 Task: Find connections with filter location Chaklāsi with filter topic #femaleentrepreneurwith filter profile language French with filter current company Zynga with filter school Jodhpur National University, Jodhpur with filter industry Electric Power Transmission, Control, and Distribution with filter service category Network Support with filter keywords title Cosmetologist
Action: Mouse moved to (657, 97)
Screenshot: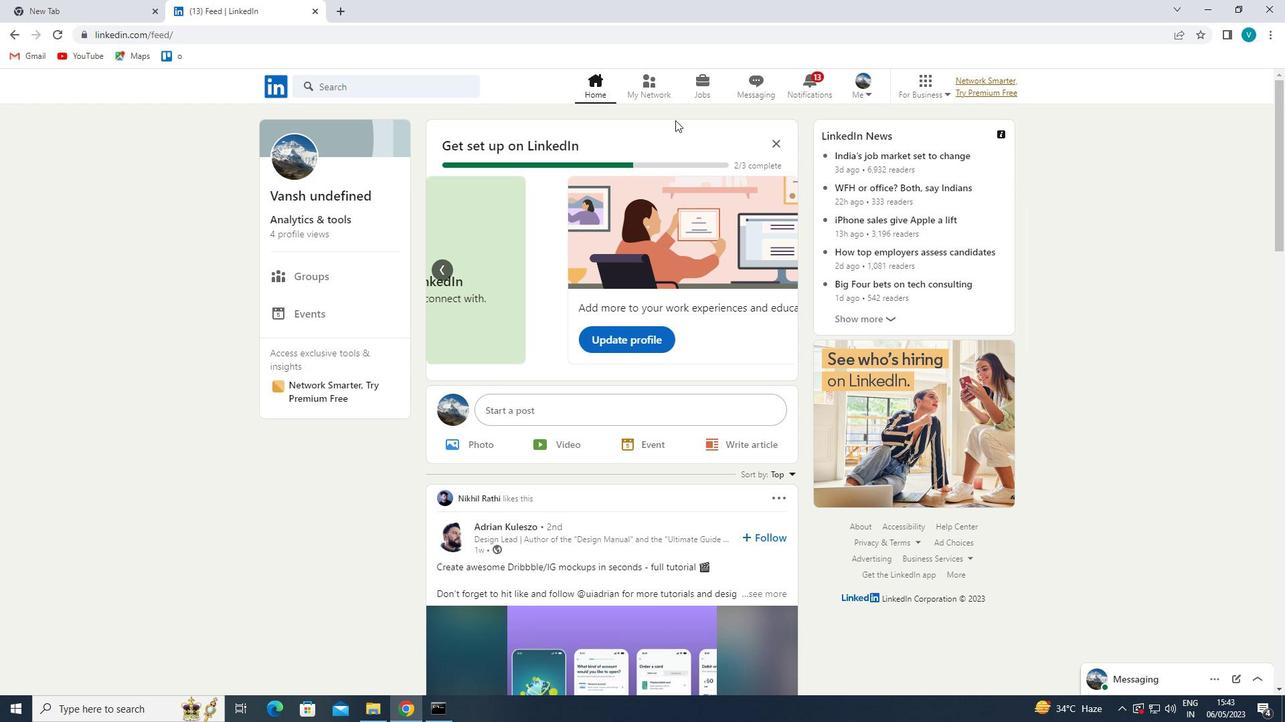 
Action: Mouse pressed left at (657, 97)
Screenshot: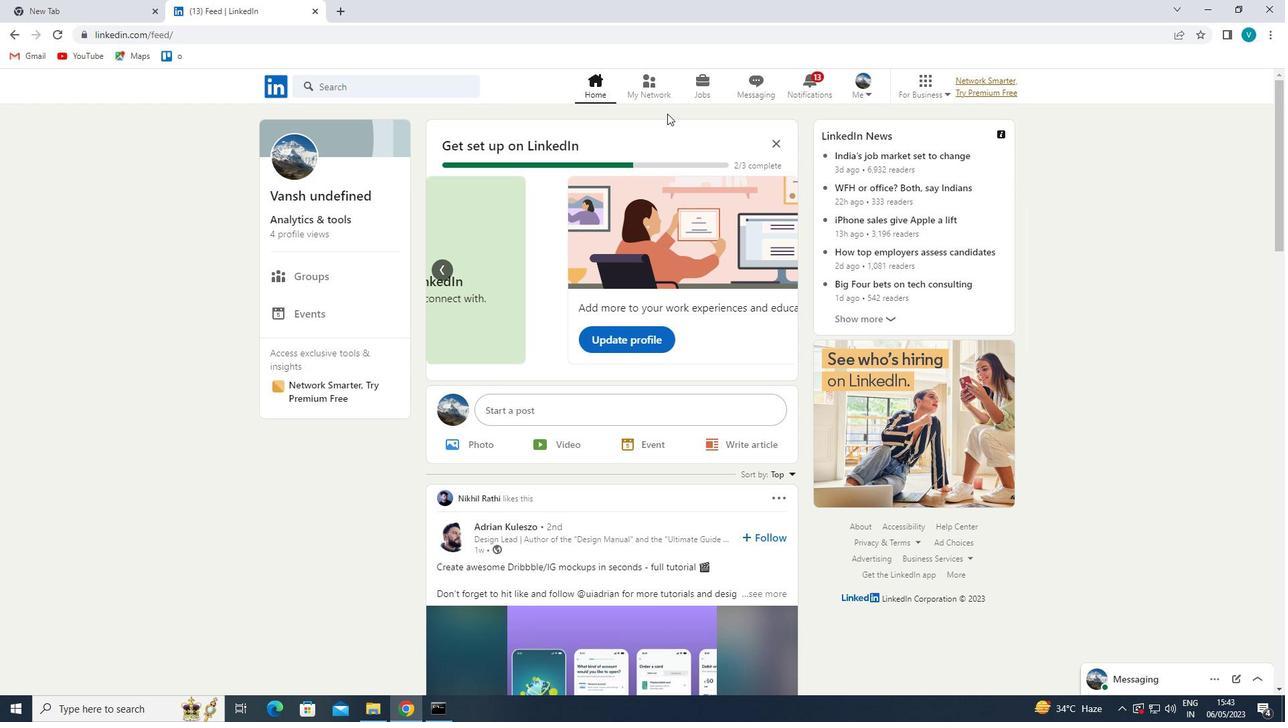 
Action: Mouse moved to (402, 161)
Screenshot: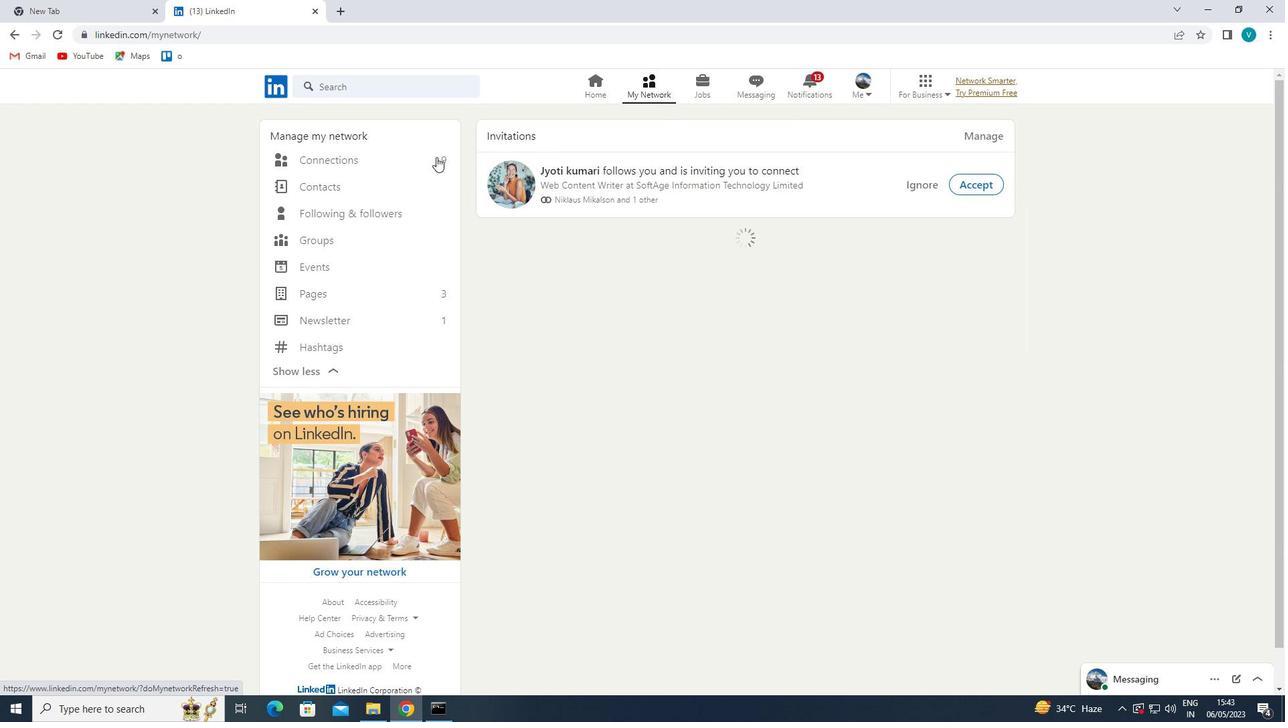 
Action: Mouse pressed left at (402, 161)
Screenshot: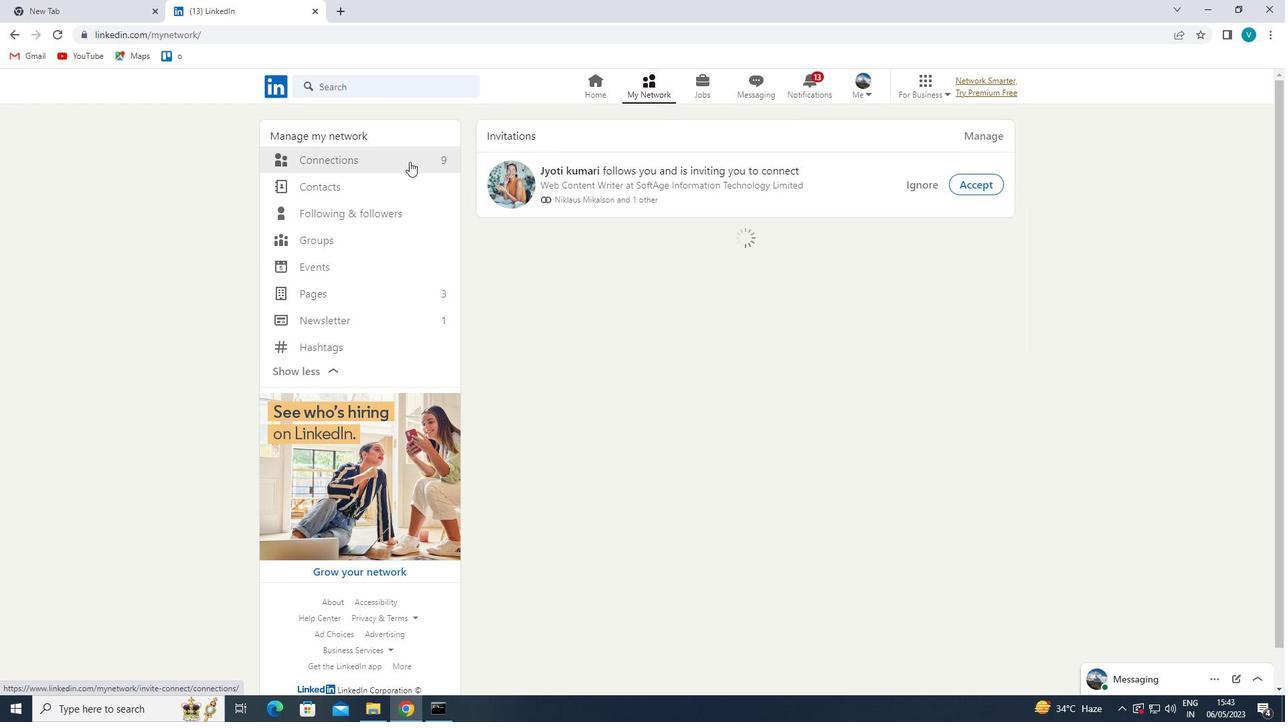 
Action: Mouse moved to (734, 152)
Screenshot: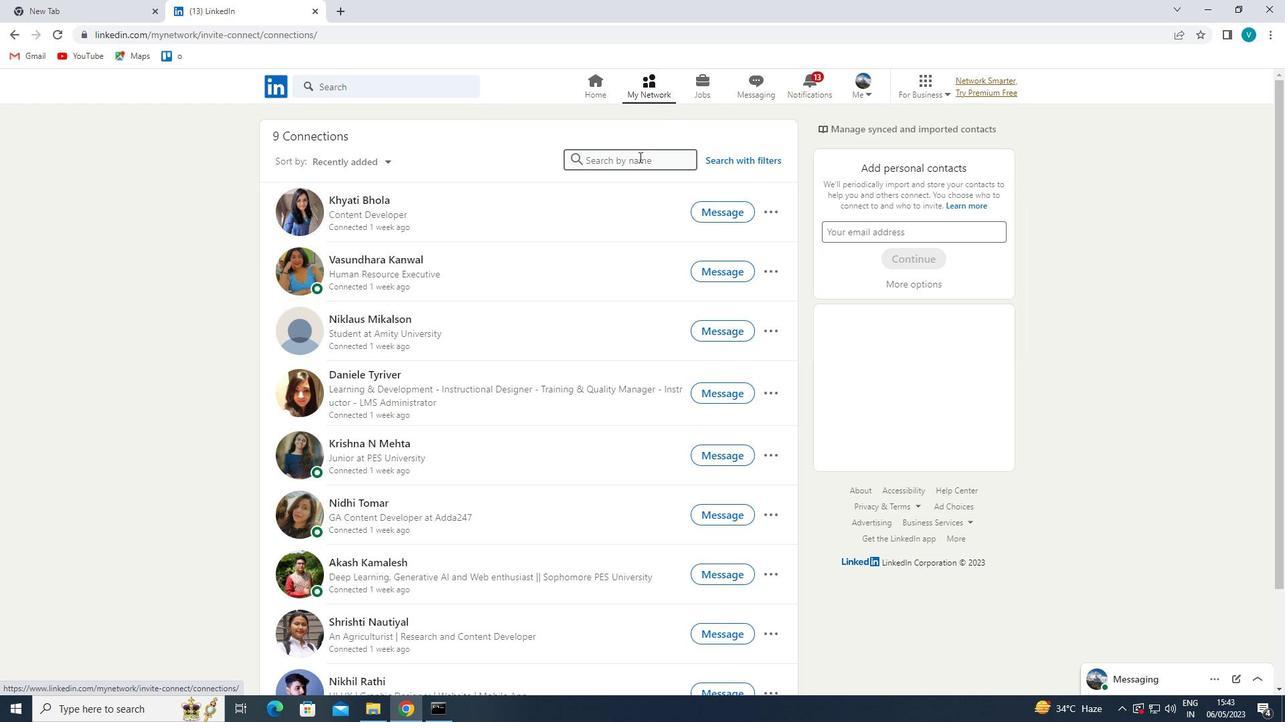 
Action: Mouse pressed left at (734, 152)
Screenshot: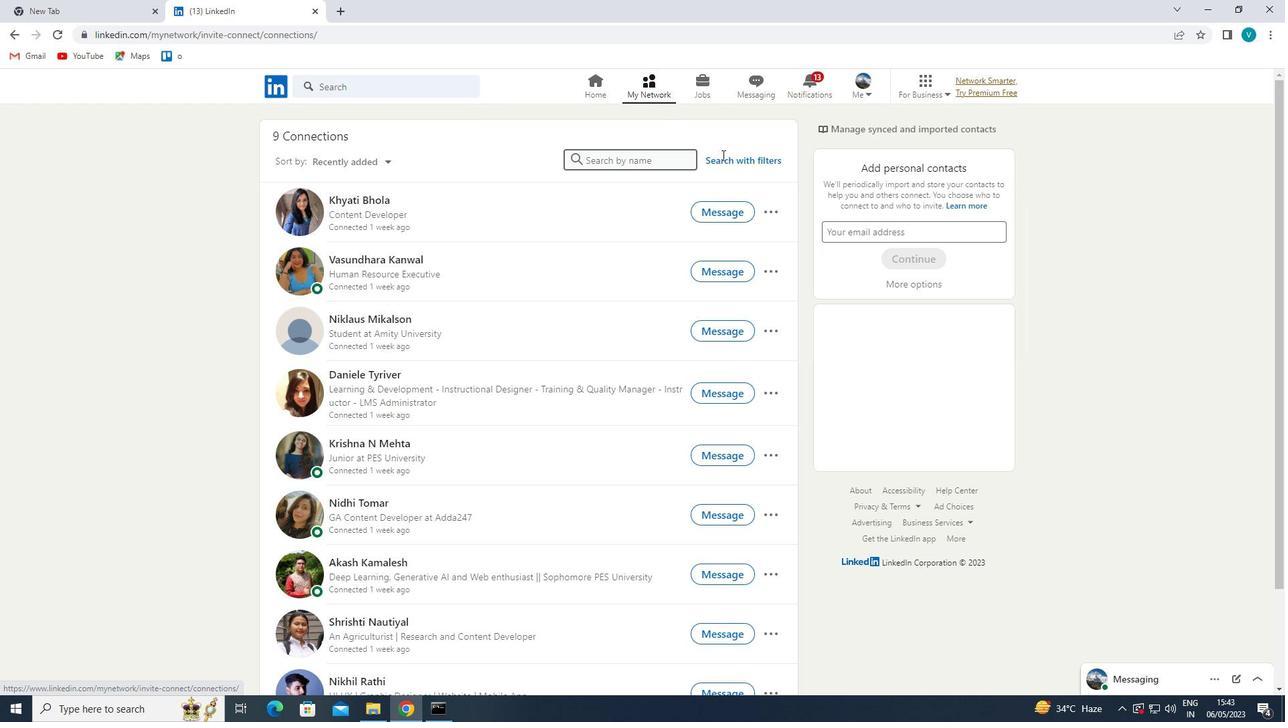 
Action: Mouse moved to (652, 124)
Screenshot: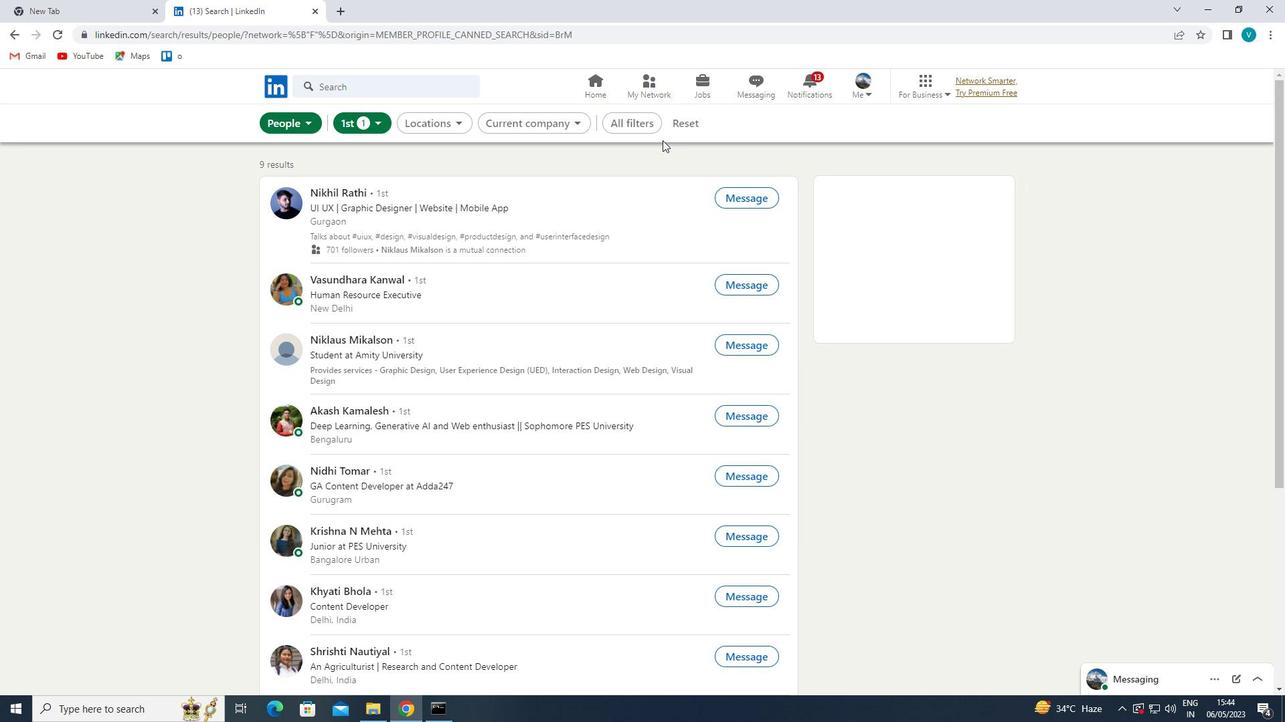 
Action: Mouse pressed left at (652, 124)
Screenshot: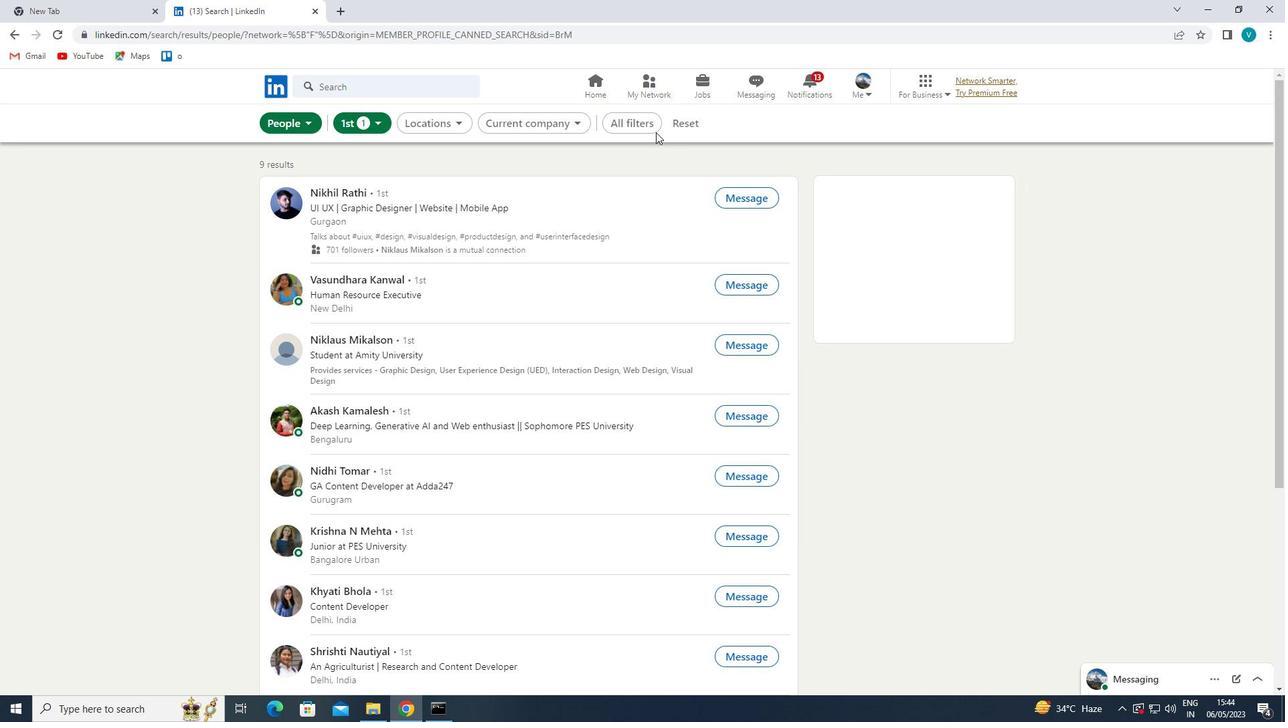 
Action: Mouse moved to (1103, 299)
Screenshot: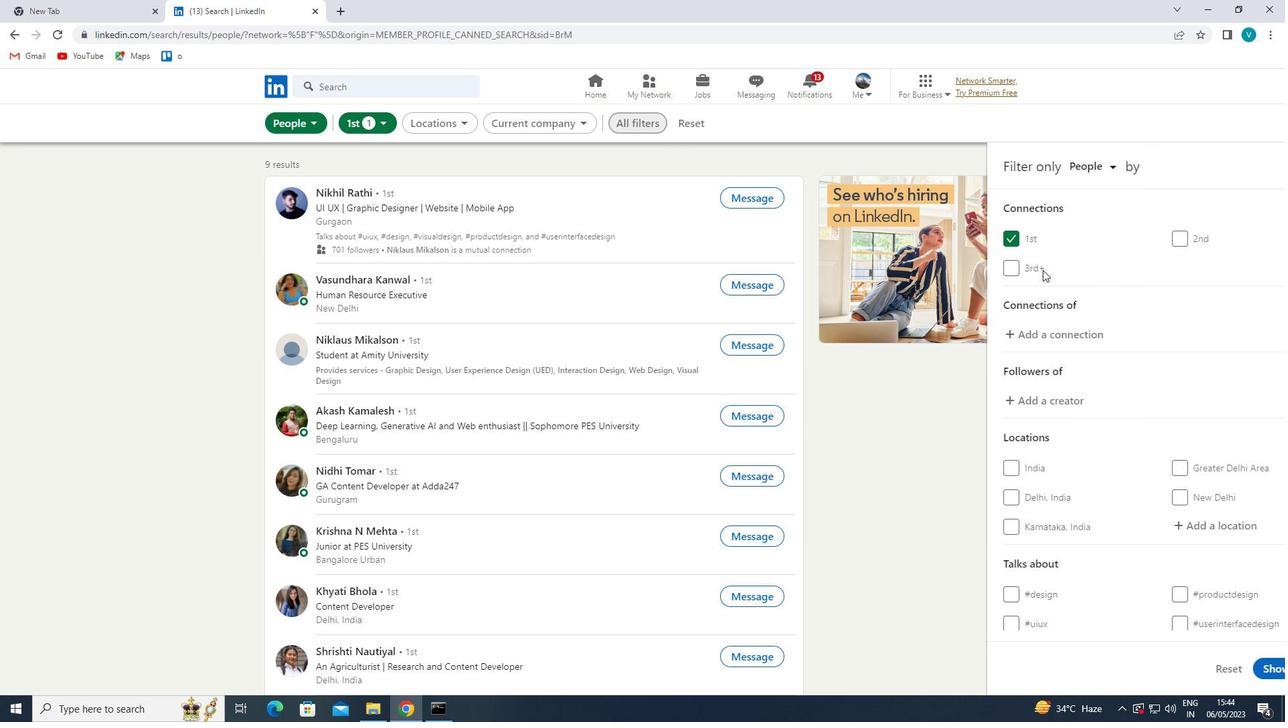 
Action: Mouse scrolled (1103, 298) with delta (0, 0)
Screenshot: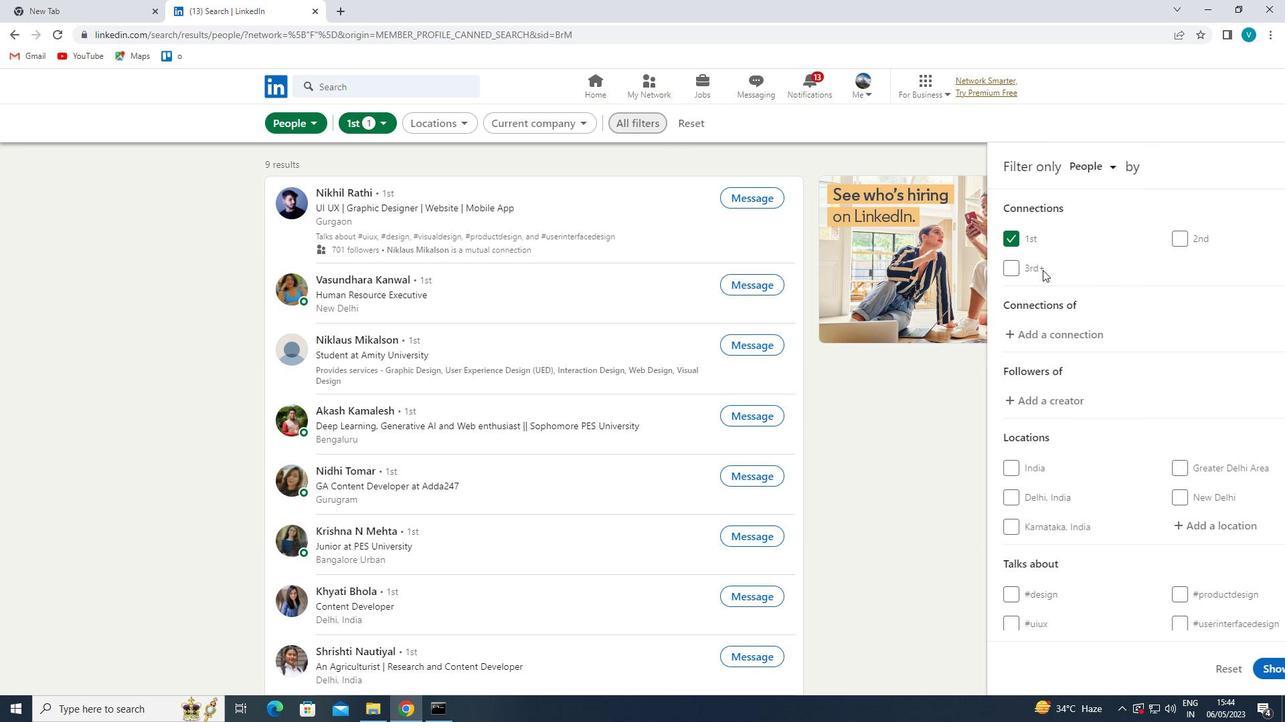 
Action: Mouse moved to (1103, 301)
Screenshot: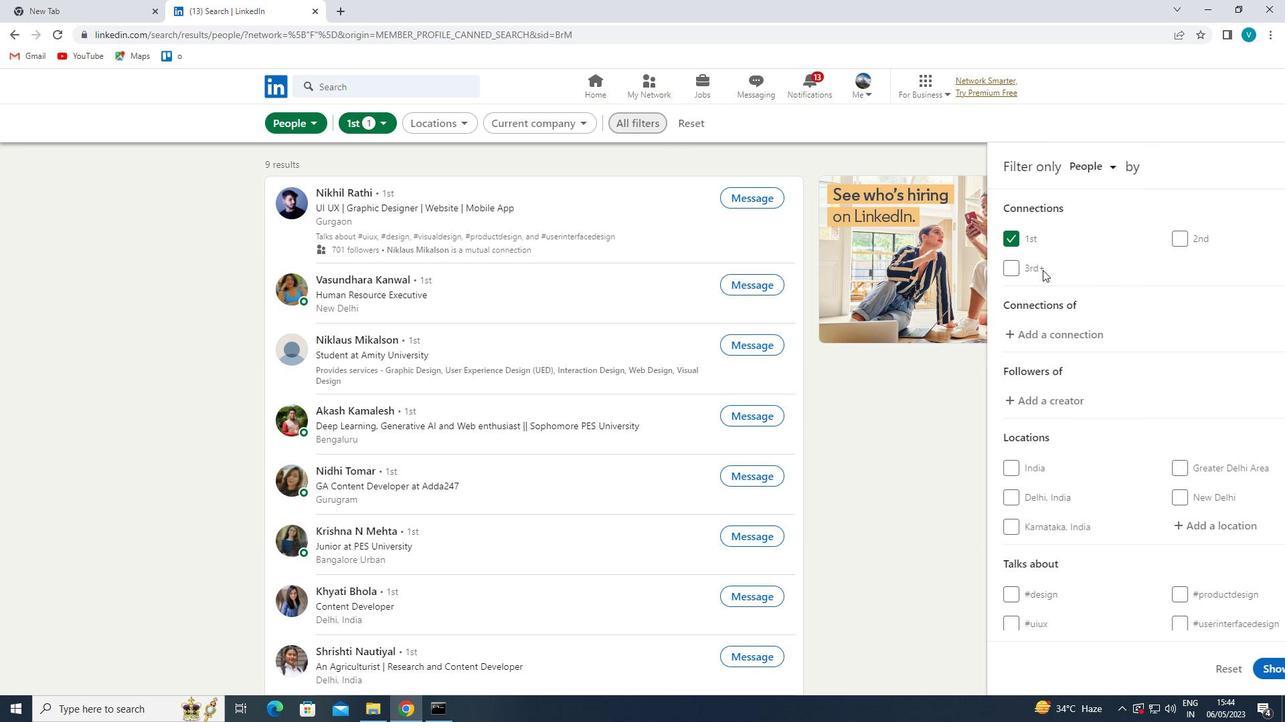 
Action: Mouse scrolled (1103, 300) with delta (0, 0)
Screenshot: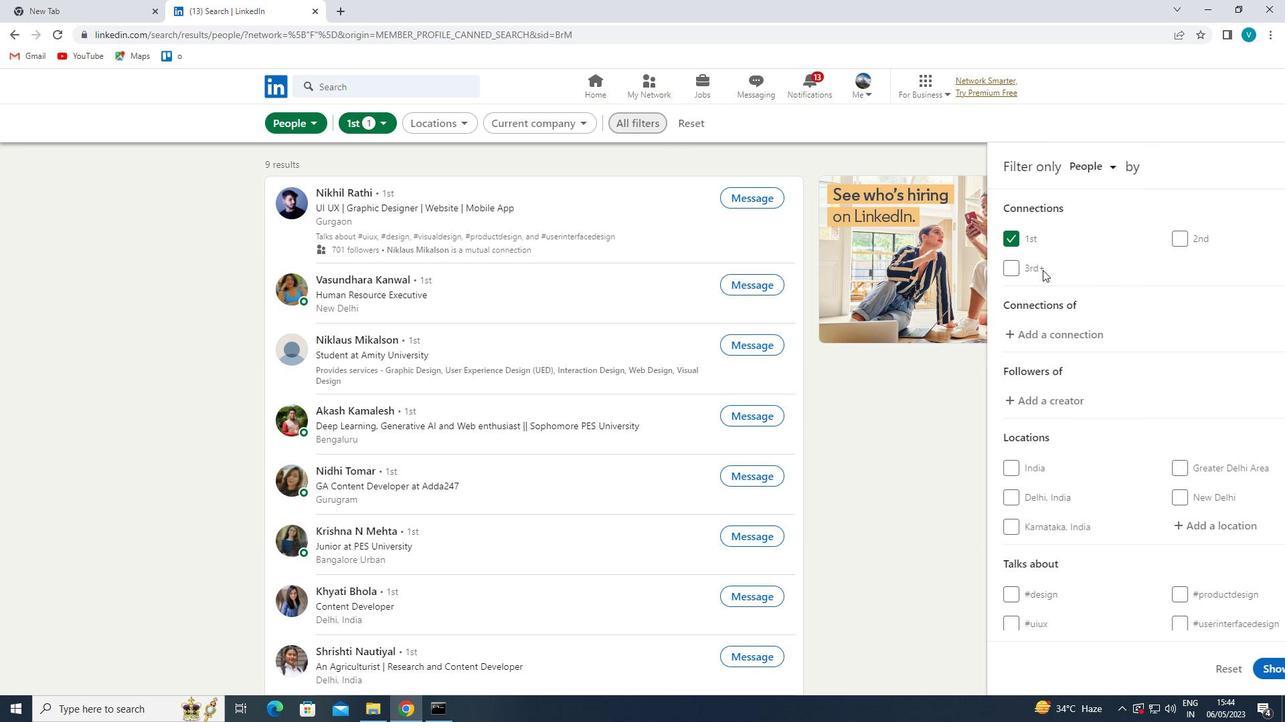
Action: Mouse moved to (1131, 383)
Screenshot: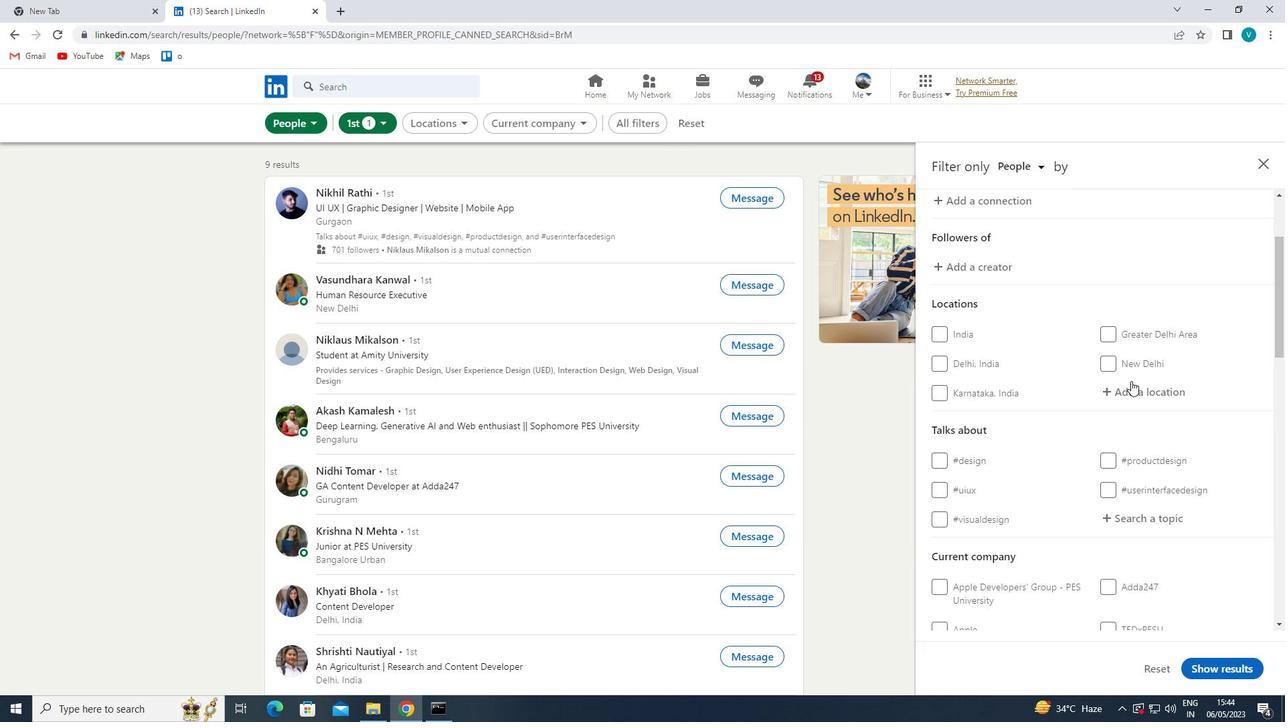 
Action: Mouse pressed left at (1131, 383)
Screenshot: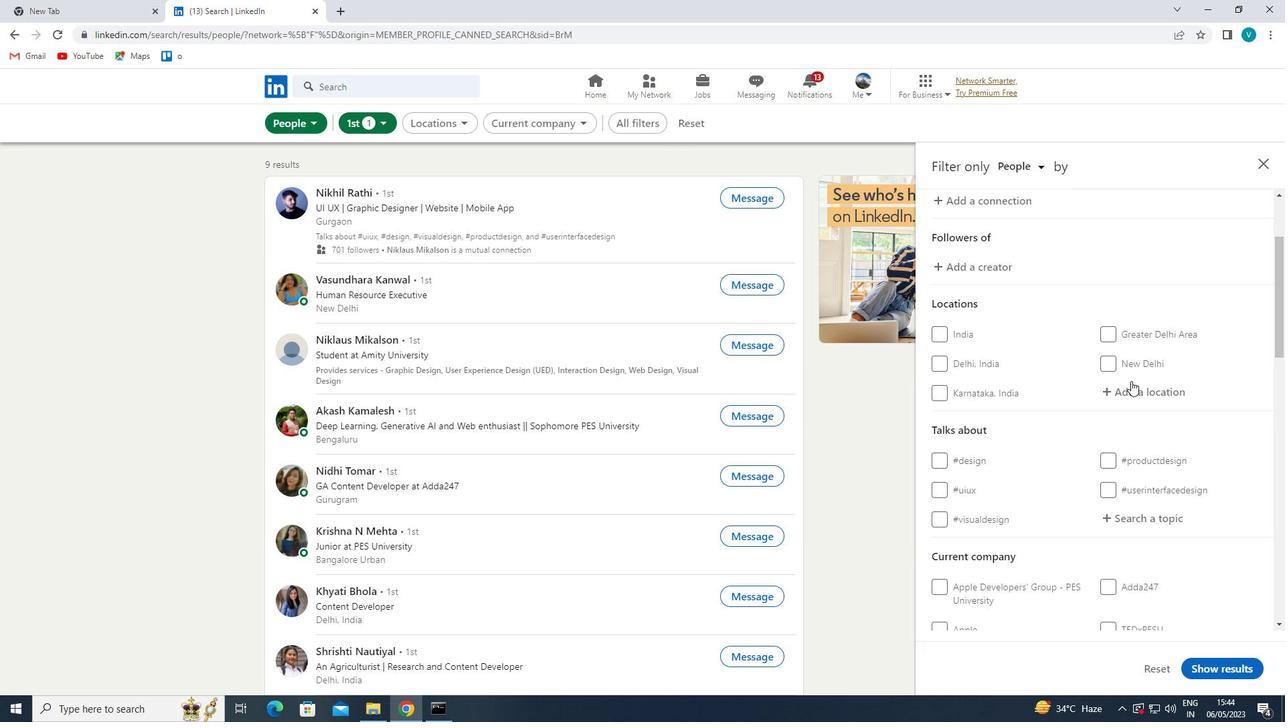 
Action: Mouse moved to (878, 241)
Screenshot: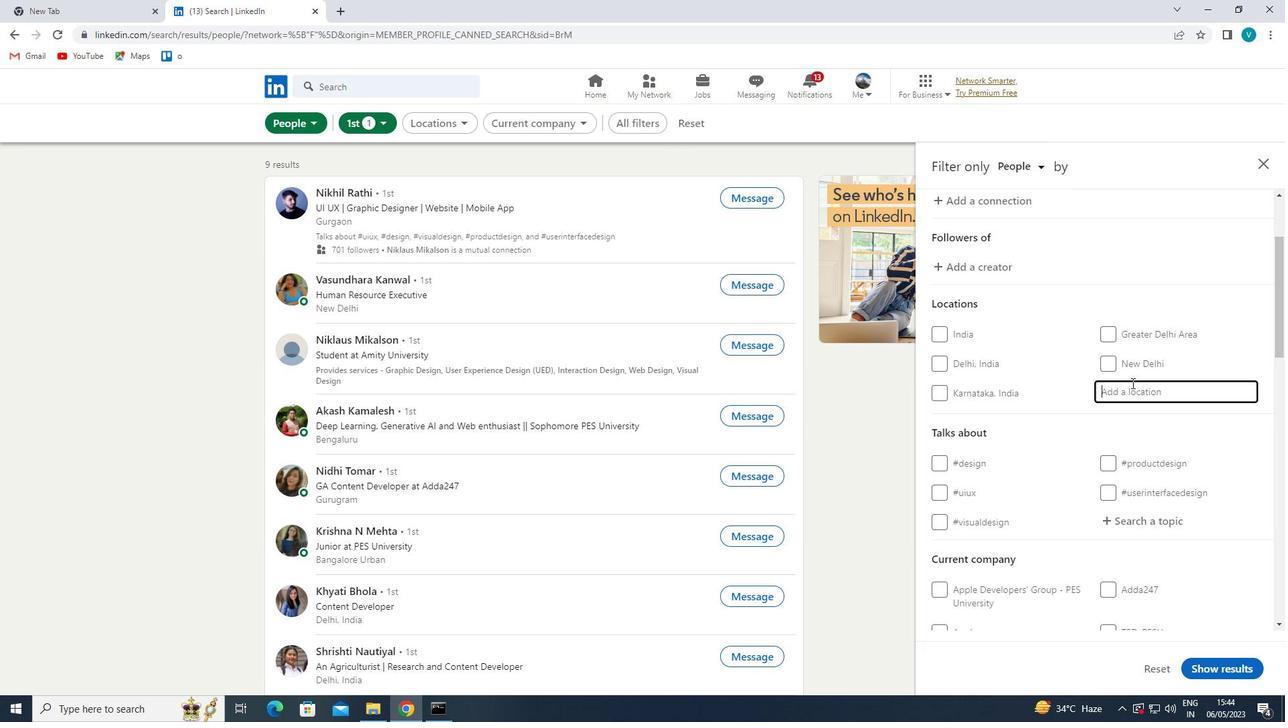 
Action: Key pressed <Key.shift>CHALK<Key.backspace><Key.backspace><Key.backspace>KLASI<Key.space>
Screenshot: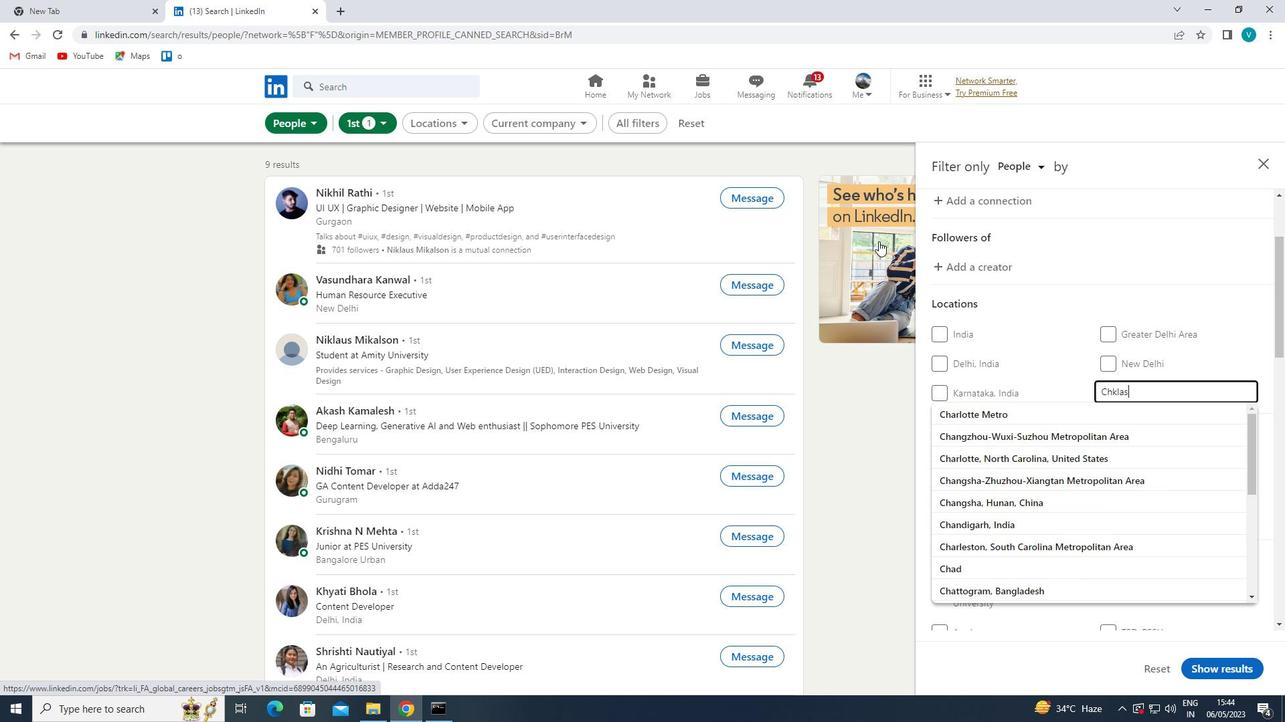 
Action: Mouse moved to (1109, 390)
Screenshot: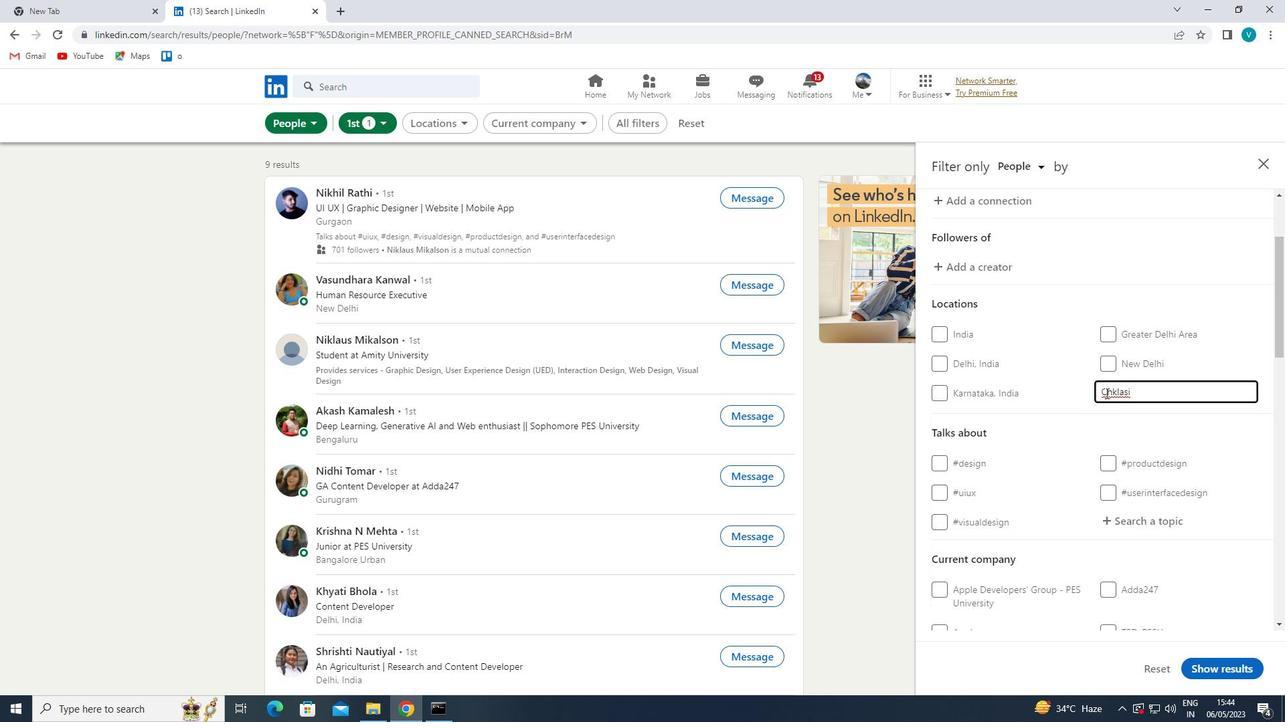 
Action: Mouse pressed left at (1109, 390)
Screenshot: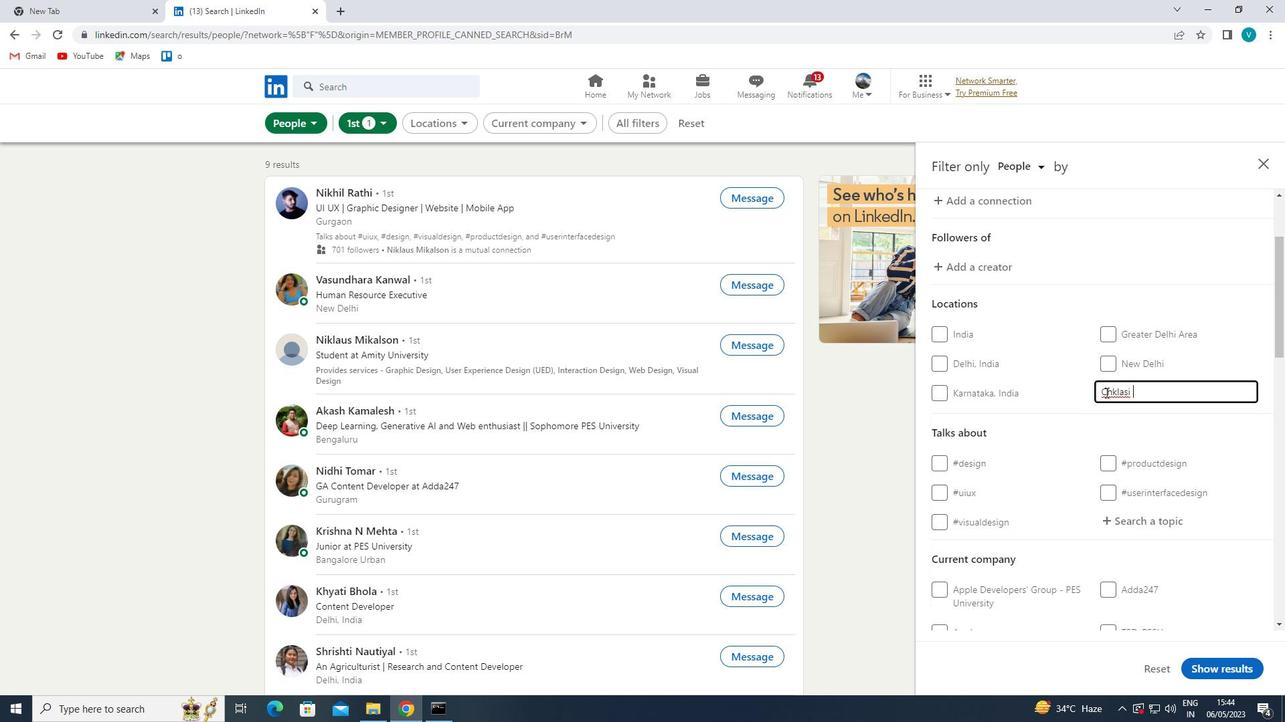 
Action: Mouse moved to (1114, 394)
Screenshot: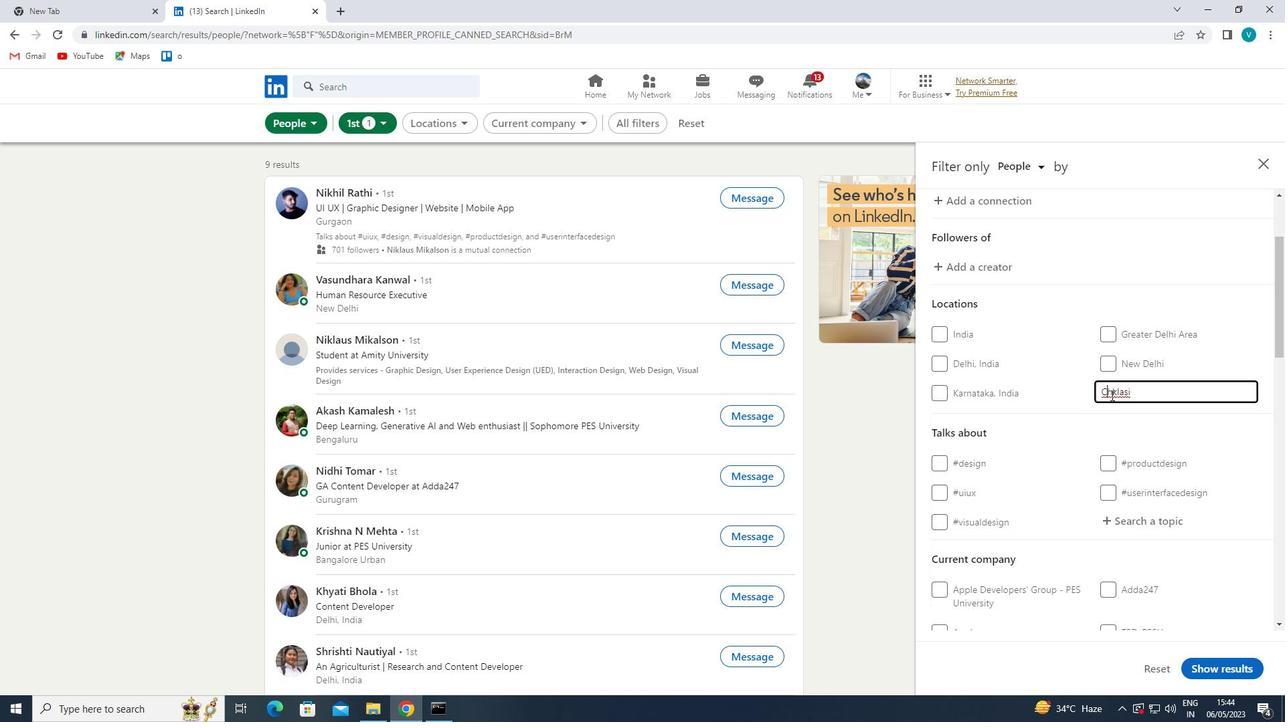 
Action: Mouse pressed left at (1114, 394)
Screenshot: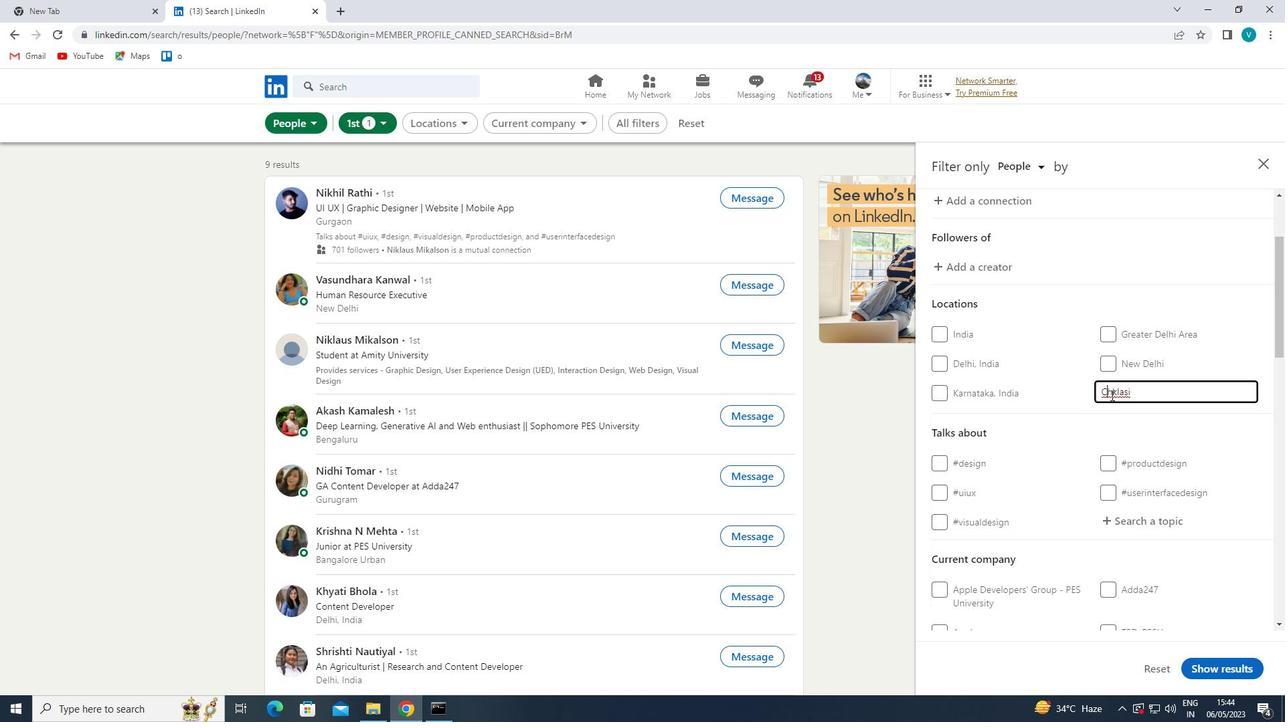 
Action: Mouse moved to (1109, 418)
Screenshot: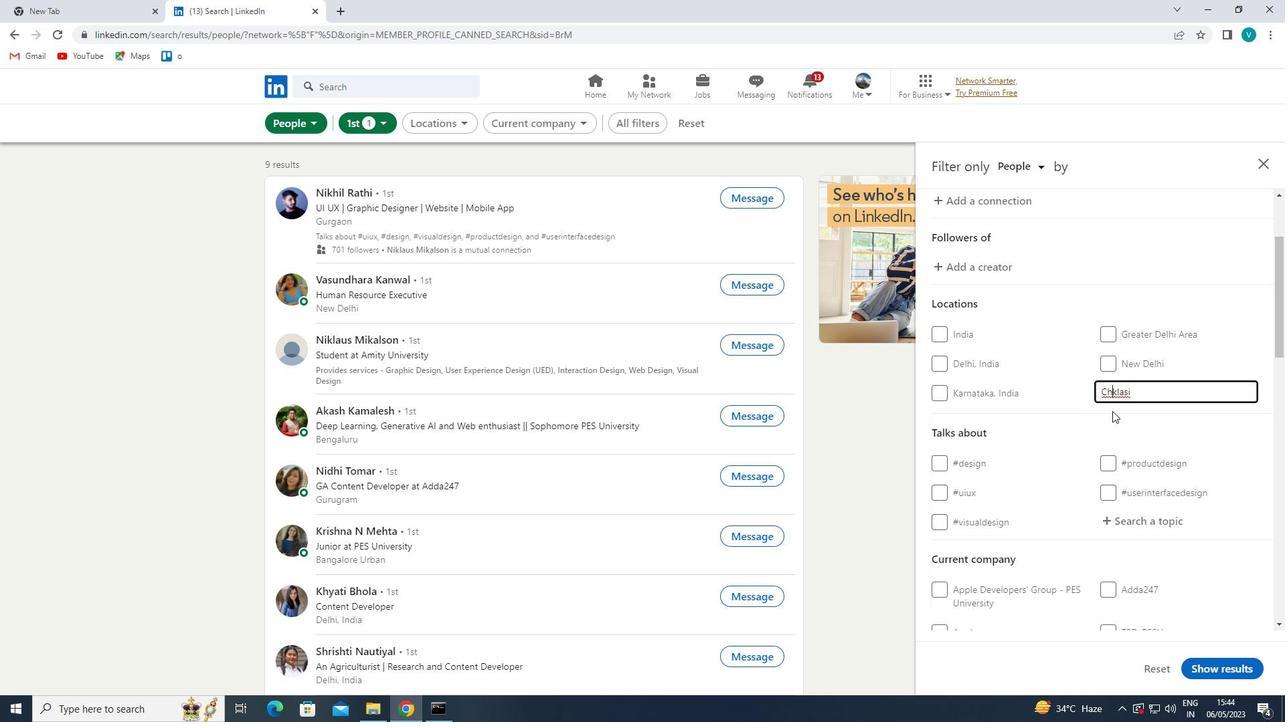 
Action: Key pressed A
Screenshot: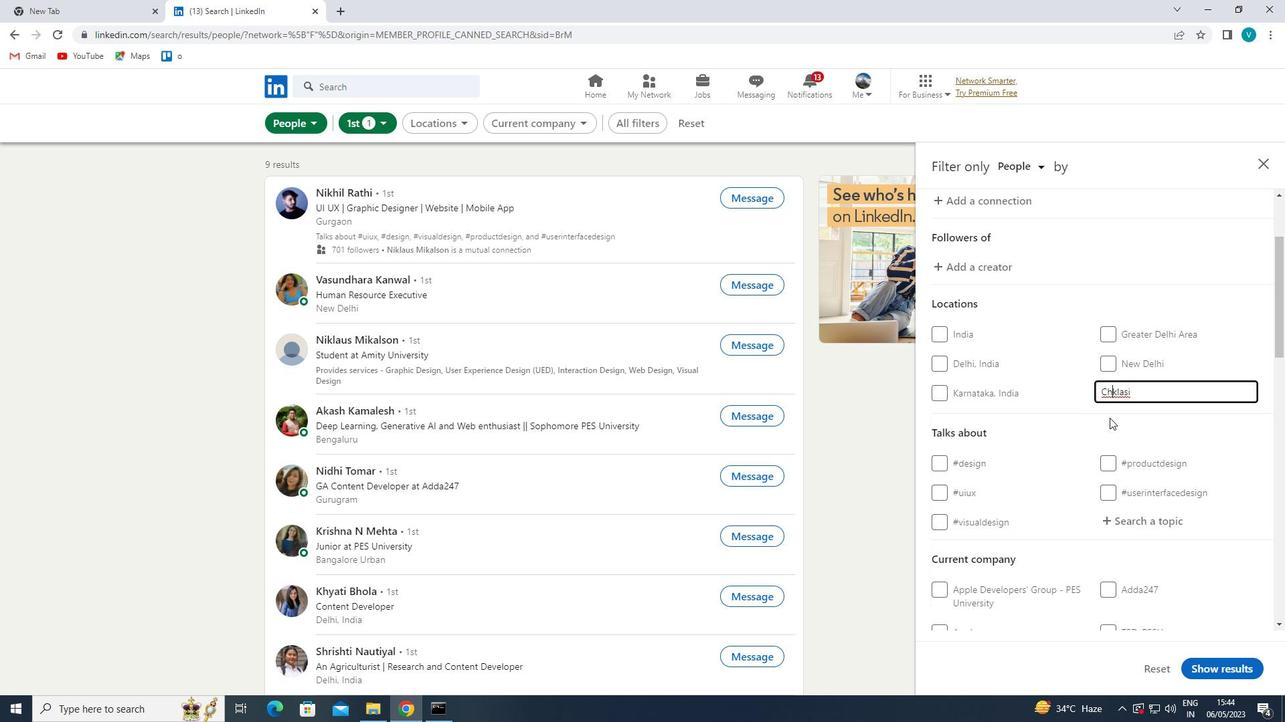
Action: Mouse moved to (1101, 408)
Screenshot: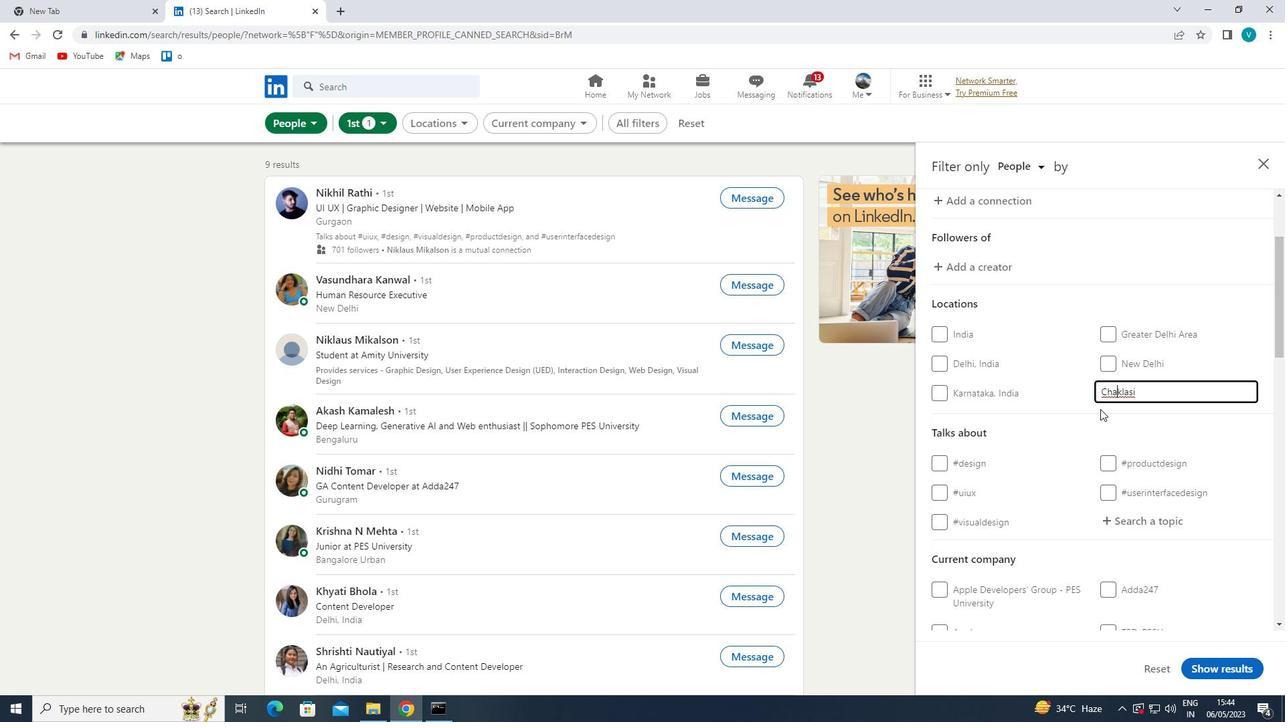 
Action: Mouse pressed left at (1101, 408)
Screenshot: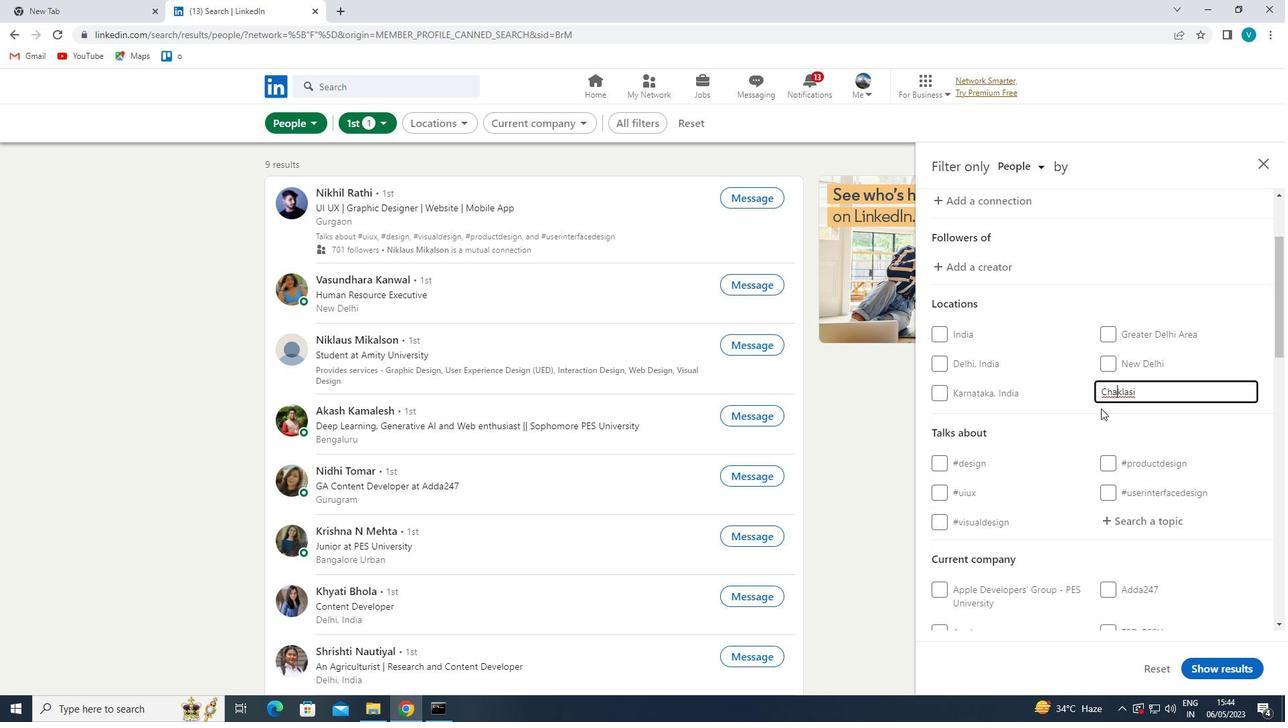 
Action: Mouse moved to (1101, 408)
Screenshot: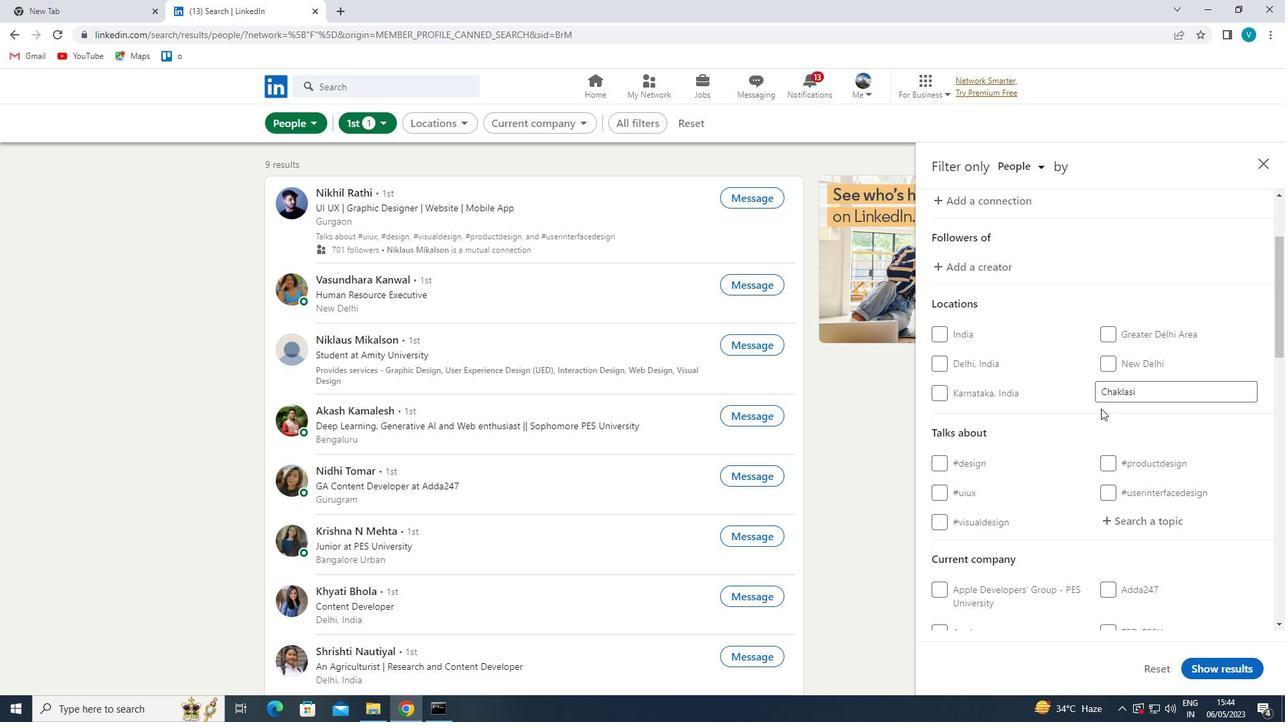 
Action: Mouse scrolled (1101, 408) with delta (0, 0)
Screenshot: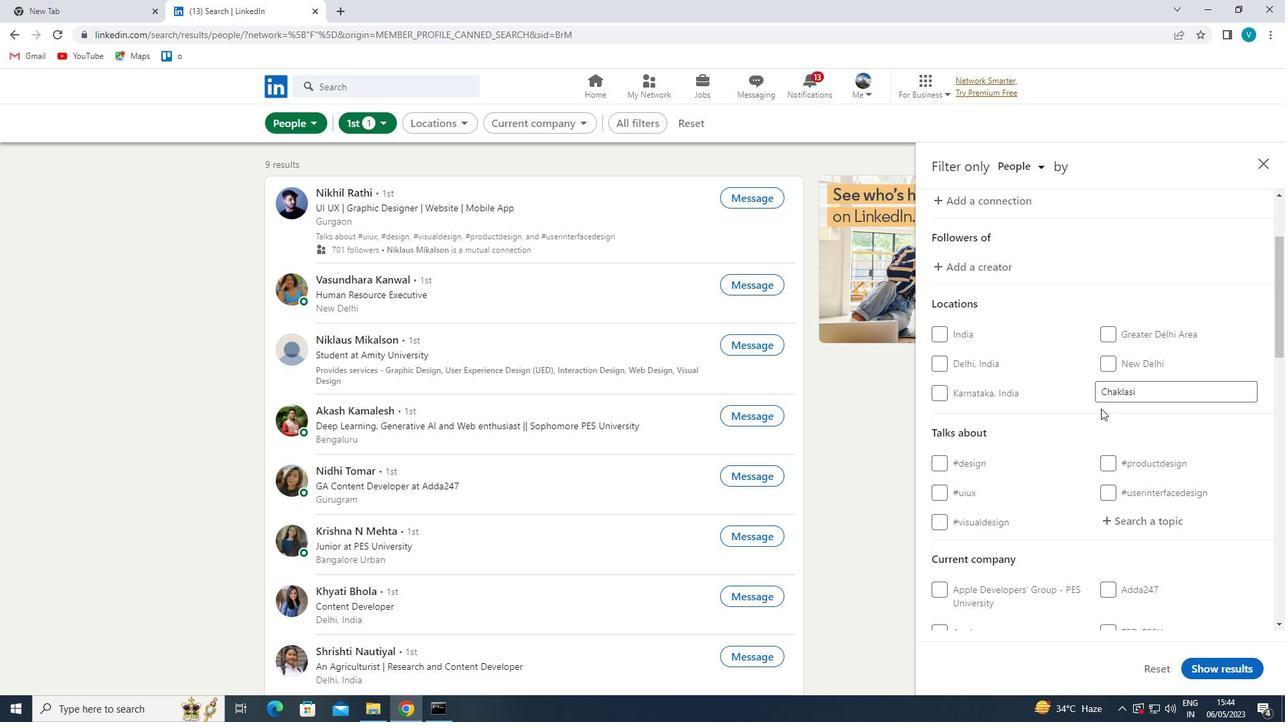 
Action: Mouse scrolled (1101, 408) with delta (0, 0)
Screenshot: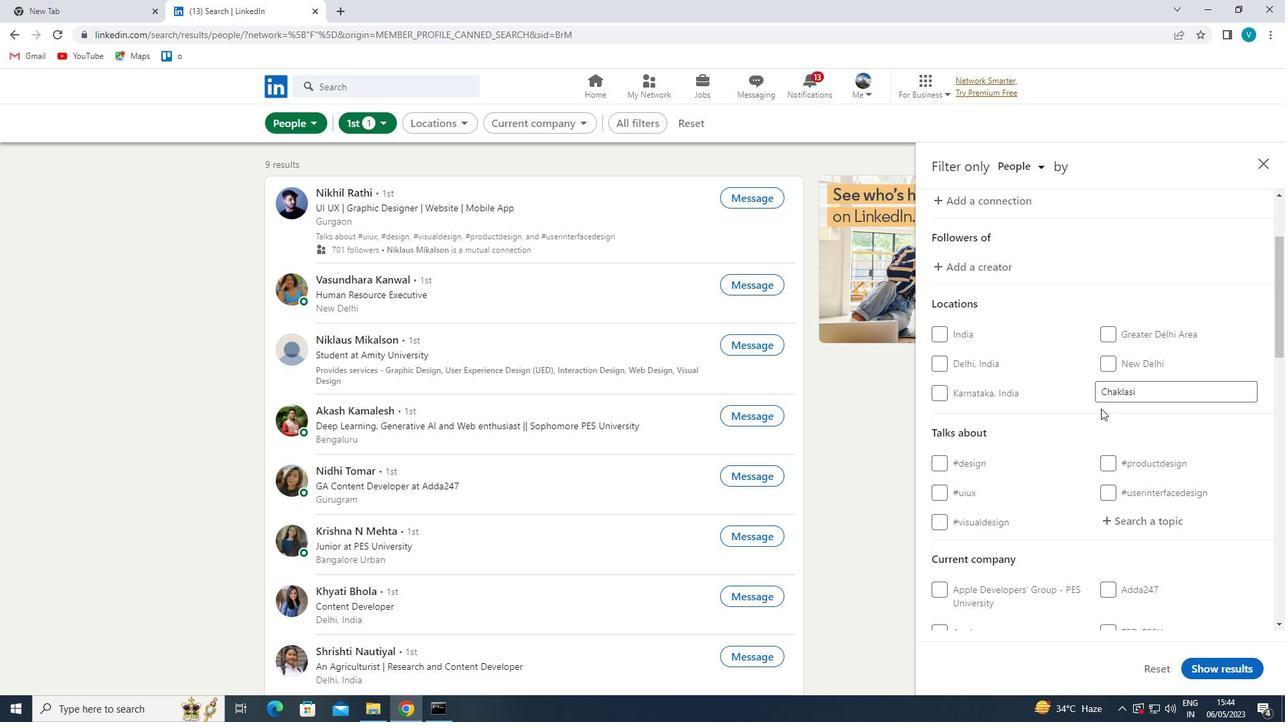
Action: Mouse moved to (1137, 392)
Screenshot: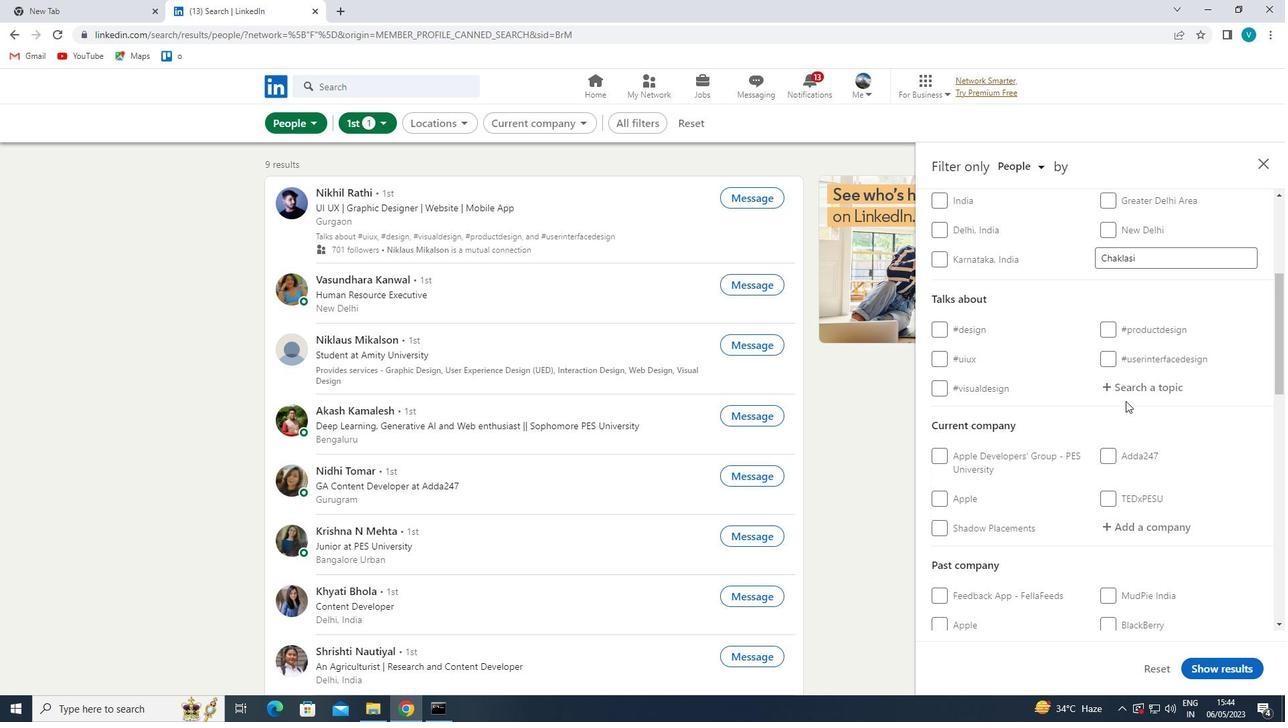 
Action: Mouse pressed left at (1137, 392)
Screenshot: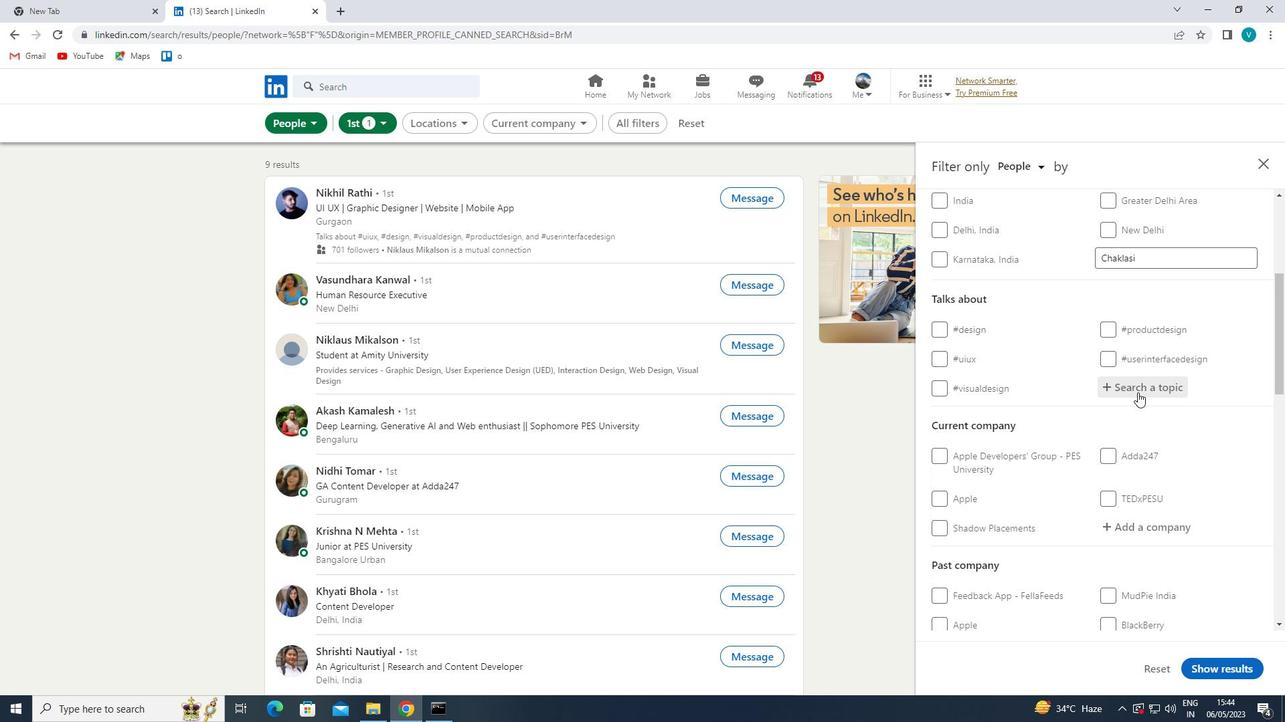 
Action: Mouse moved to (951, 323)
Screenshot: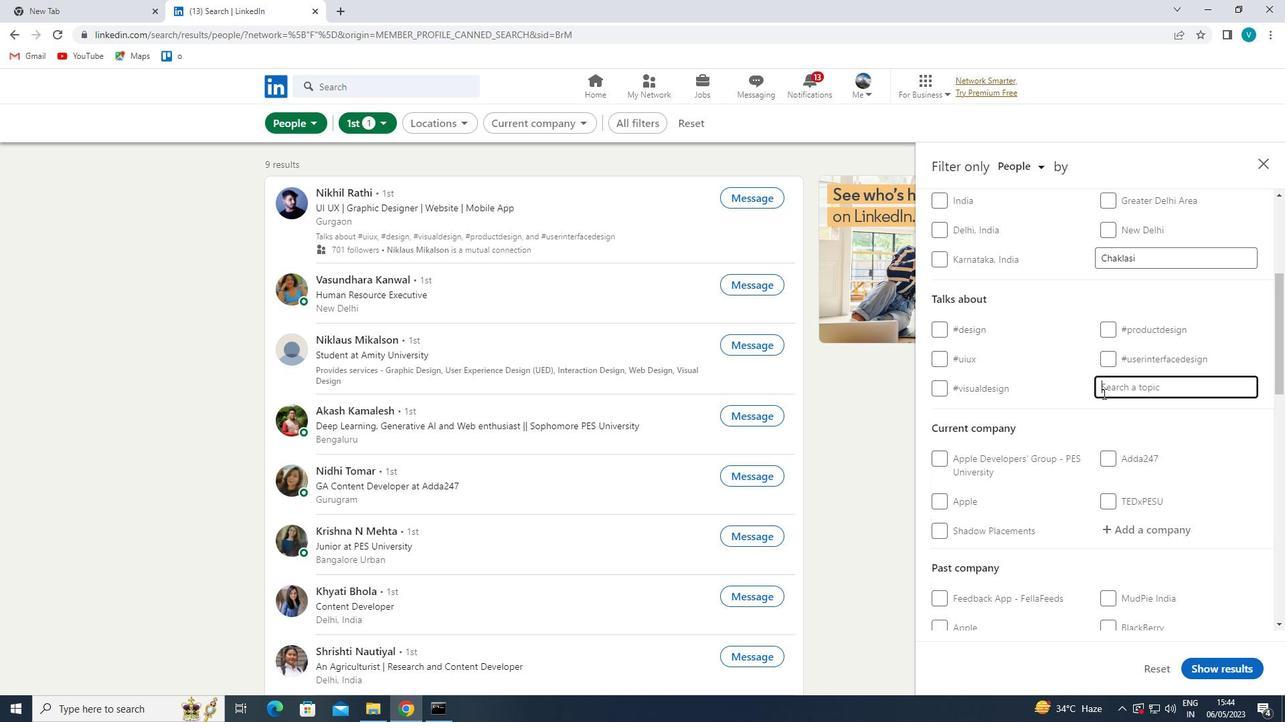
Action: Key pressed FEMALE
Screenshot: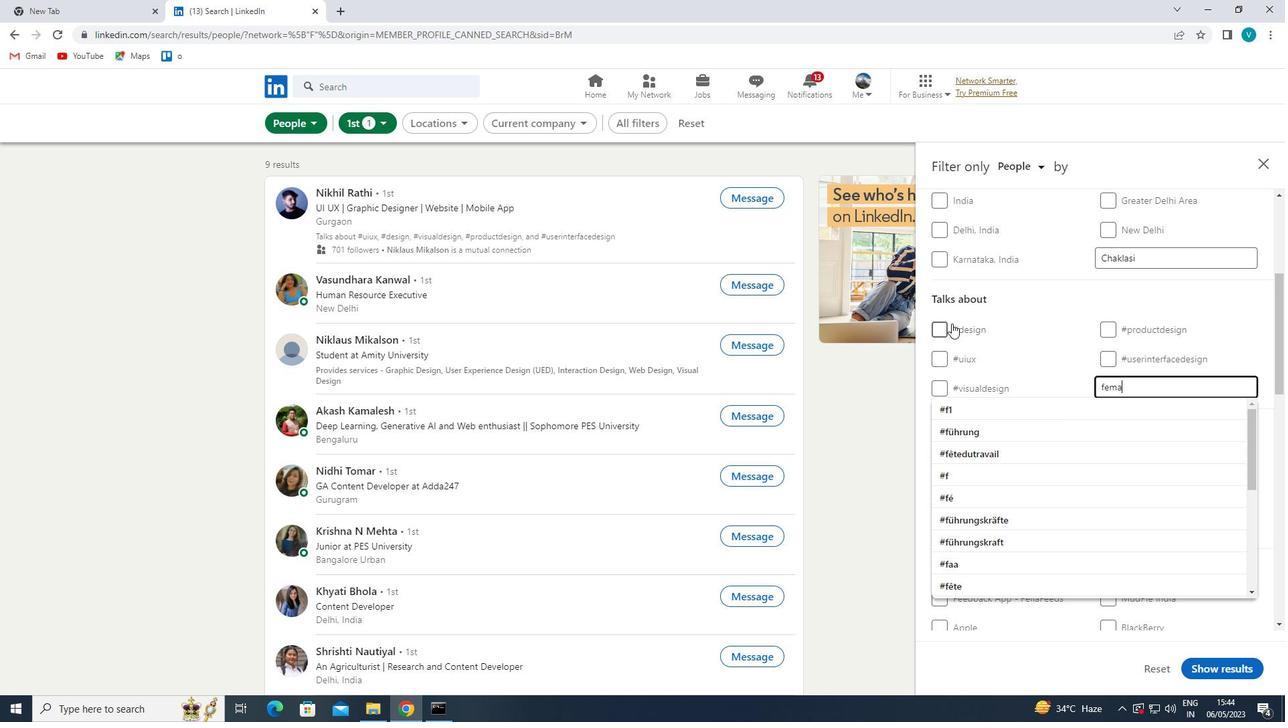 
Action: Mouse moved to (1034, 521)
Screenshot: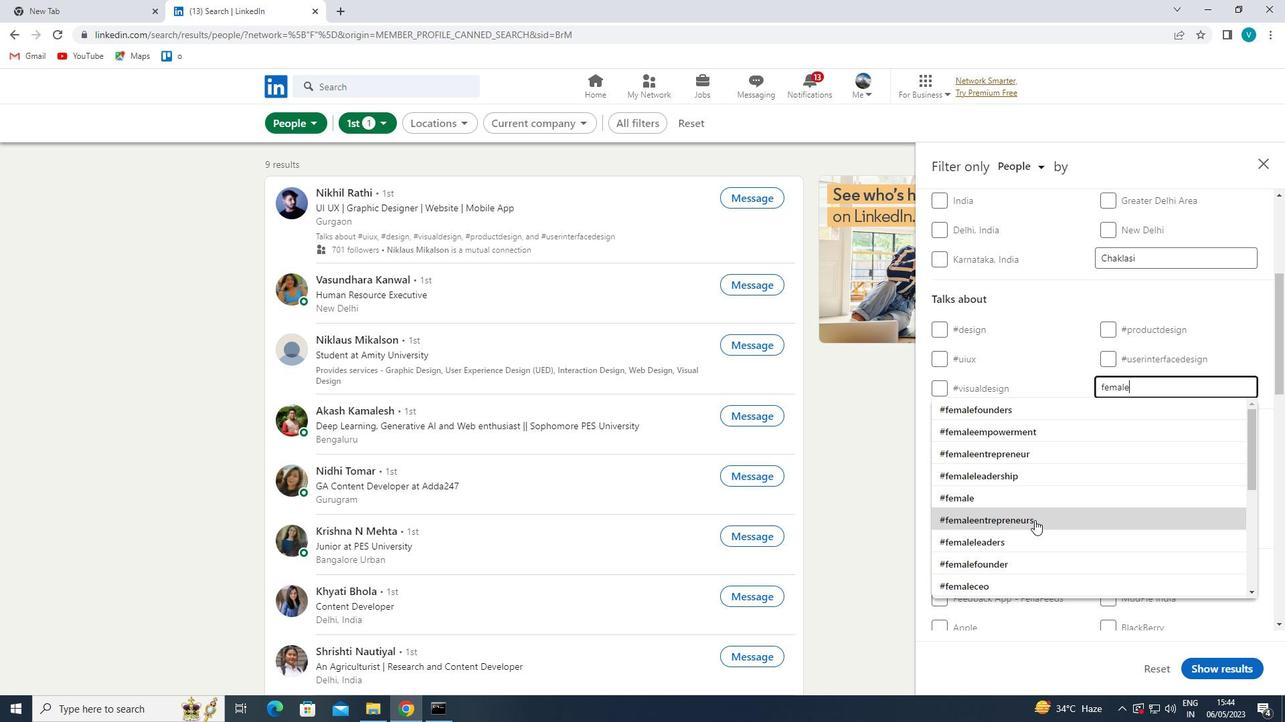 
Action: Mouse pressed left at (1034, 521)
Screenshot: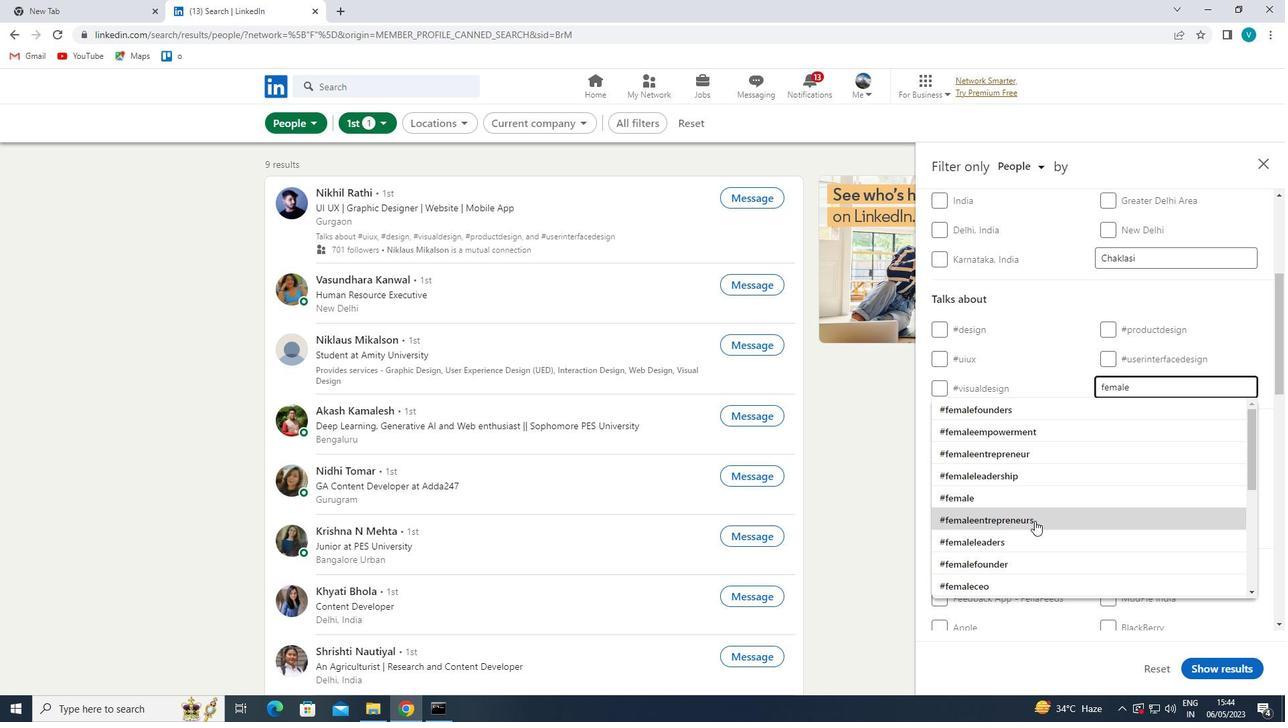 
Action: Mouse moved to (1069, 467)
Screenshot: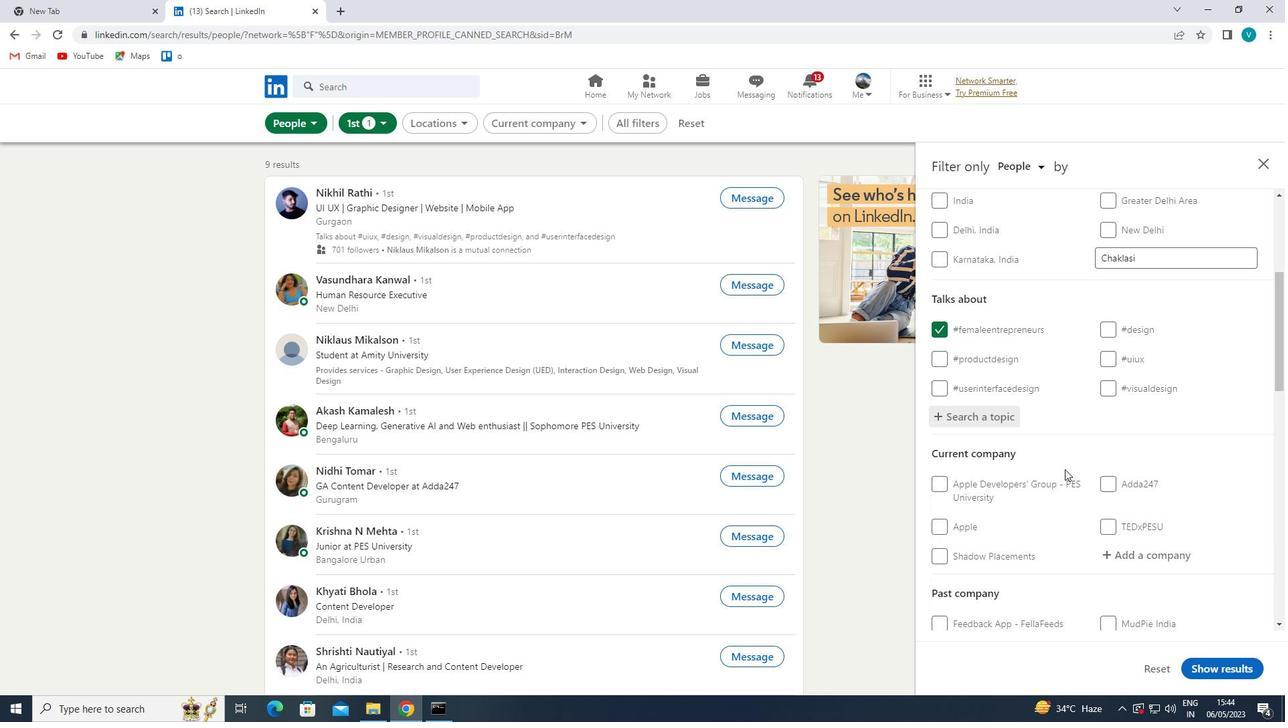 
Action: Mouse scrolled (1069, 467) with delta (0, 0)
Screenshot: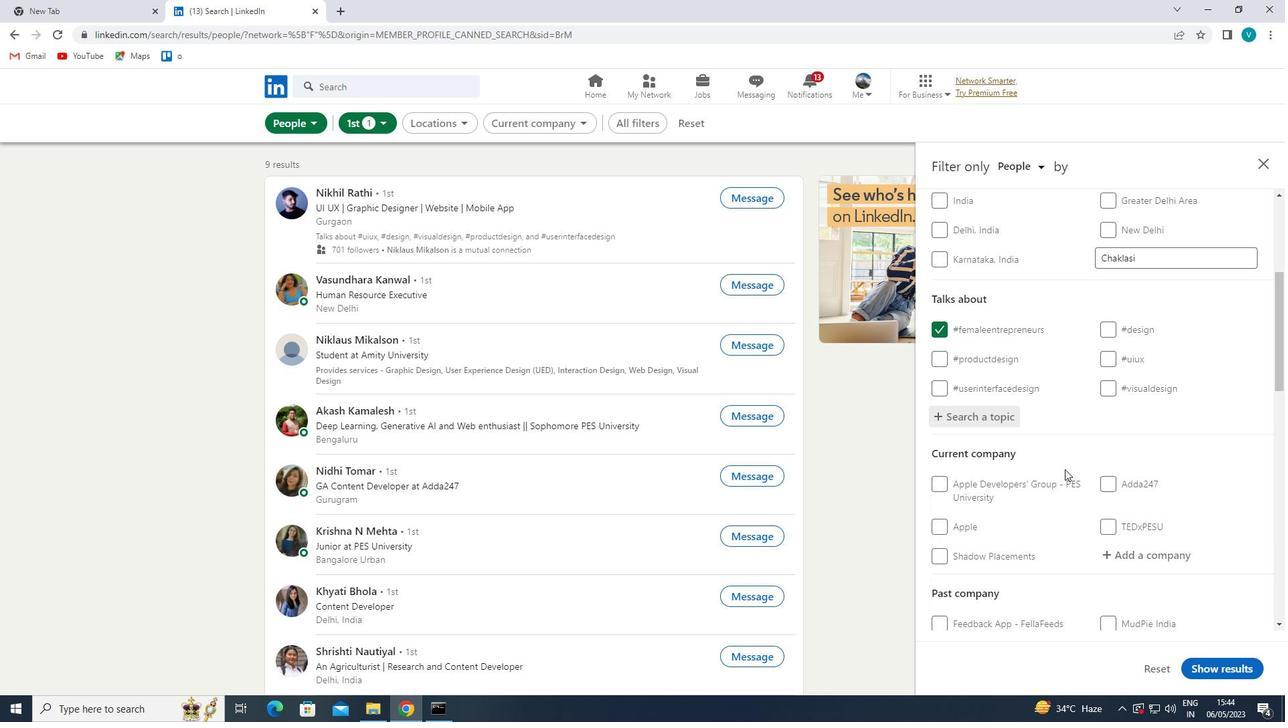 
Action: Mouse moved to (1073, 465)
Screenshot: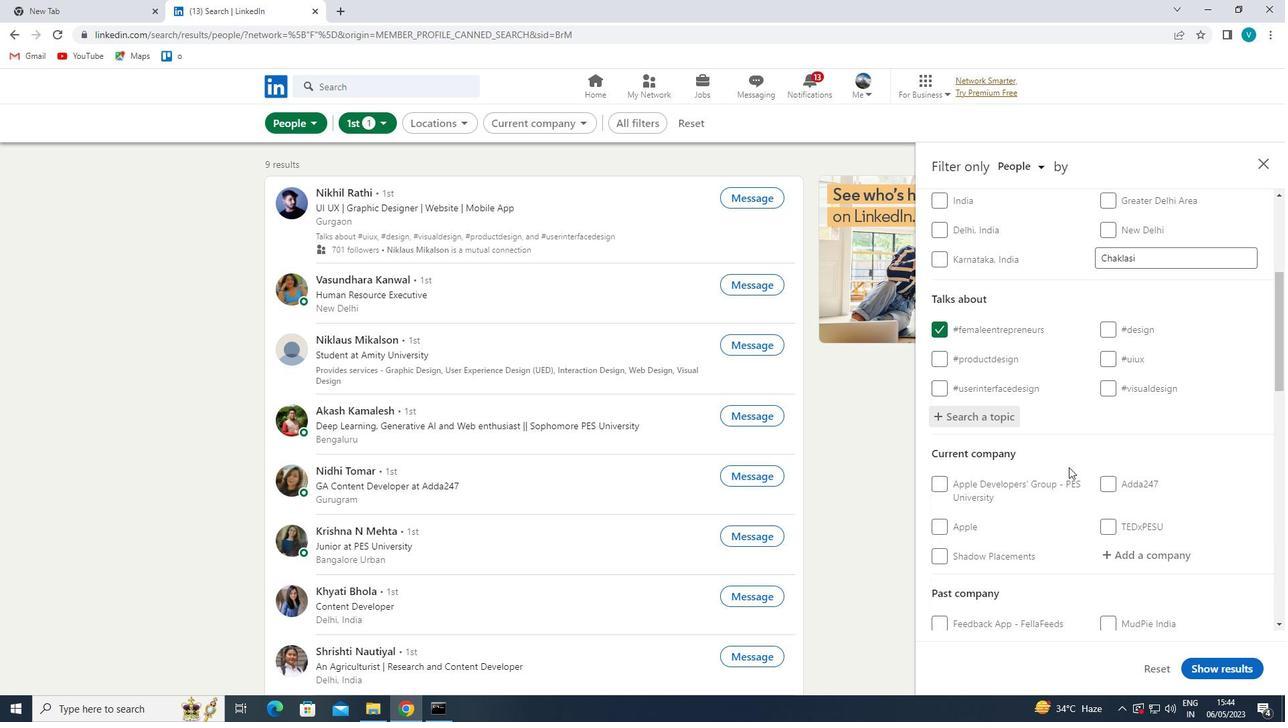 
Action: Mouse scrolled (1073, 464) with delta (0, 0)
Screenshot: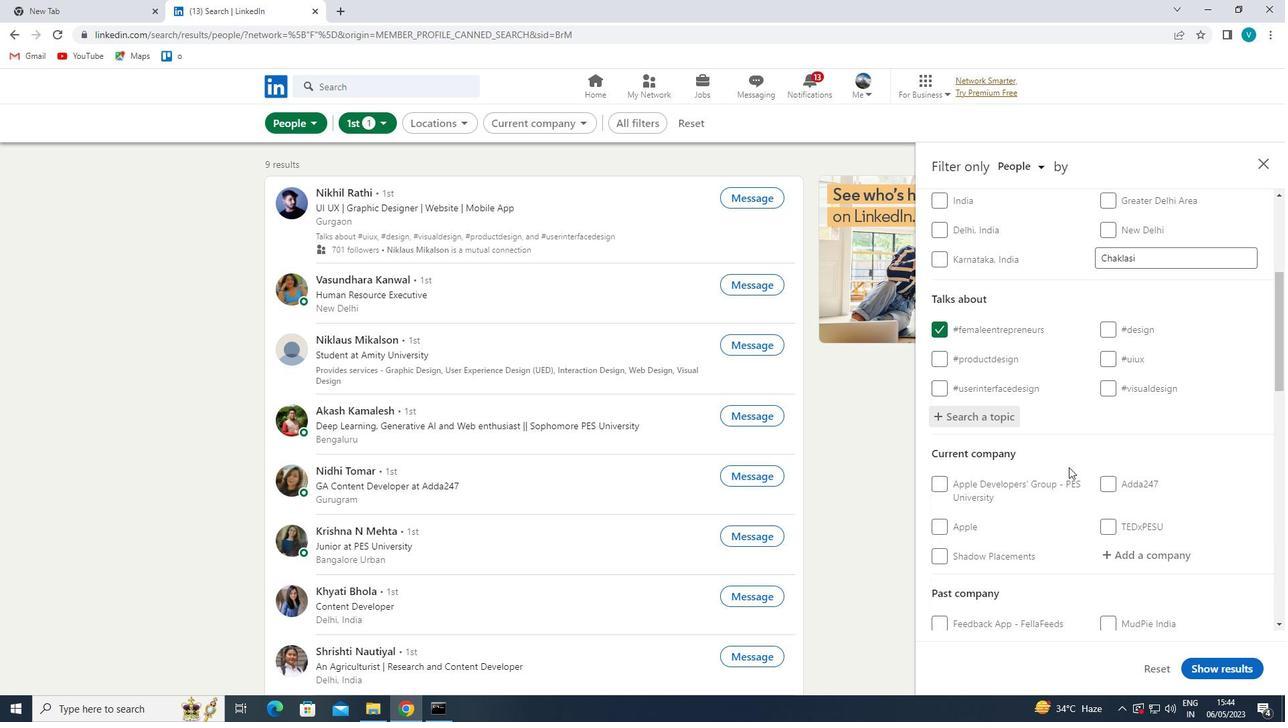 
Action: Mouse moved to (1076, 464)
Screenshot: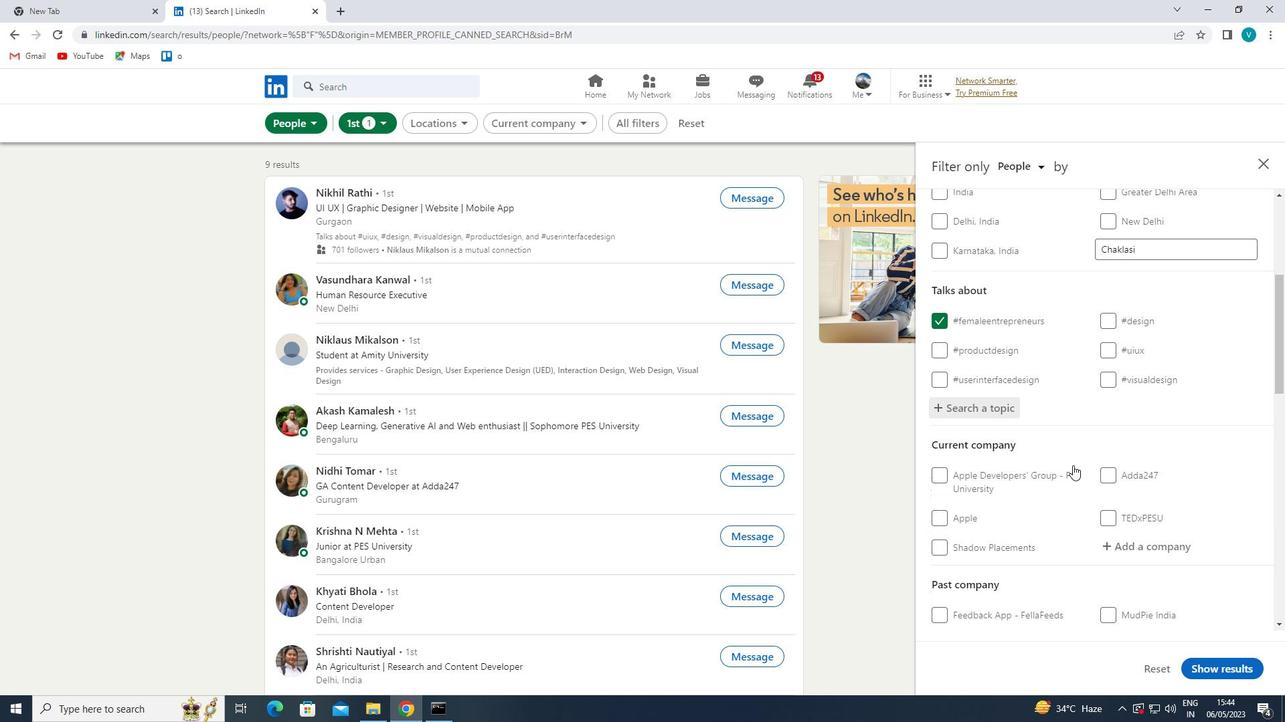 
Action: Mouse scrolled (1076, 463) with delta (0, 0)
Screenshot: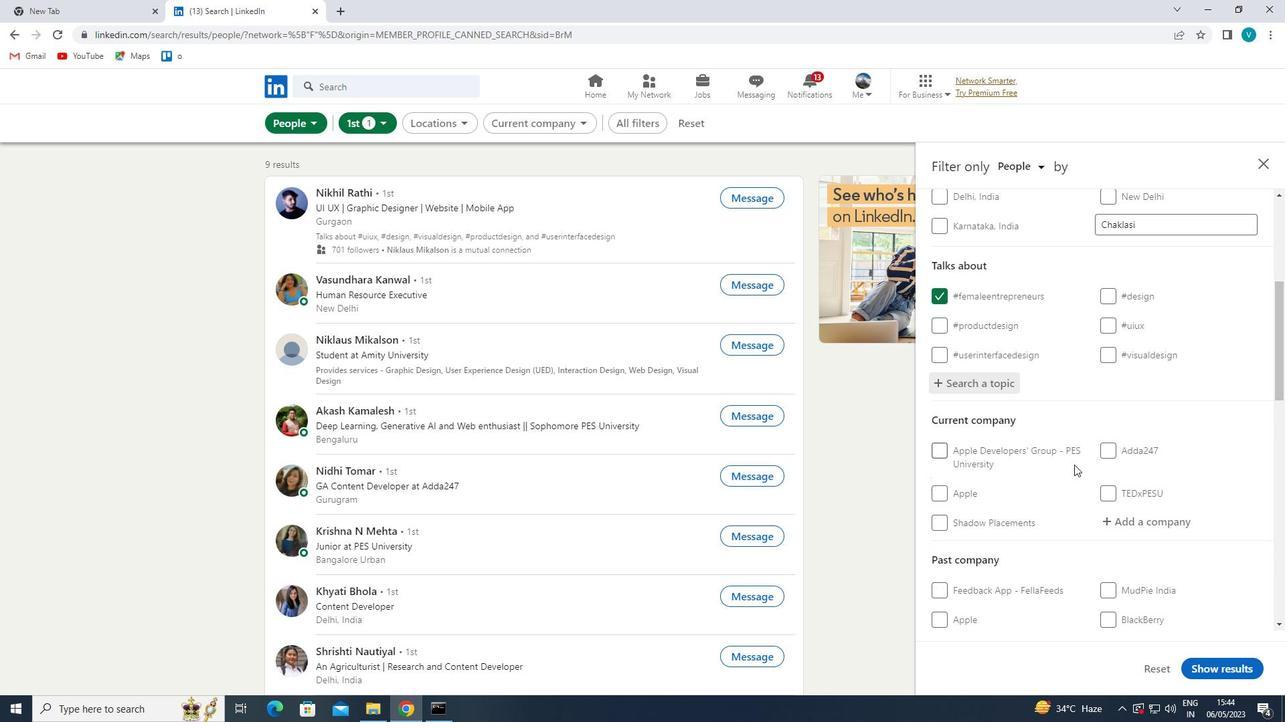 
Action: Mouse moved to (1157, 356)
Screenshot: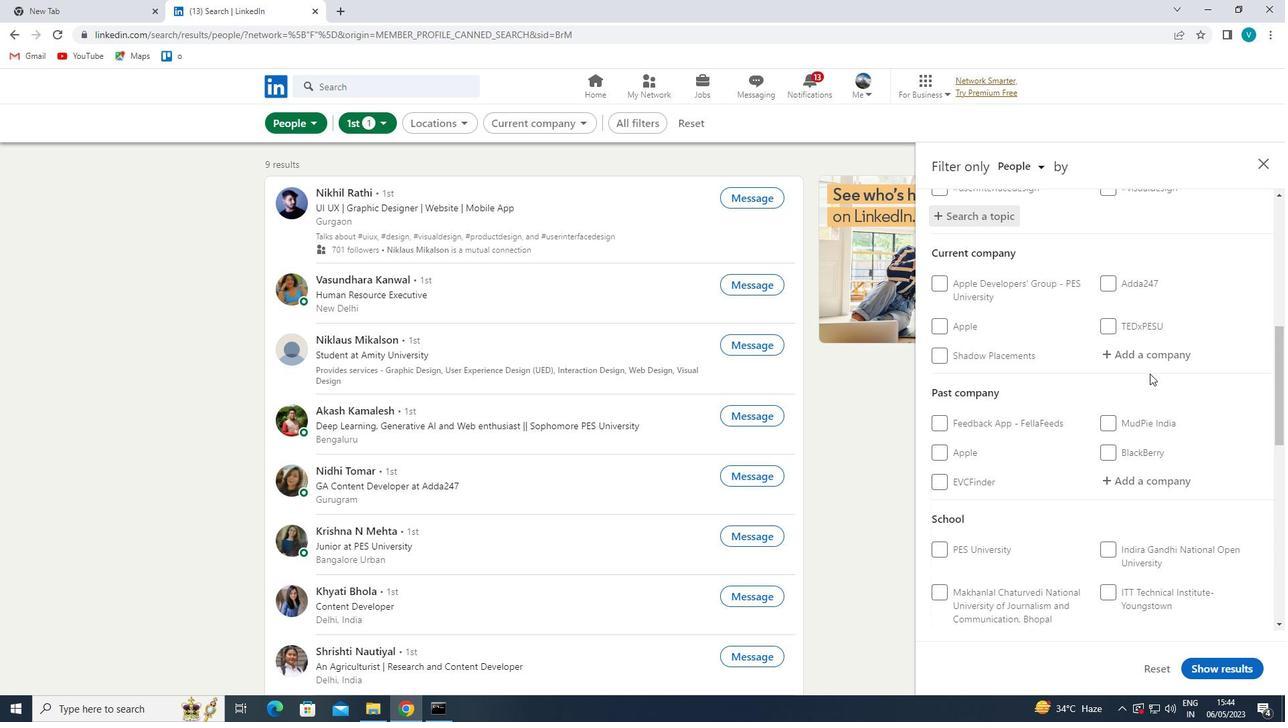 
Action: Mouse pressed left at (1157, 356)
Screenshot: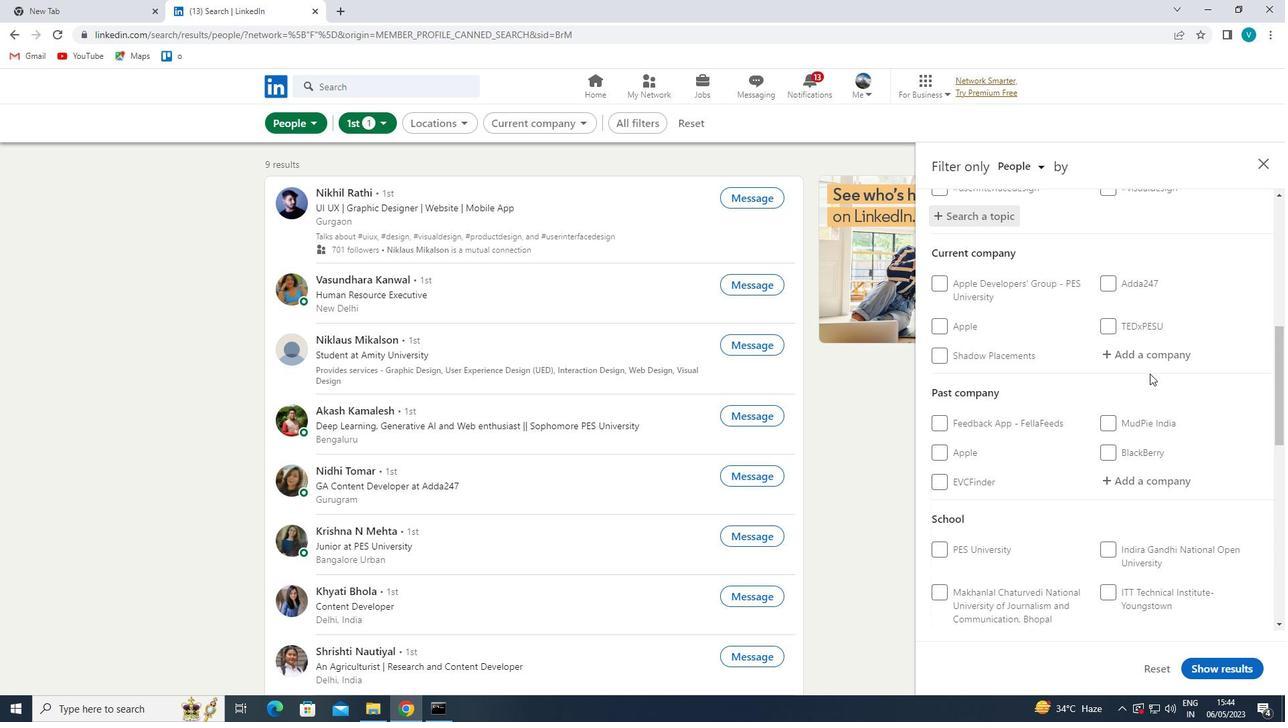 
Action: Mouse moved to (855, 356)
Screenshot: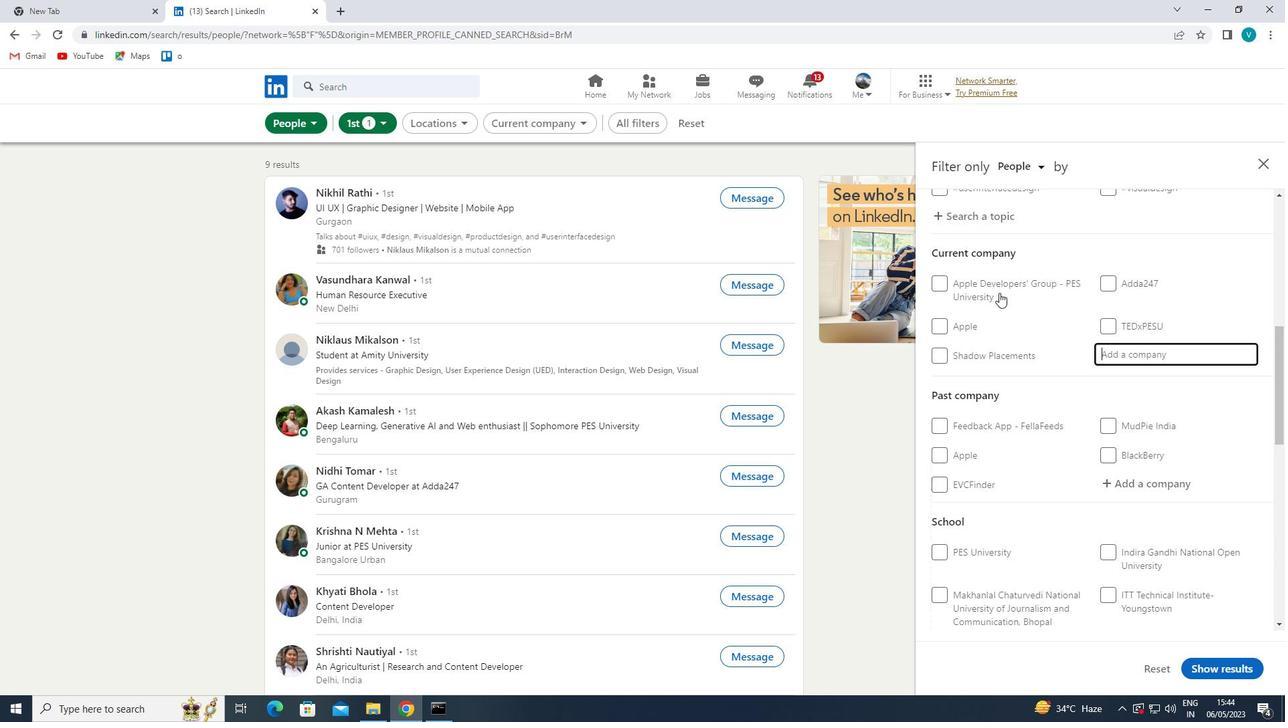 
Action: Key pressed <Key.shift>ZYGNA
Screenshot: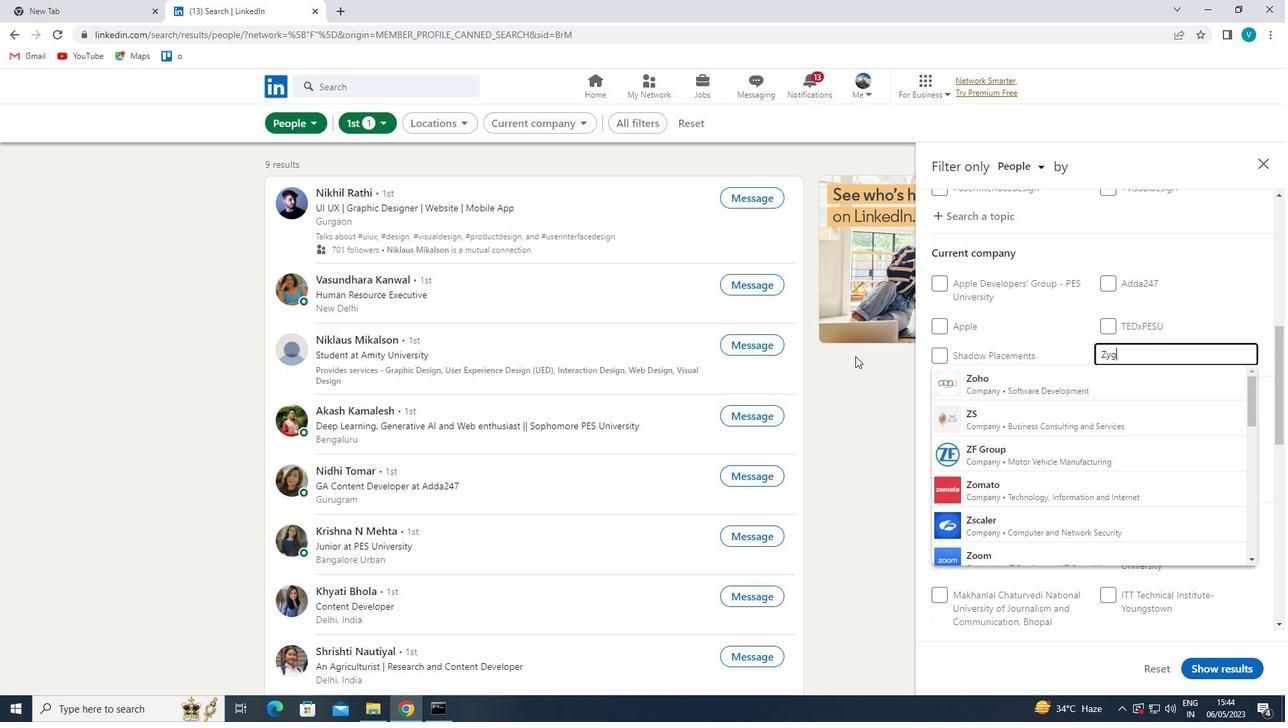 
Action: Mouse moved to (1121, 352)
Screenshot: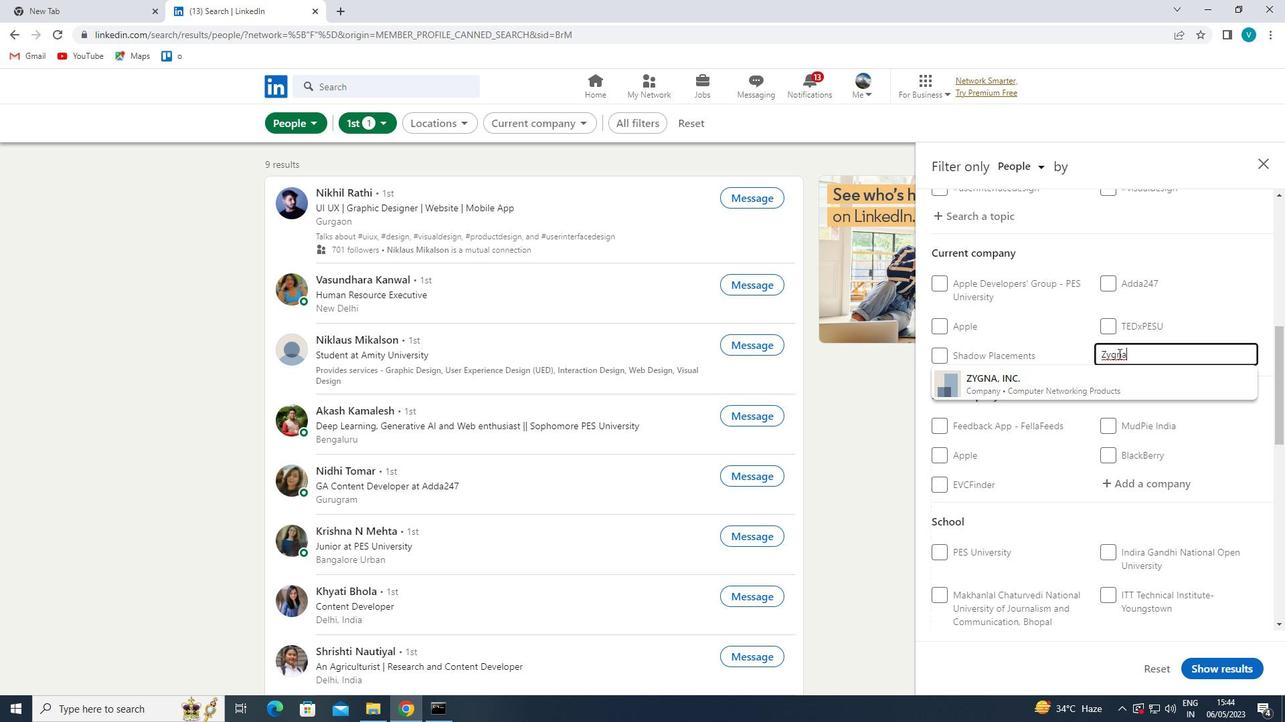 
Action: Mouse pressed left at (1121, 352)
Screenshot: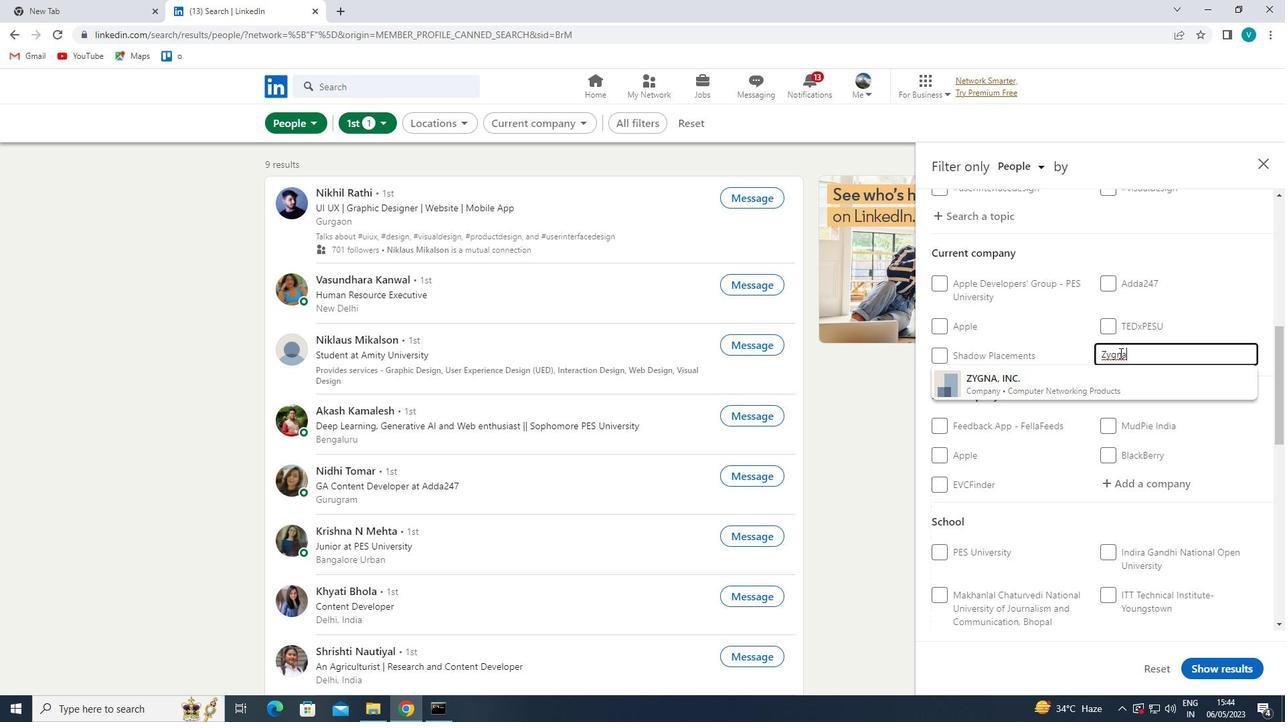 
Action: Mouse moved to (1024, 467)
Screenshot: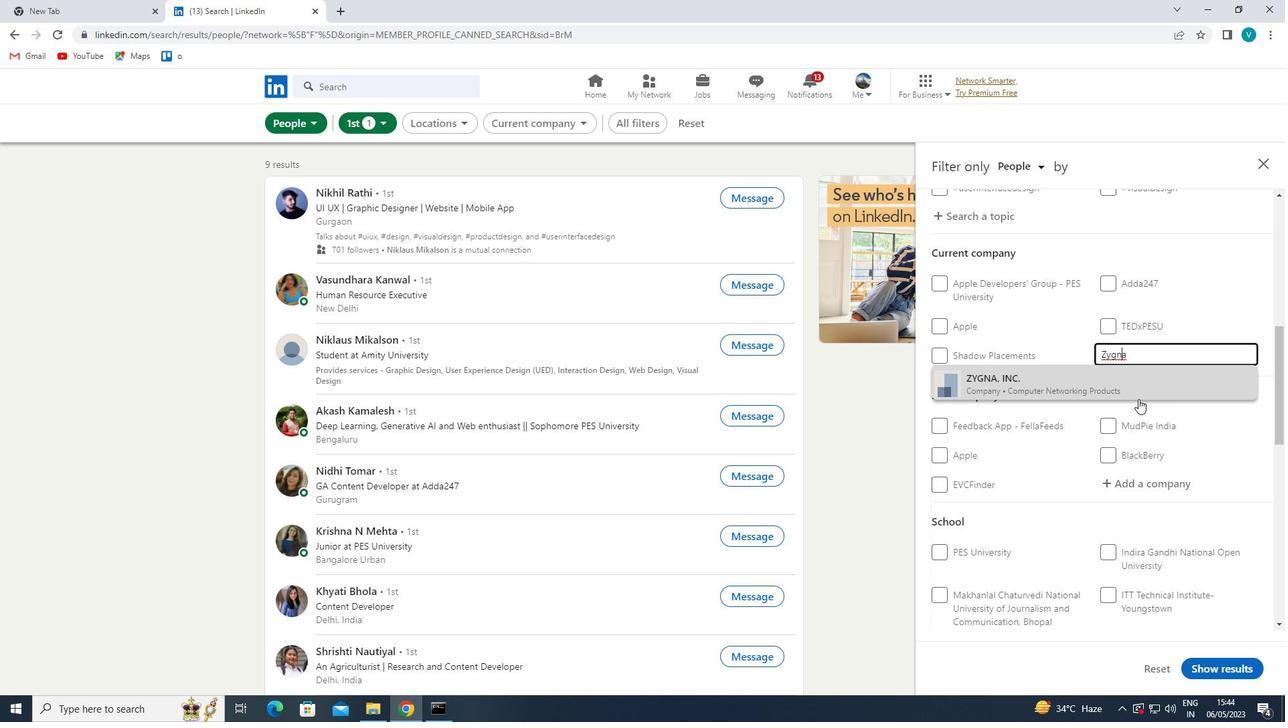
Action: Key pressed <Key.backspace><Key.backspace>NG
Screenshot: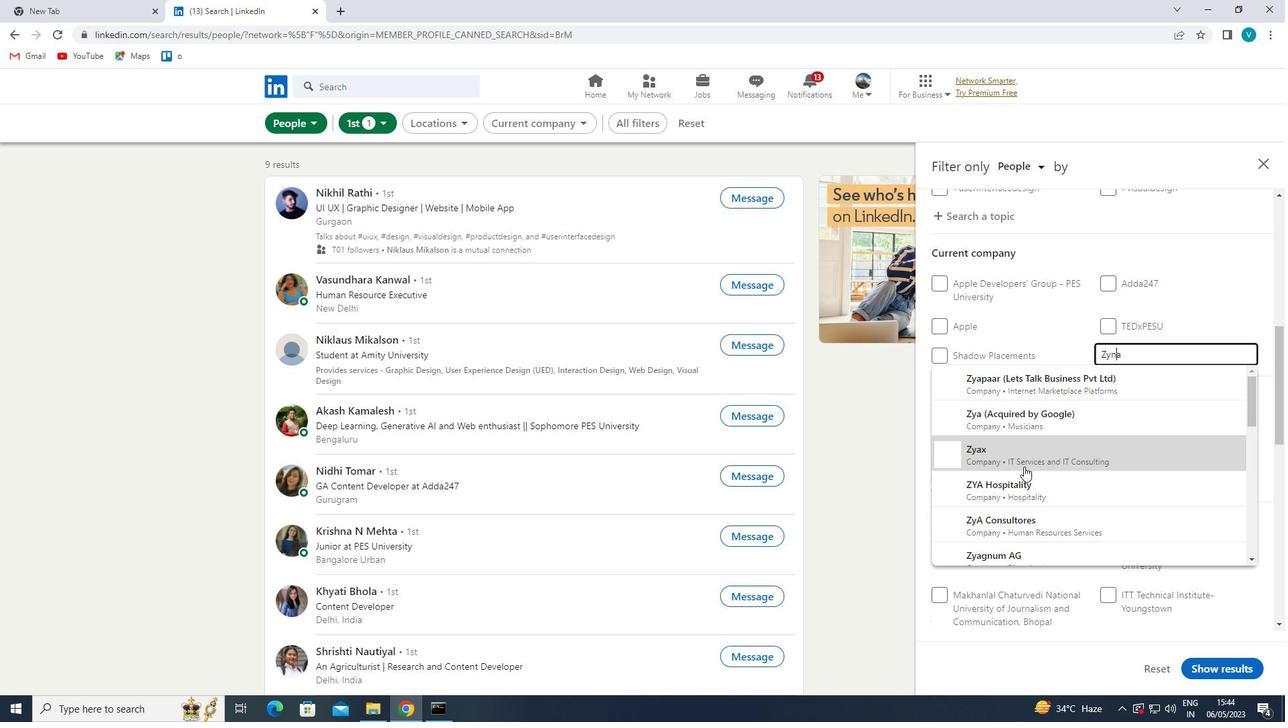 
Action: Mouse moved to (1060, 389)
Screenshot: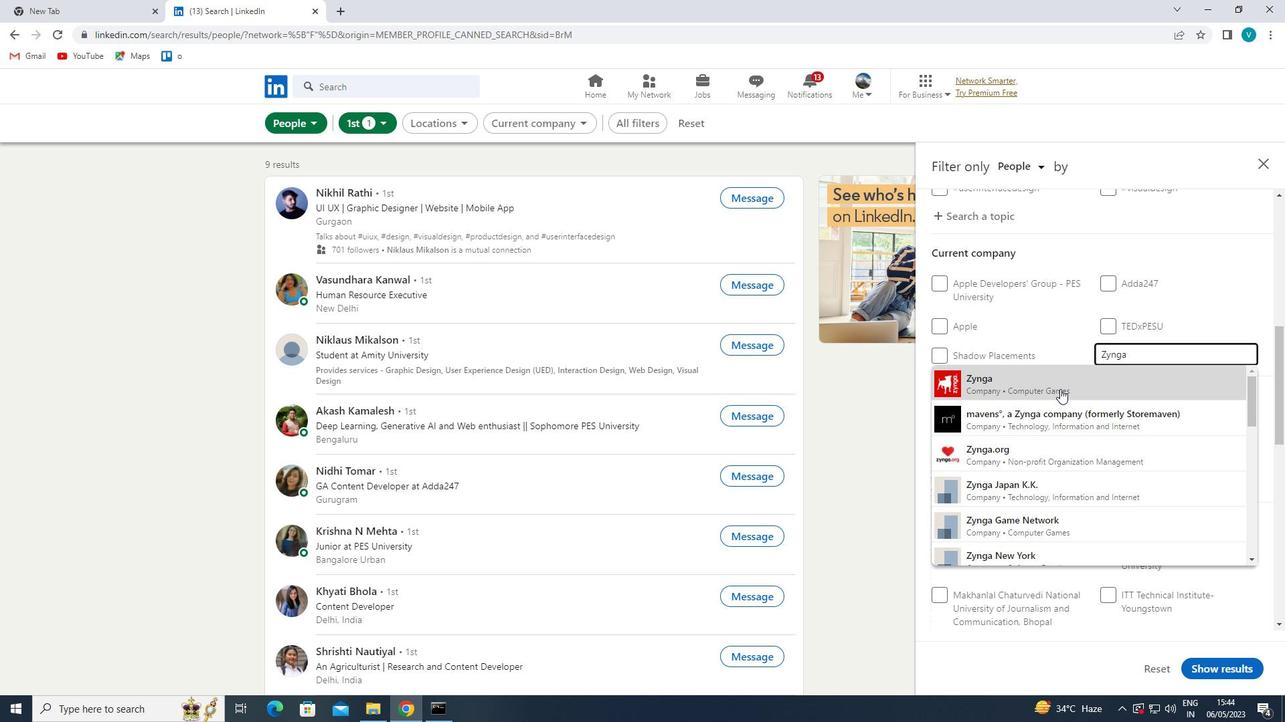 
Action: Mouse pressed left at (1060, 389)
Screenshot: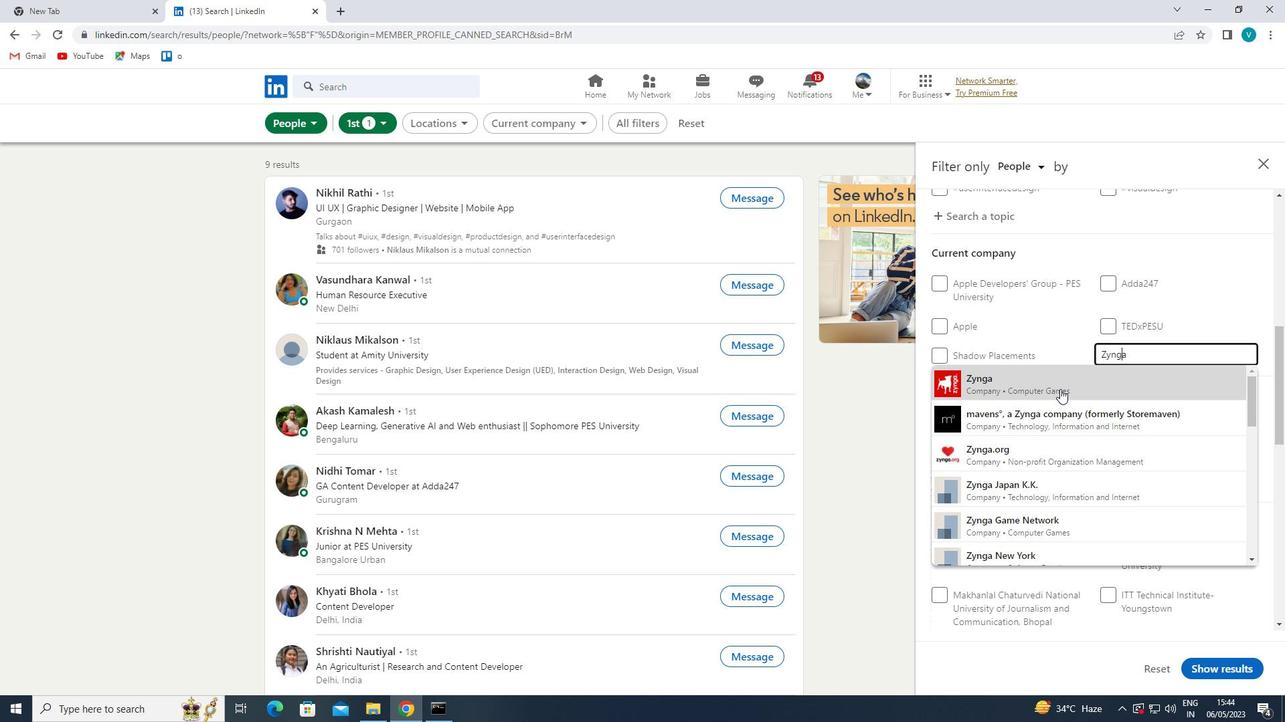 
Action: Mouse scrolled (1060, 388) with delta (0, 0)
Screenshot: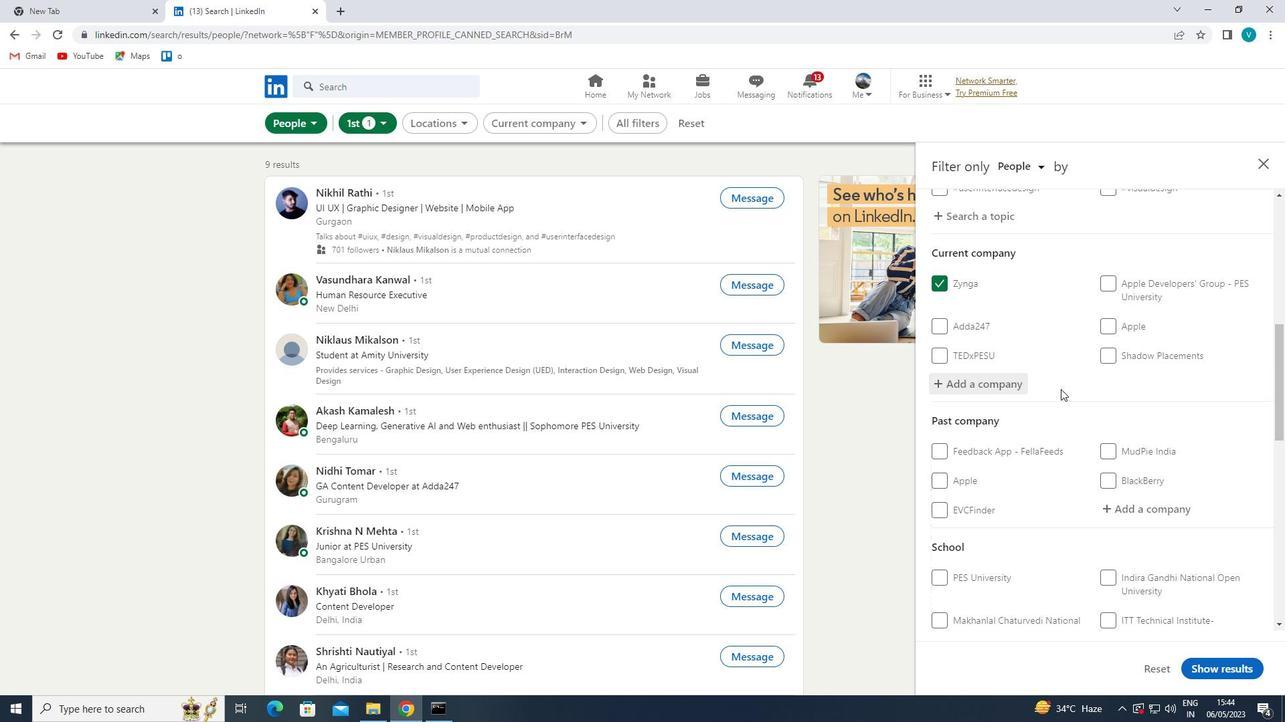 
Action: Mouse scrolled (1060, 388) with delta (0, 0)
Screenshot: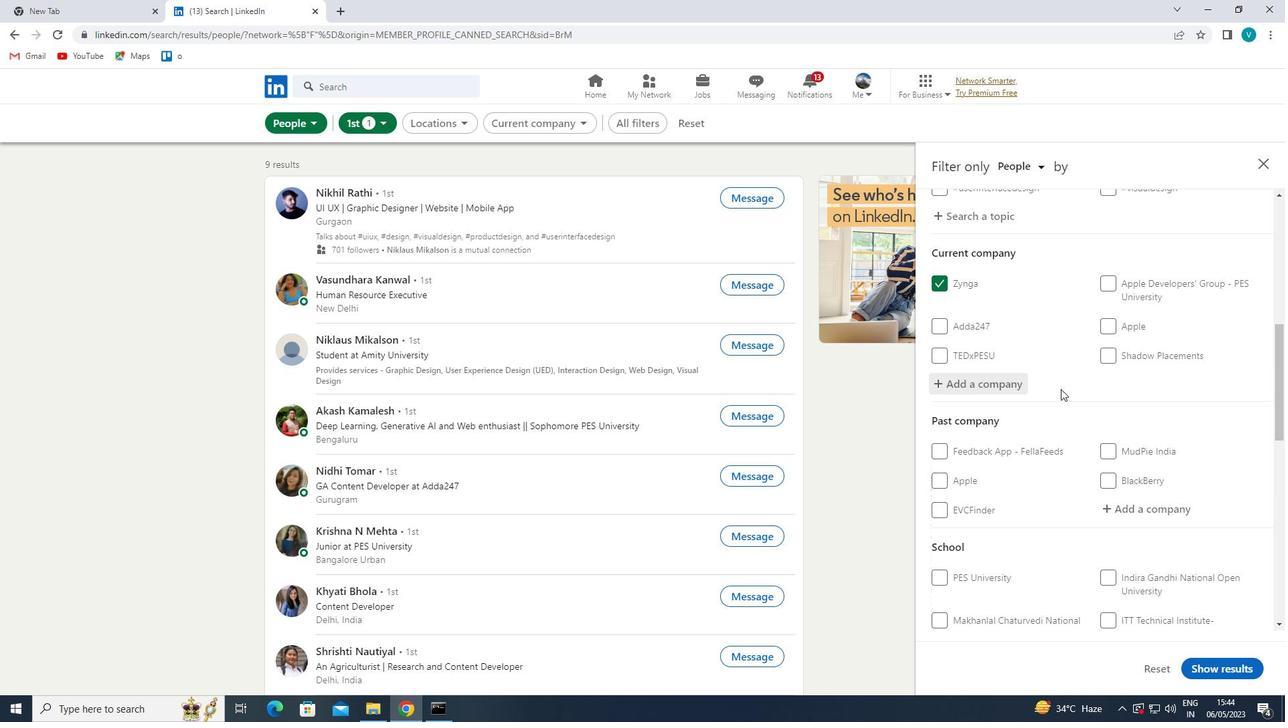 
Action: Mouse scrolled (1060, 388) with delta (0, 0)
Screenshot: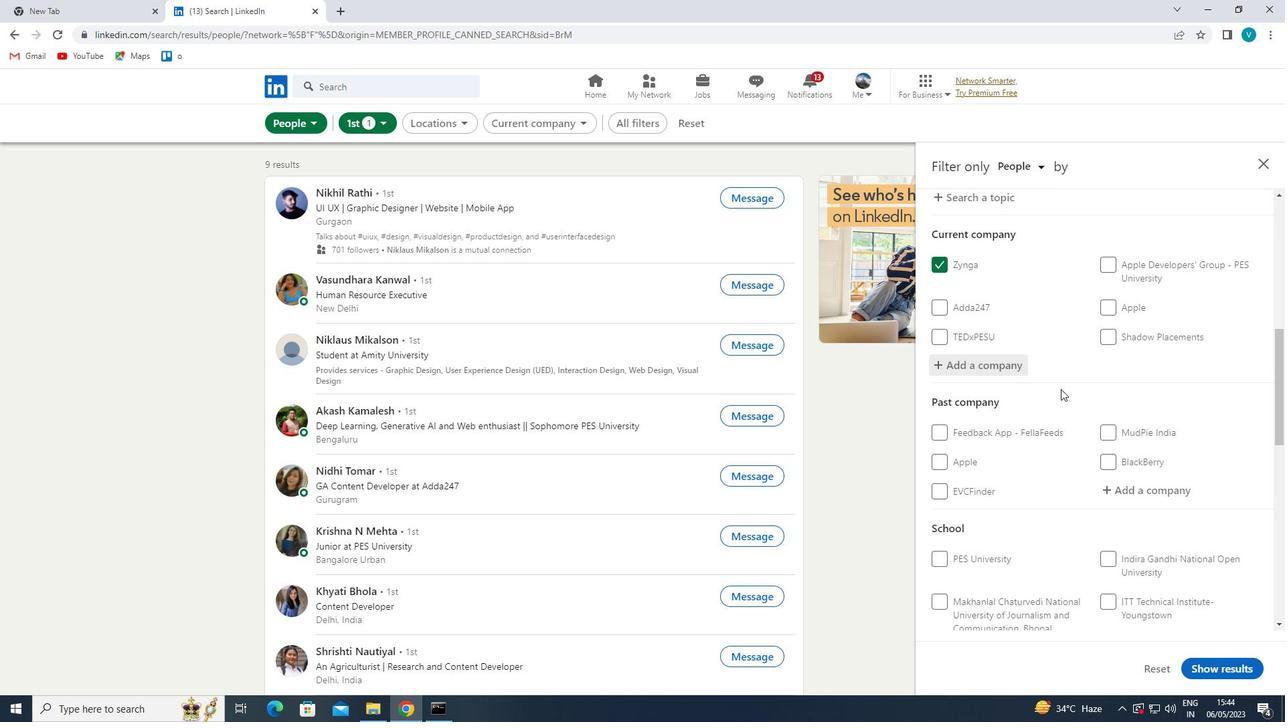 
Action: Mouse moved to (1141, 471)
Screenshot: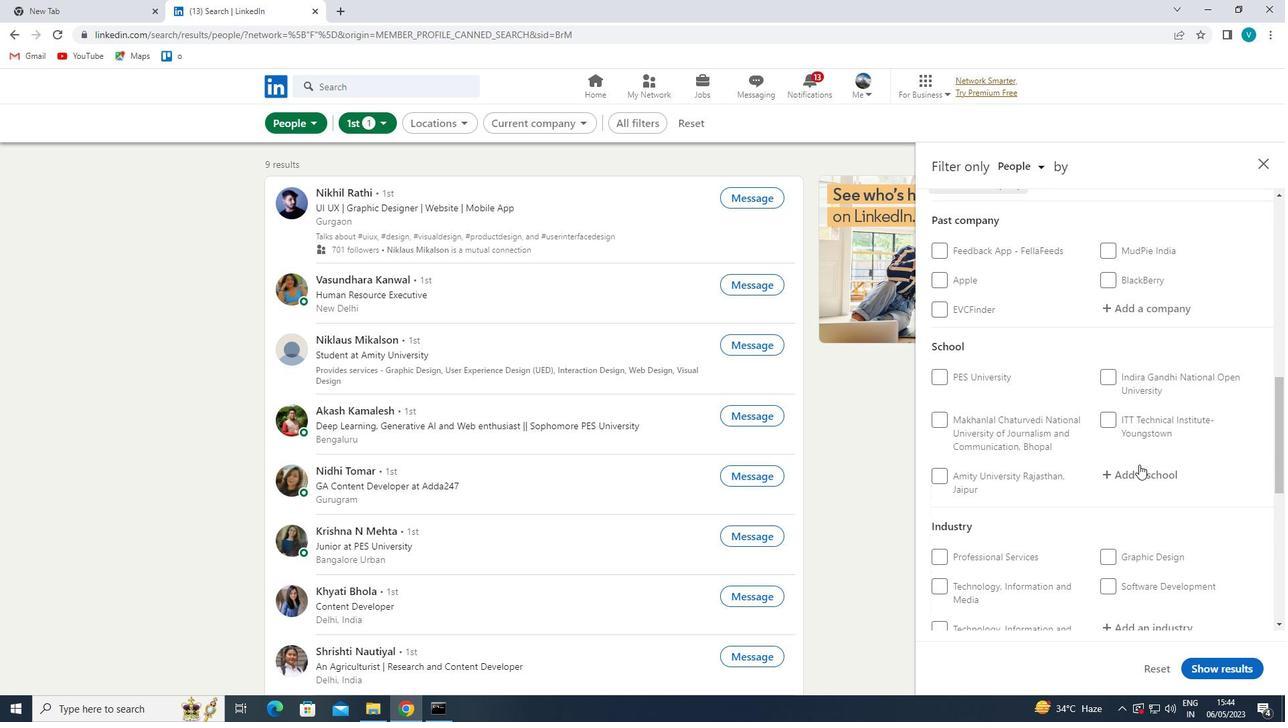 
Action: Mouse pressed left at (1141, 471)
Screenshot: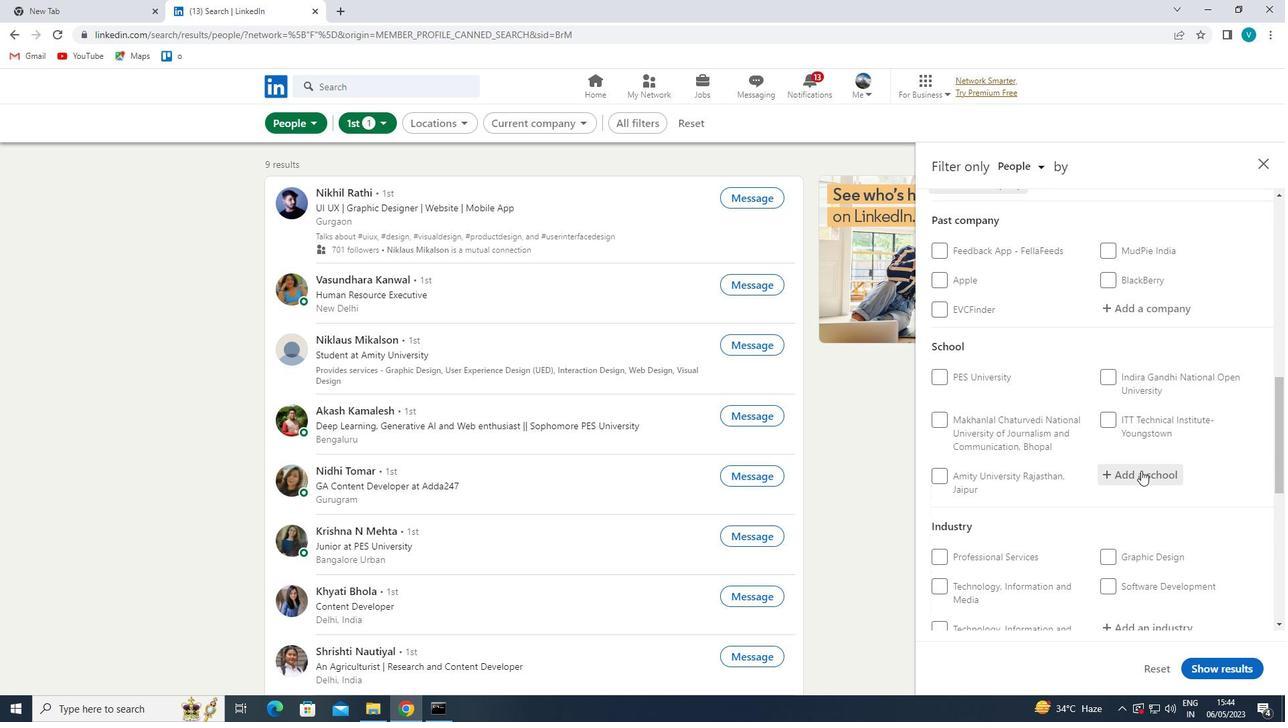 
Action: Mouse moved to (1081, 508)
Screenshot: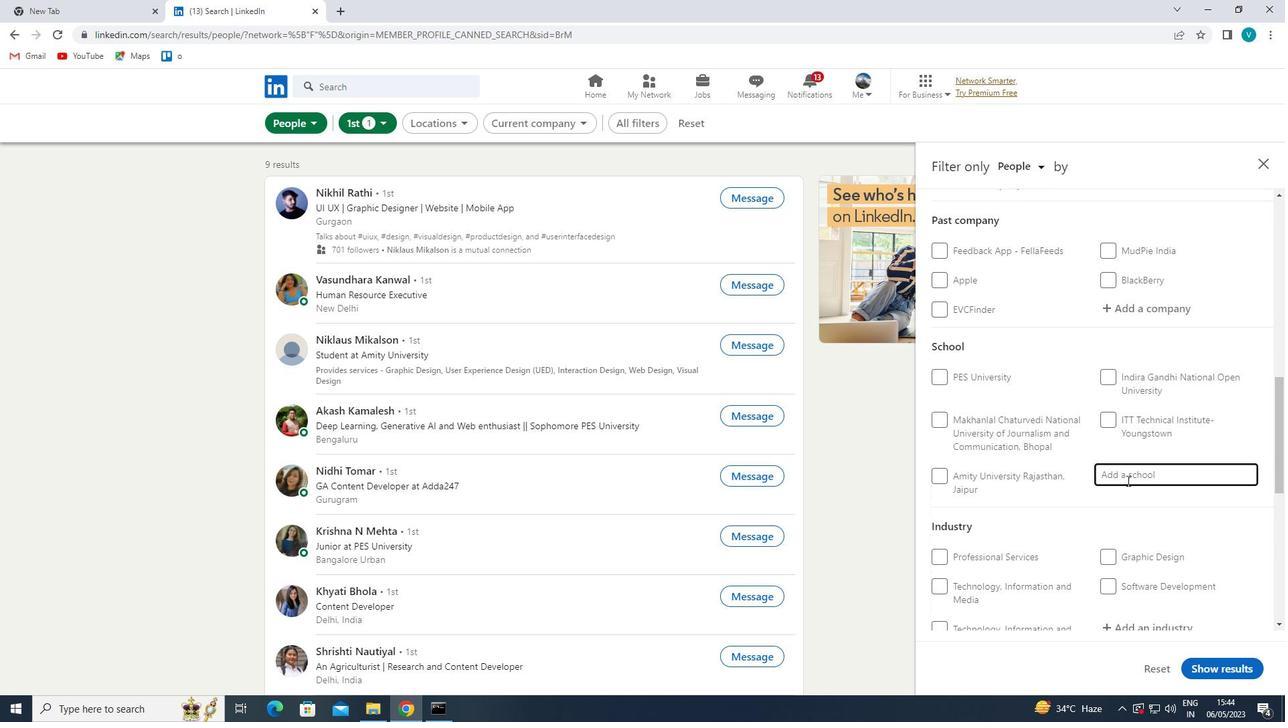 
Action: Key pressed <Key.shift>
Screenshot: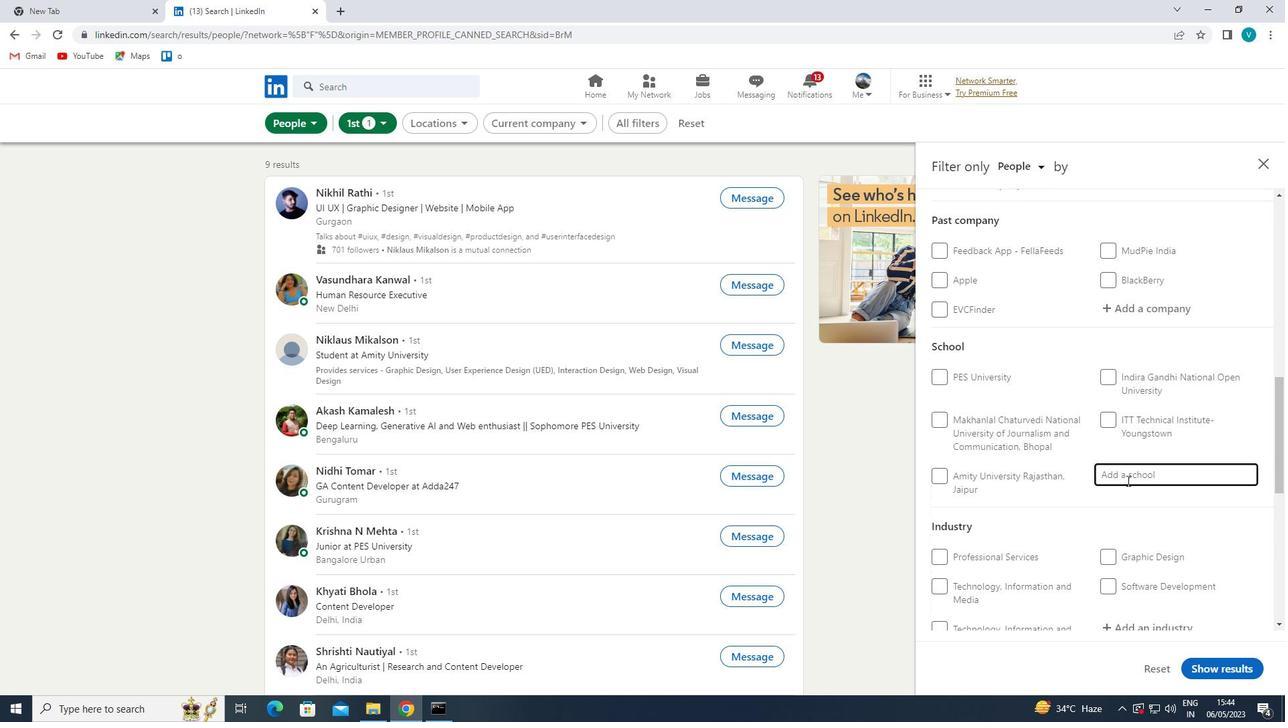 
Action: Mouse moved to (1080, 508)
Screenshot: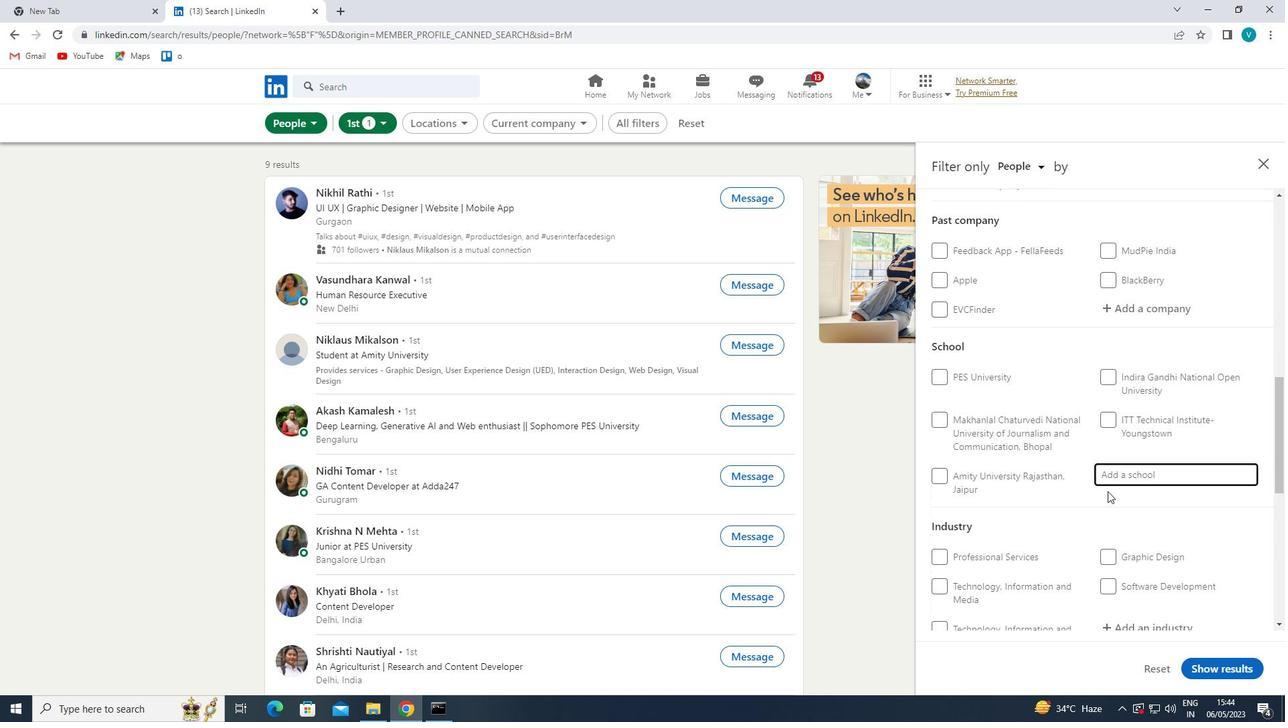 
Action: Key pressed JODHPUR
Screenshot: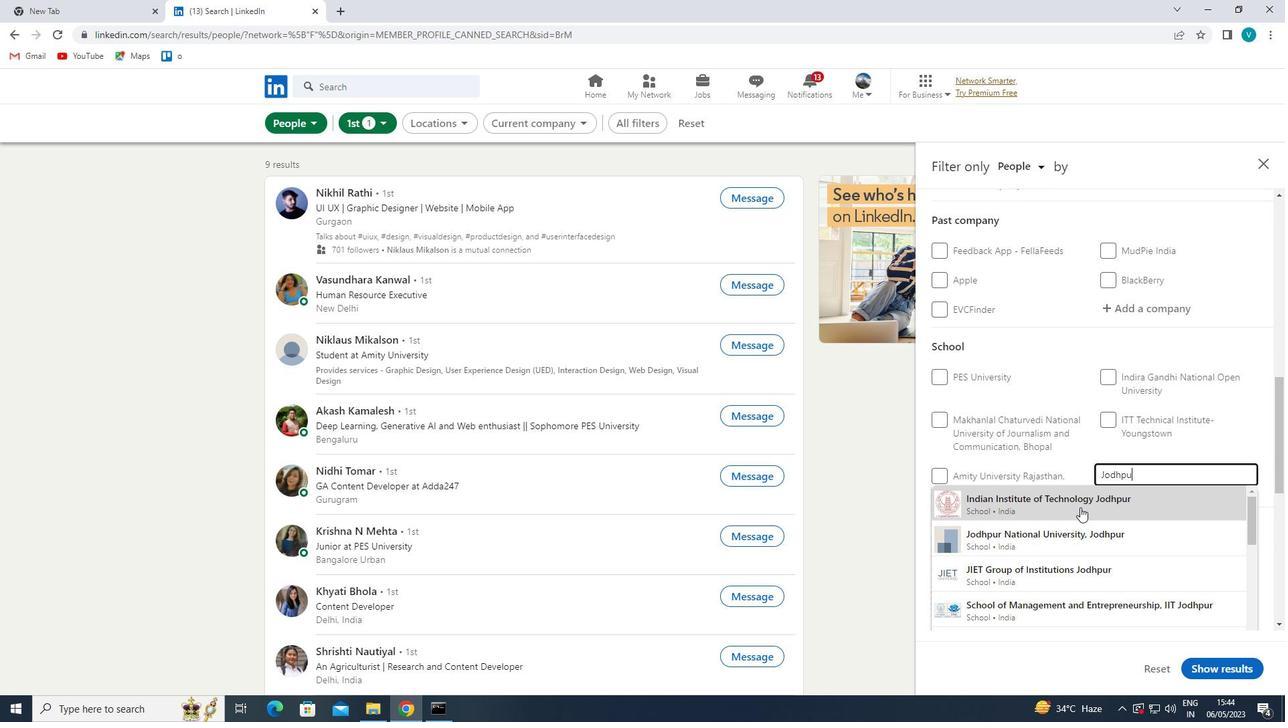 
Action: Mouse moved to (1089, 498)
Screenshot: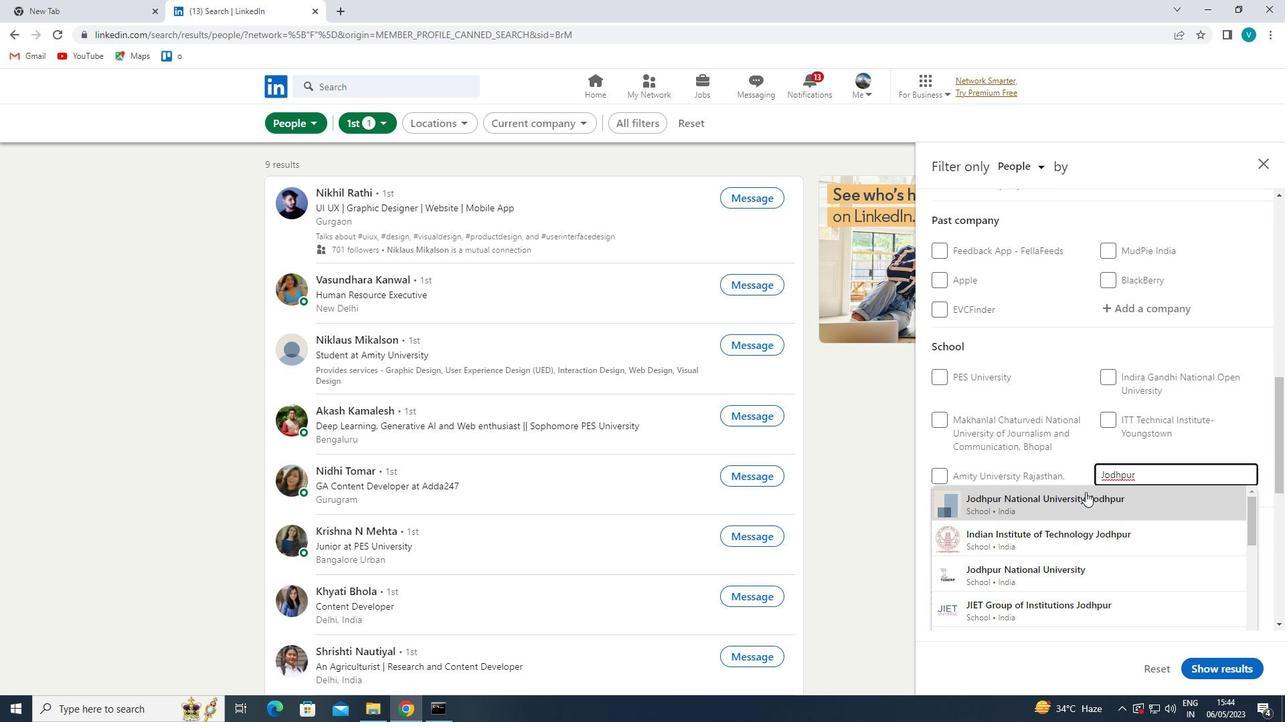 
Action: Mouse pressed left at (1089, 498)
Screenshot: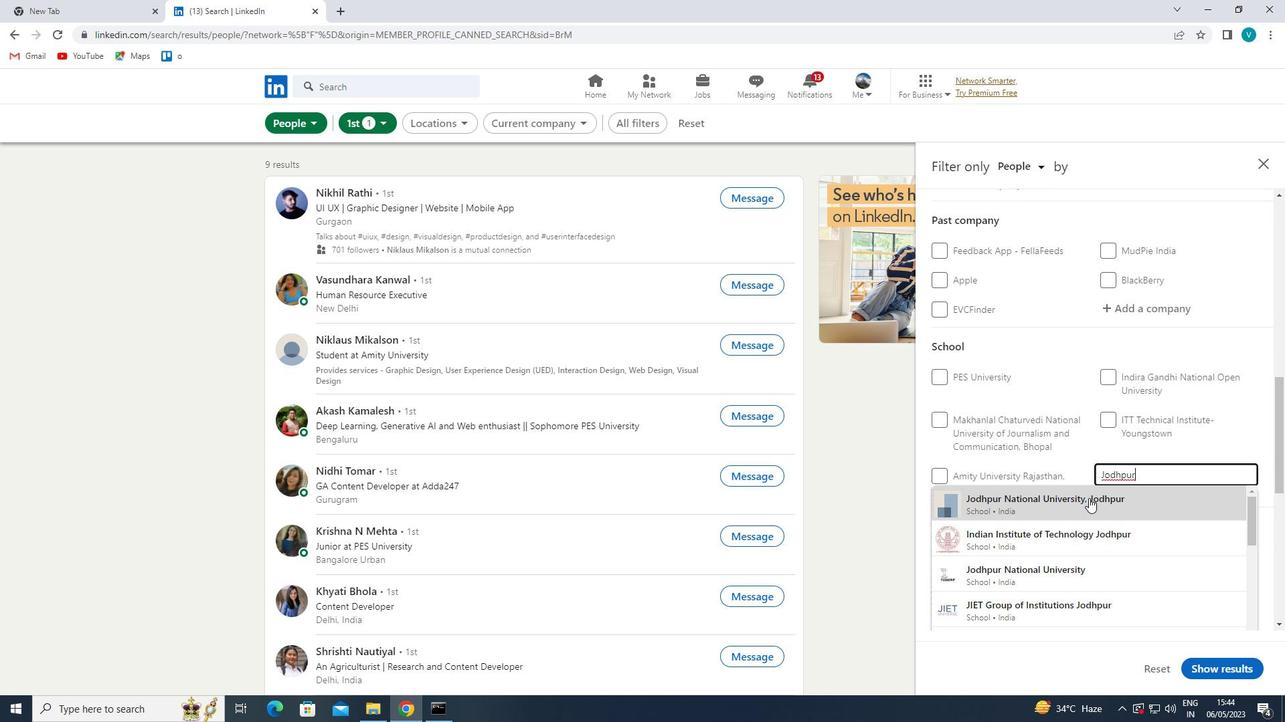 
Action: Mouse scrolled (1089, 498) with delta (0, 0)
Screenshot: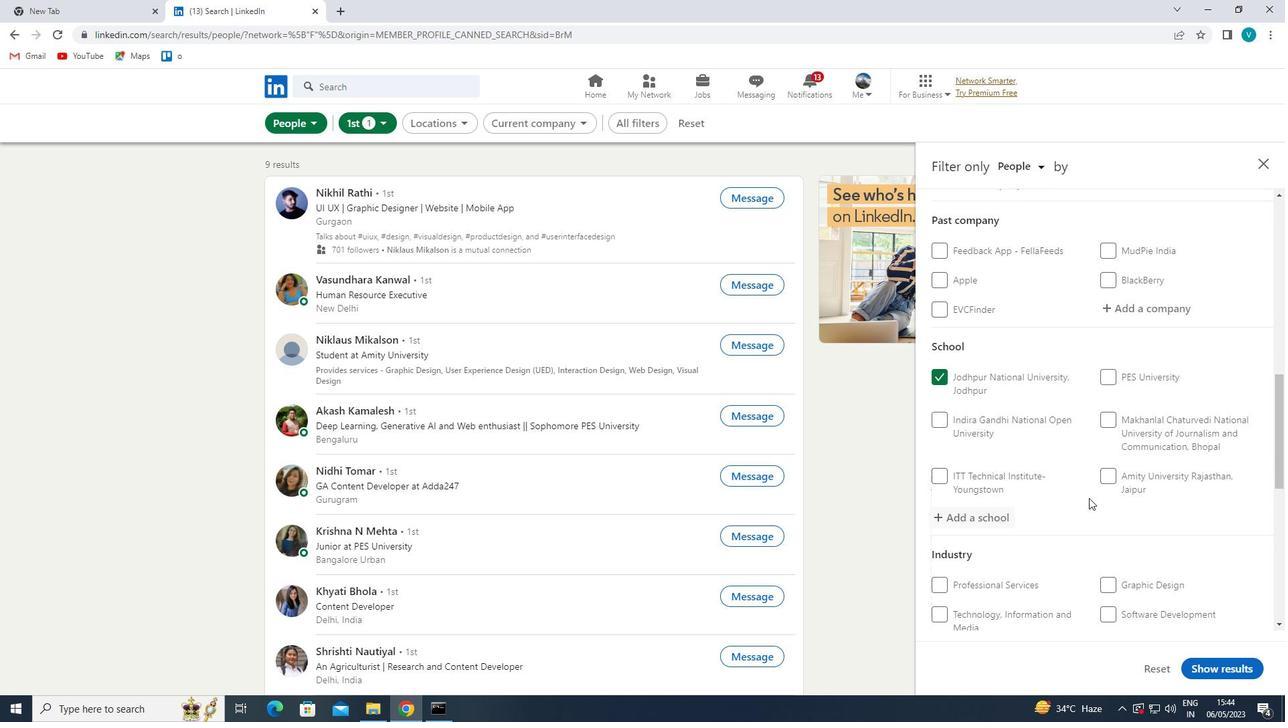 
Action: Mouse scrolled (1089, 498) with delta (0, 0)
Screenshot: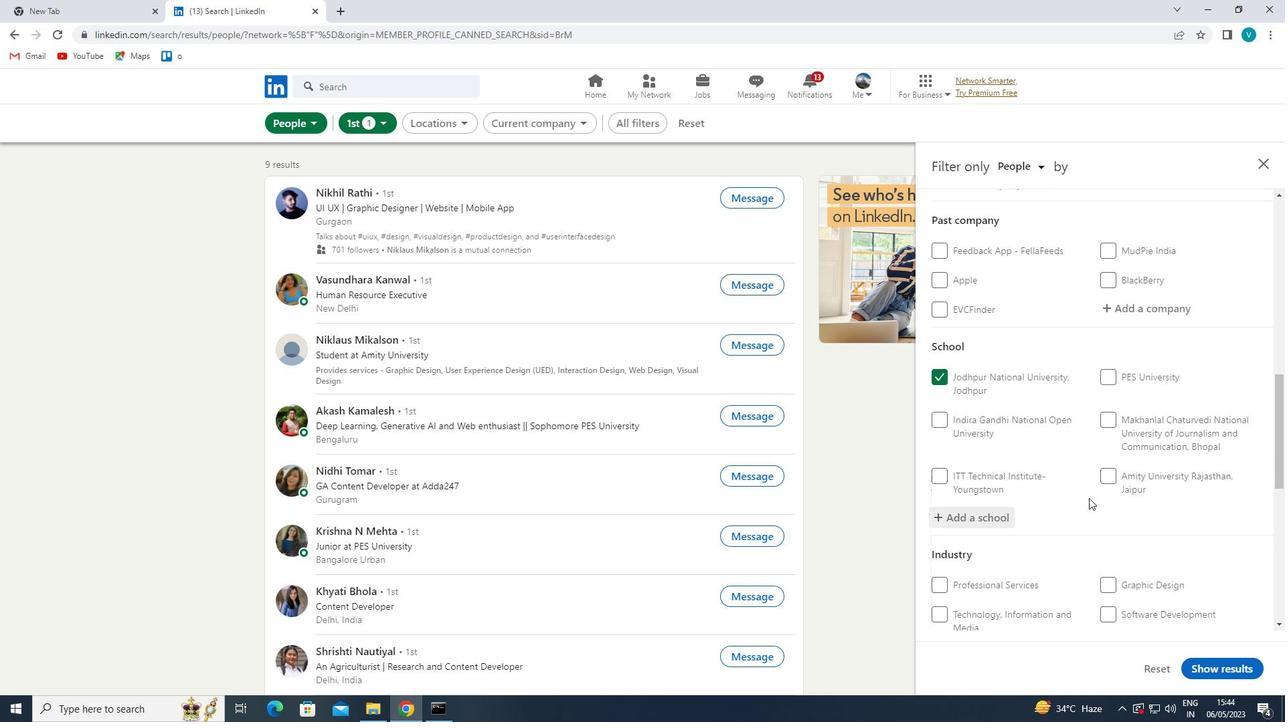 
Action: Mouse scrolled (1089, 498) with delta (0, 0)
Screenshot: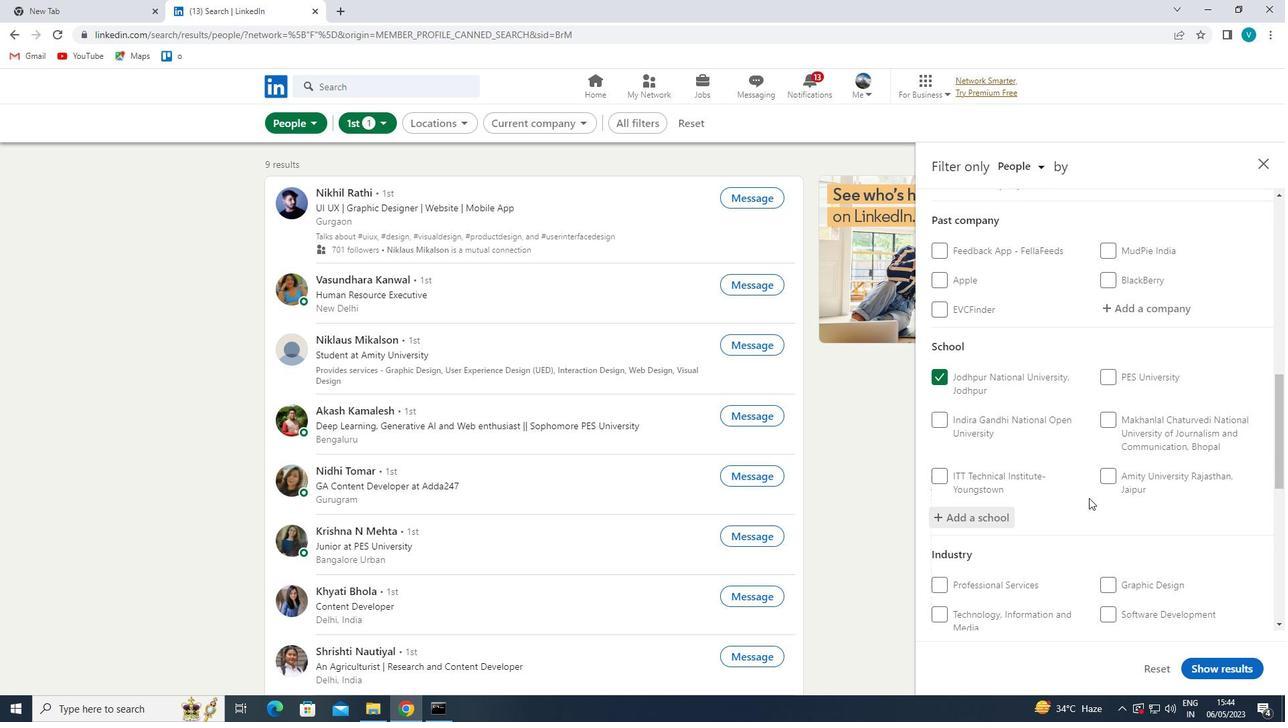 
Action: Mouse moved to (1131, 463)
Screenshot: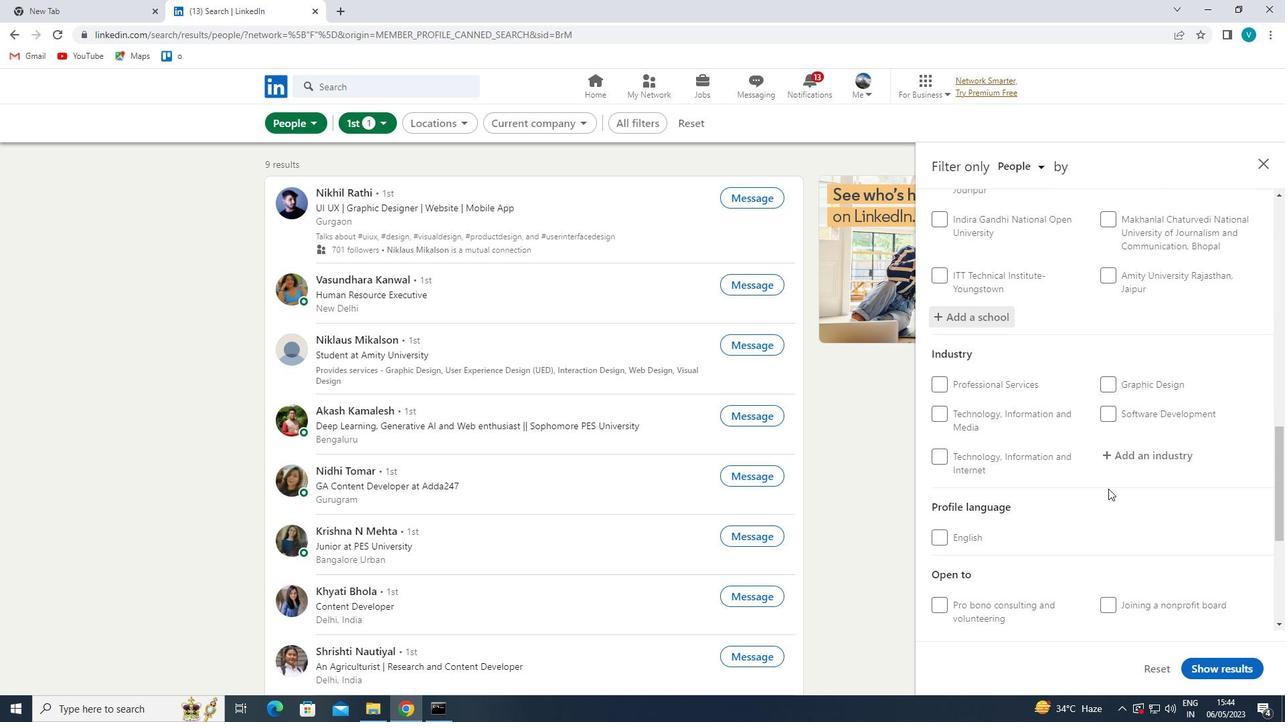 
Action: Mouse pressed left at (1131, 463)
Screenshot: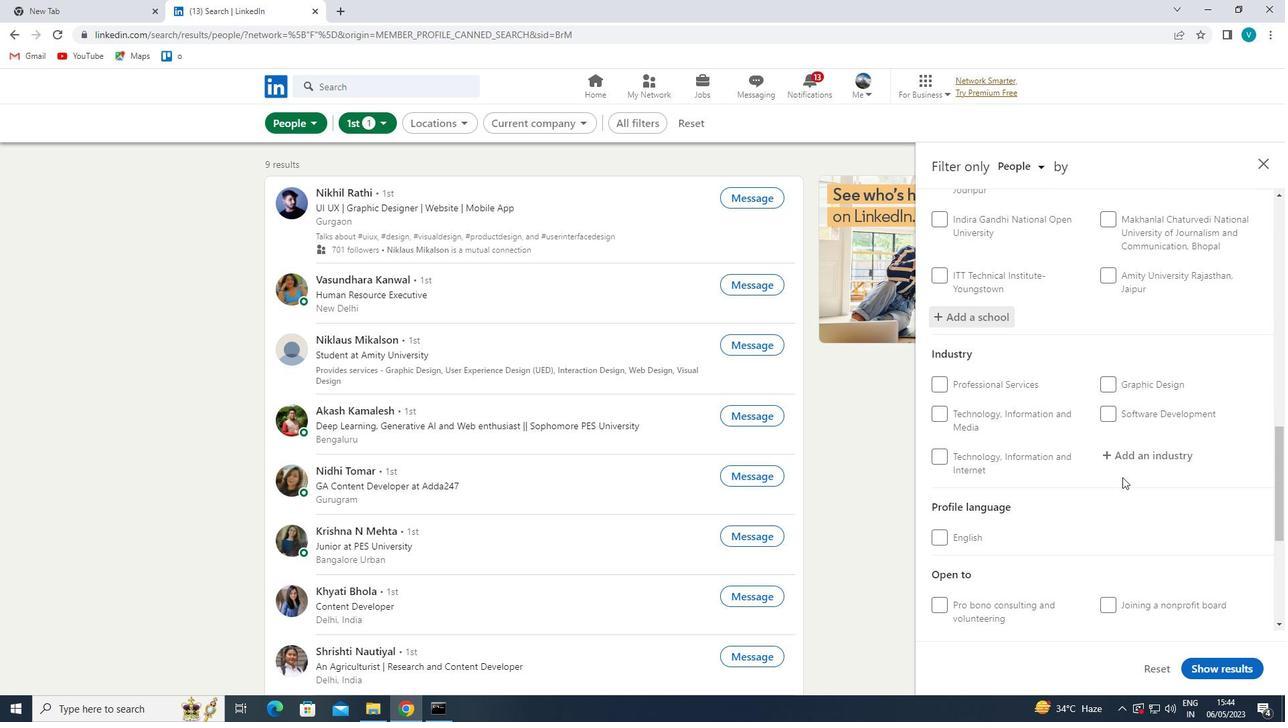 
Action: Mouse moved to (1059, 431)
Screenshot: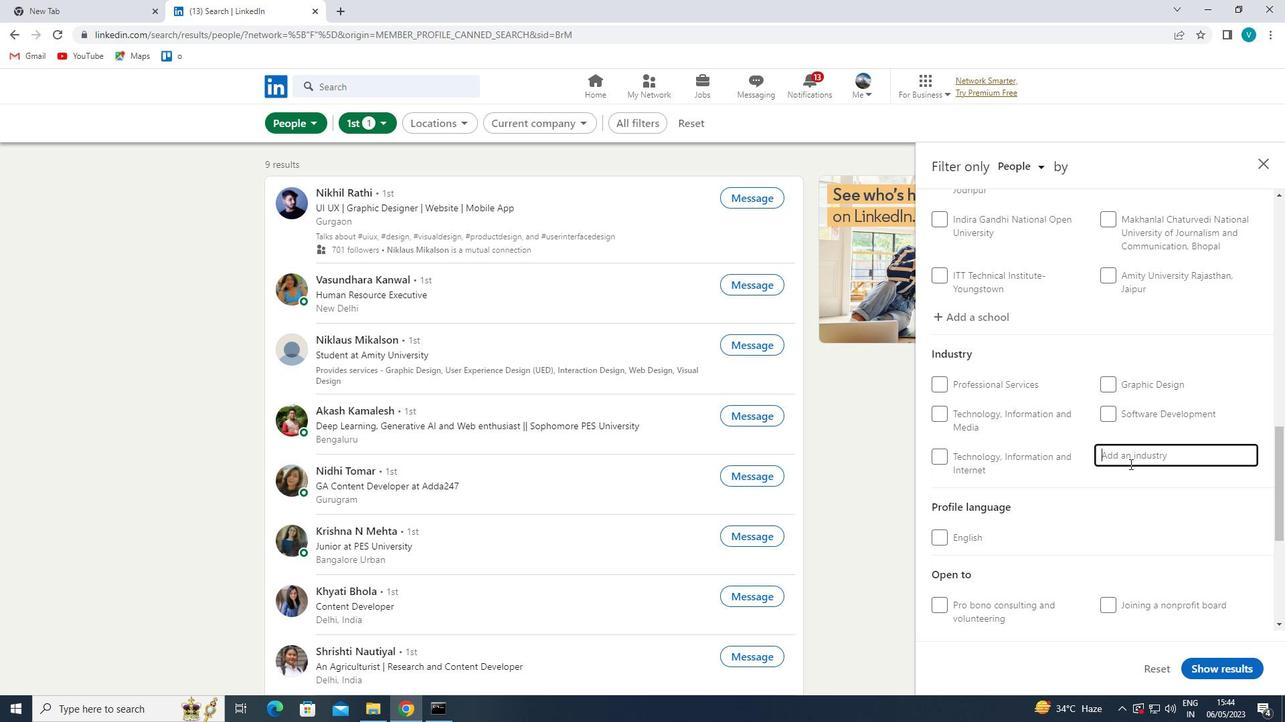 
Action: Key pressed <Key.shift>ELECTRIC<Key.space>
Screenshot: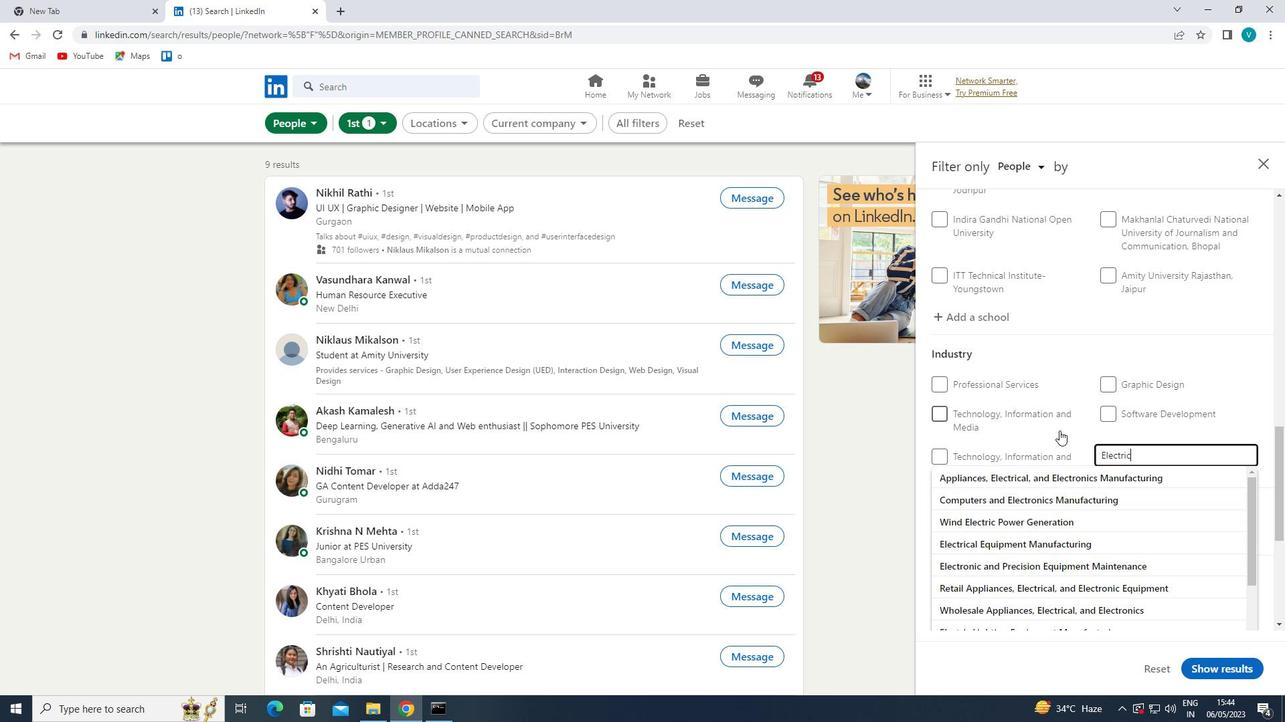 
Action: Mouse moved to (1066, 423)
Screenshot: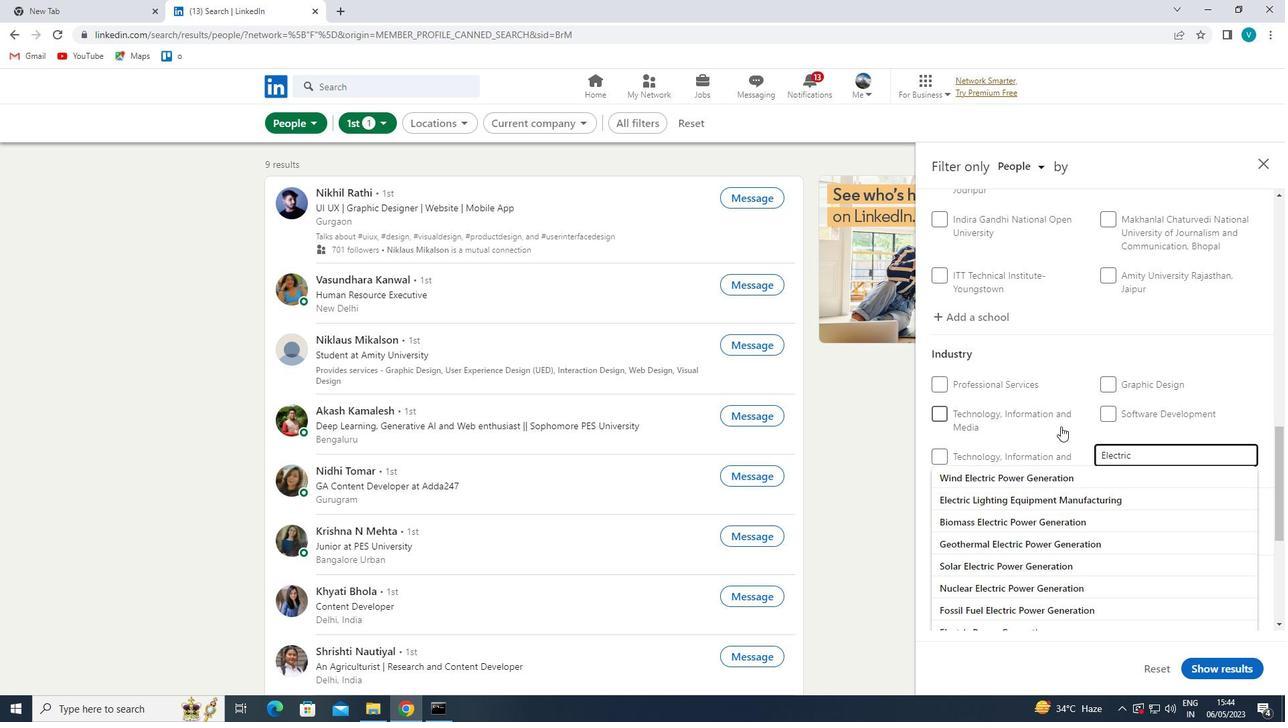 
Action: Key pressed <Key.shift>POWER<Key.space><Key.shift>TRANSPORATION<Key.space>
Screenshot: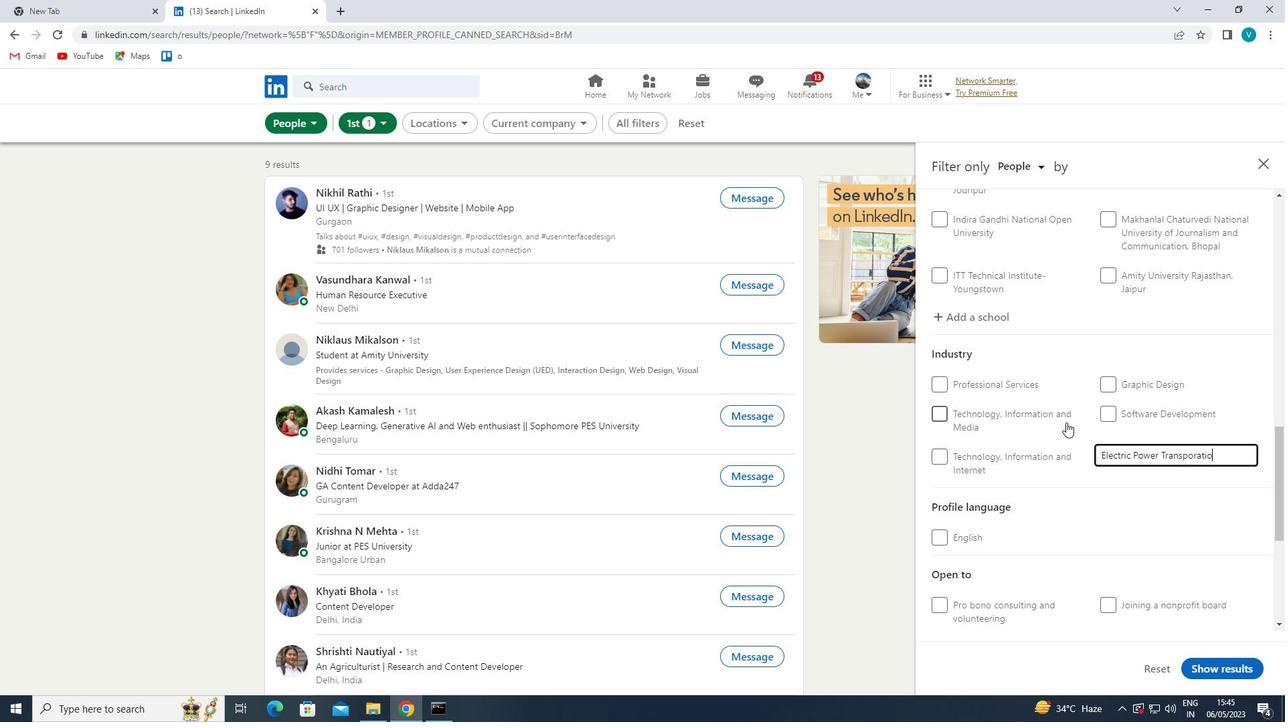 
Action: Mouse moved to (1202, 457)
Screenshot: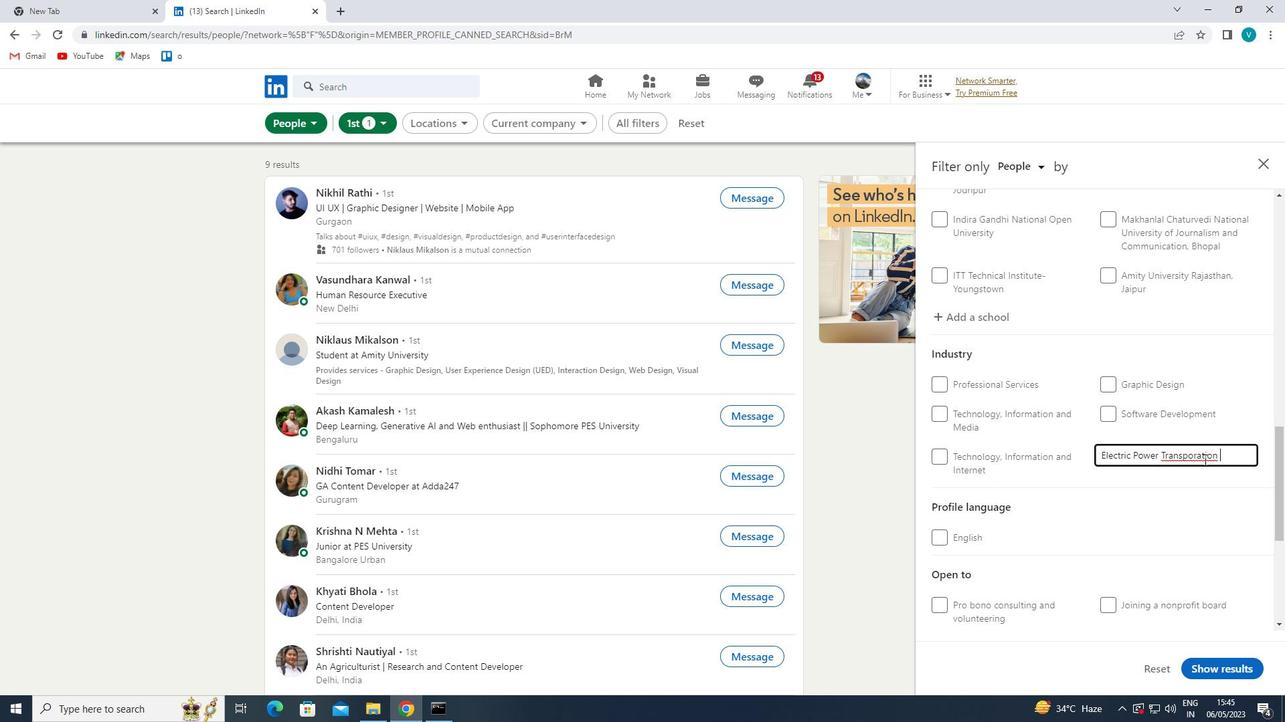 
Action: Mouse pressed left at (1202, 457)
Screenshot: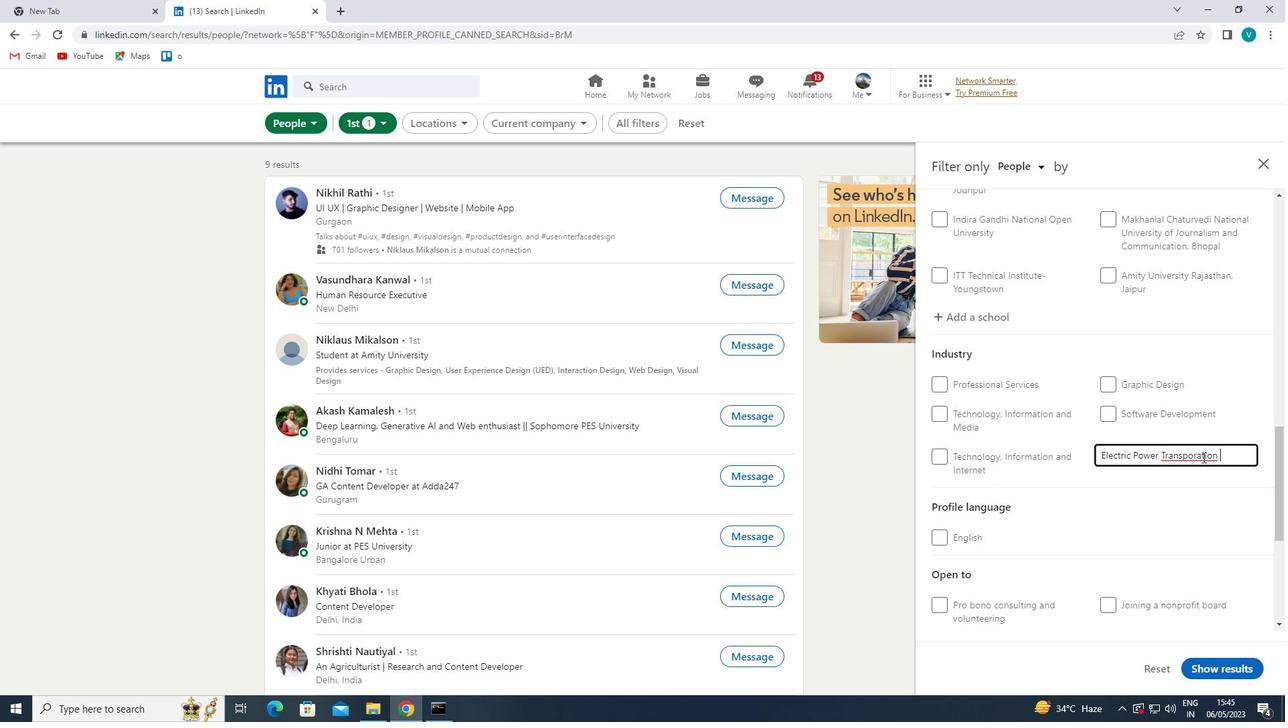 
Action: Mouse moved to (1194, 456)
Screenshot: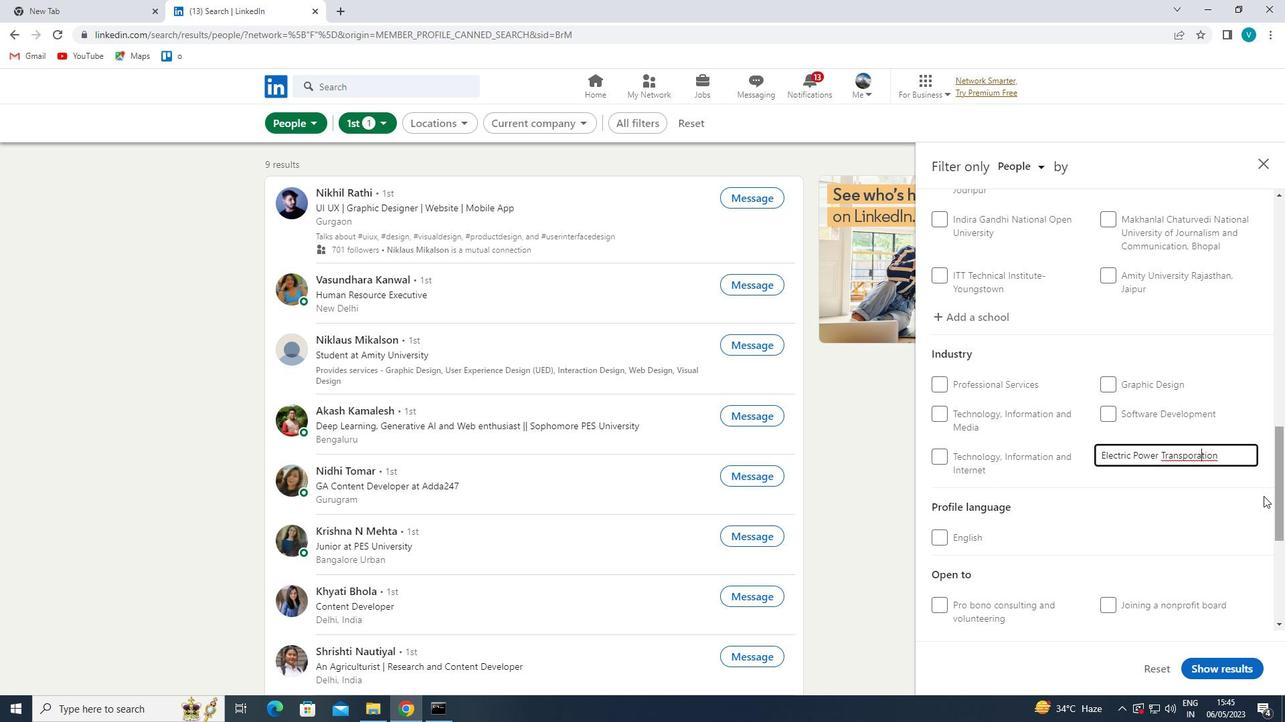 
Action: Key pressed <Key.left>T<Key.right><Key.right><Key.right><Key.right><Key.right>,<Key.shift>CONTROL<Key.space>AND<Key.space><Key.shift>DISTRIBUTION
Screenshot: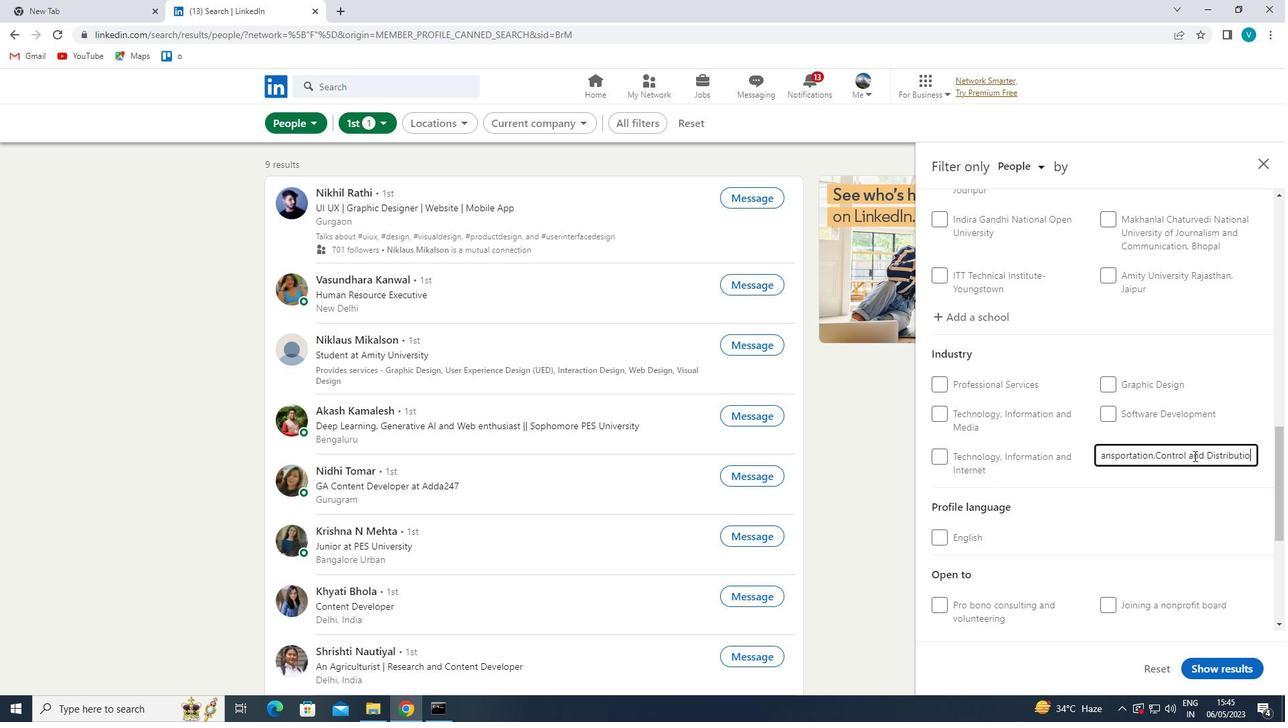 
Action: Mouse moved to (1153, 520)
Screenshot: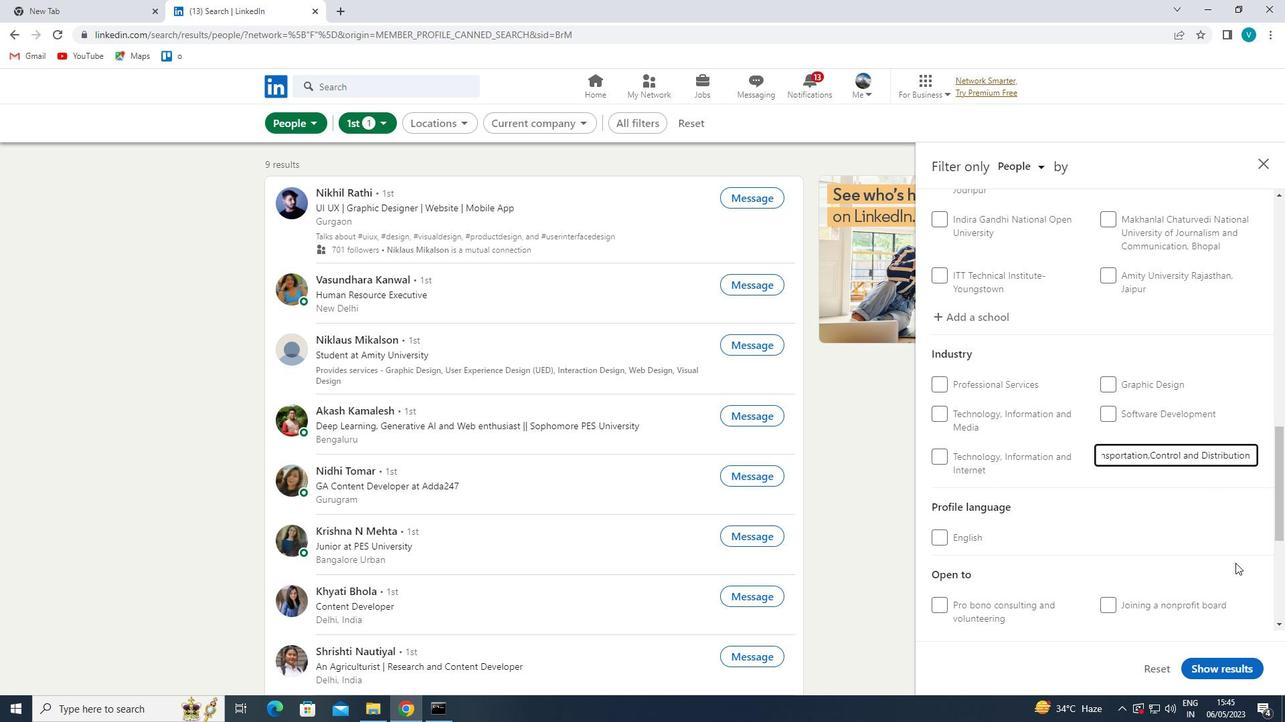 
Action: Mouse pressed left at (1153, 520)
Screenshot: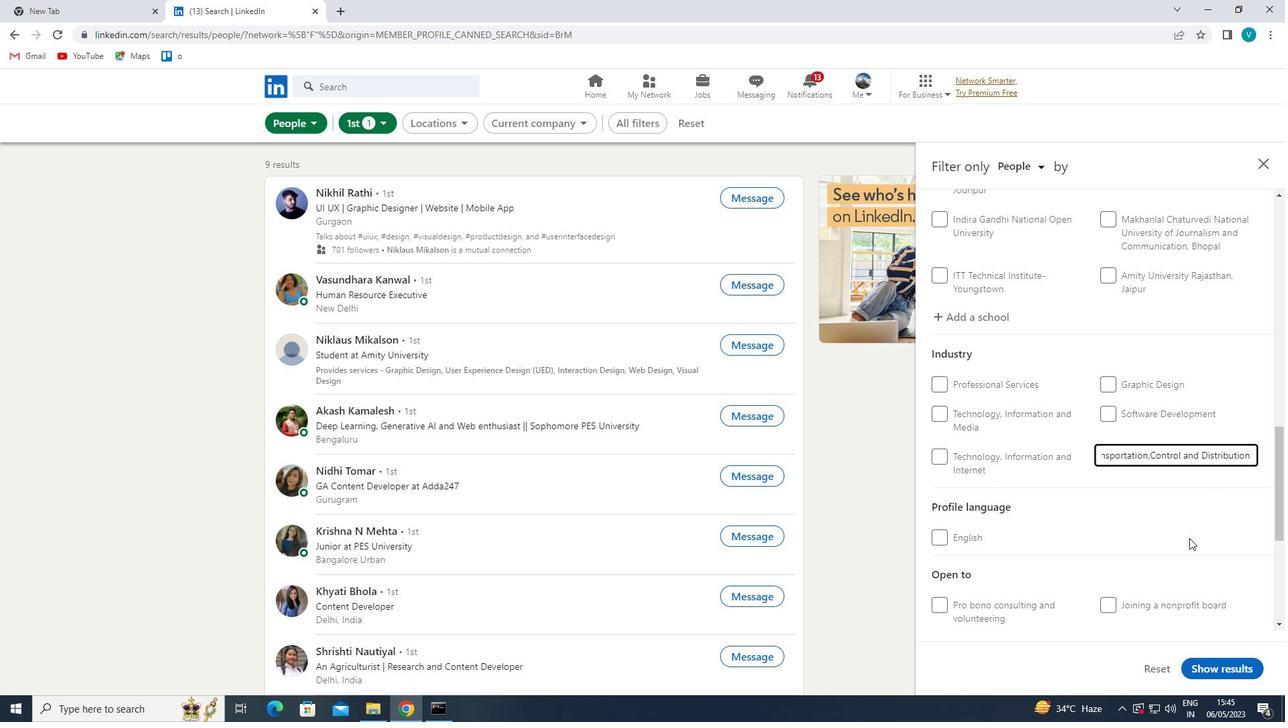 
Action: Mouse moved to (1153, 518)
Screenshot: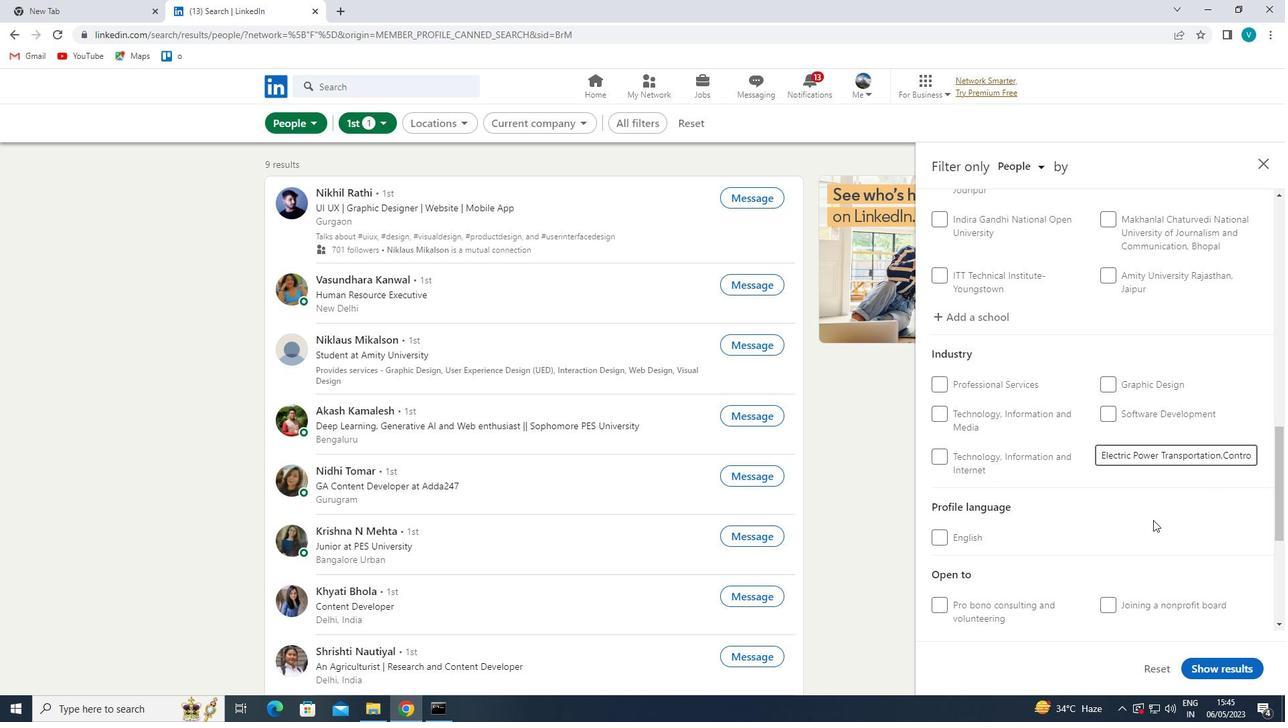 
Action: Mouse scrolled (1153, 517) with delta (0, 0)
Screenshot: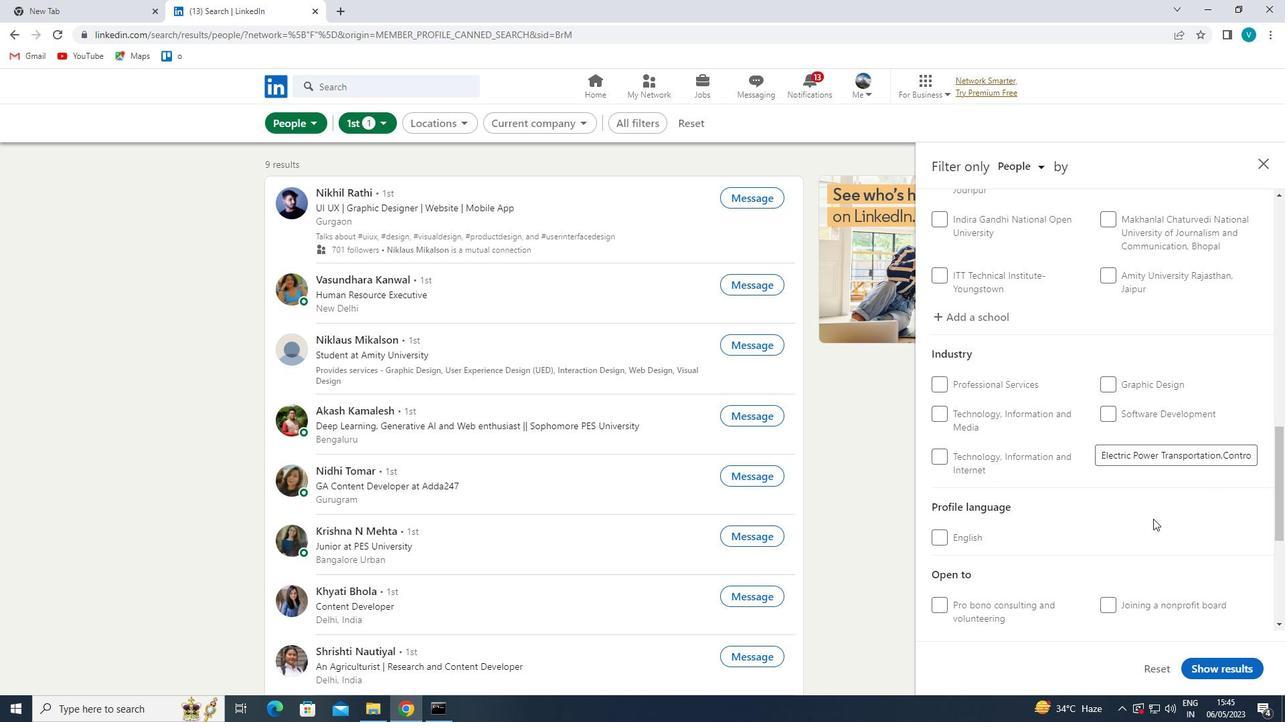 
Action: Mouse scrolled (1153, 517) with delta (0, 0)
Screenshot: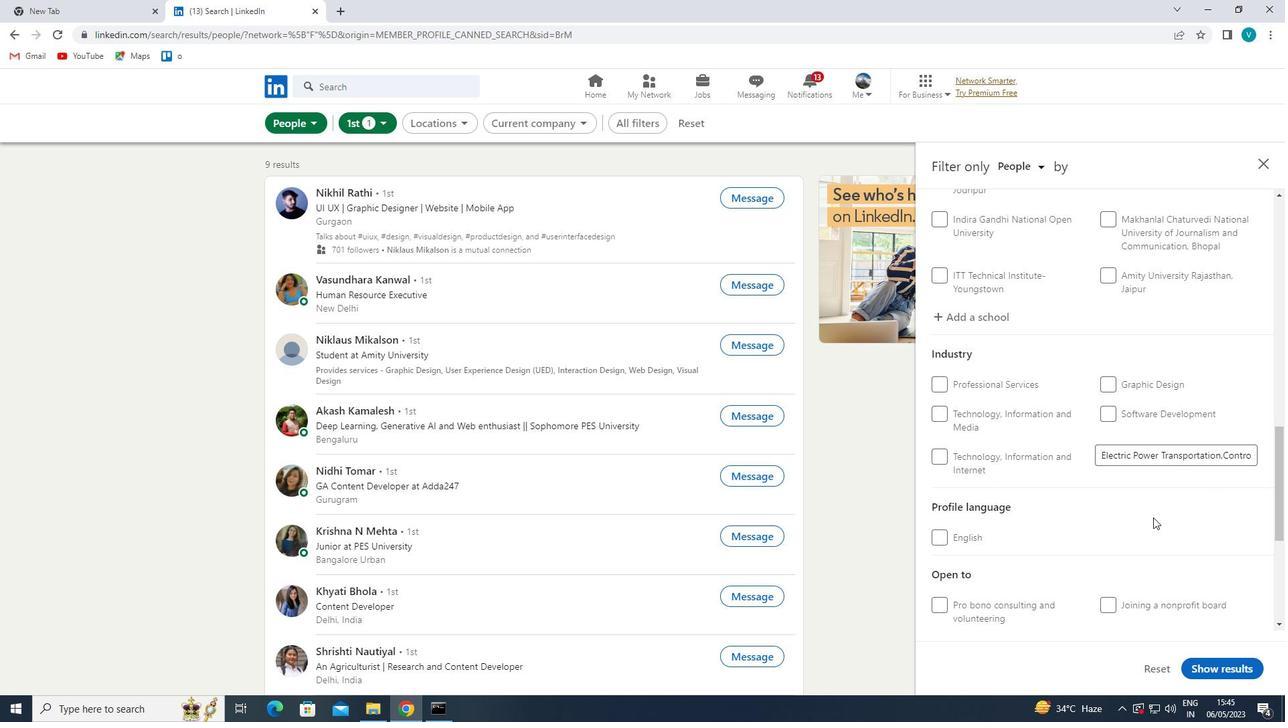 
Action: Mouse moved to (1152, 518)
Screenshot: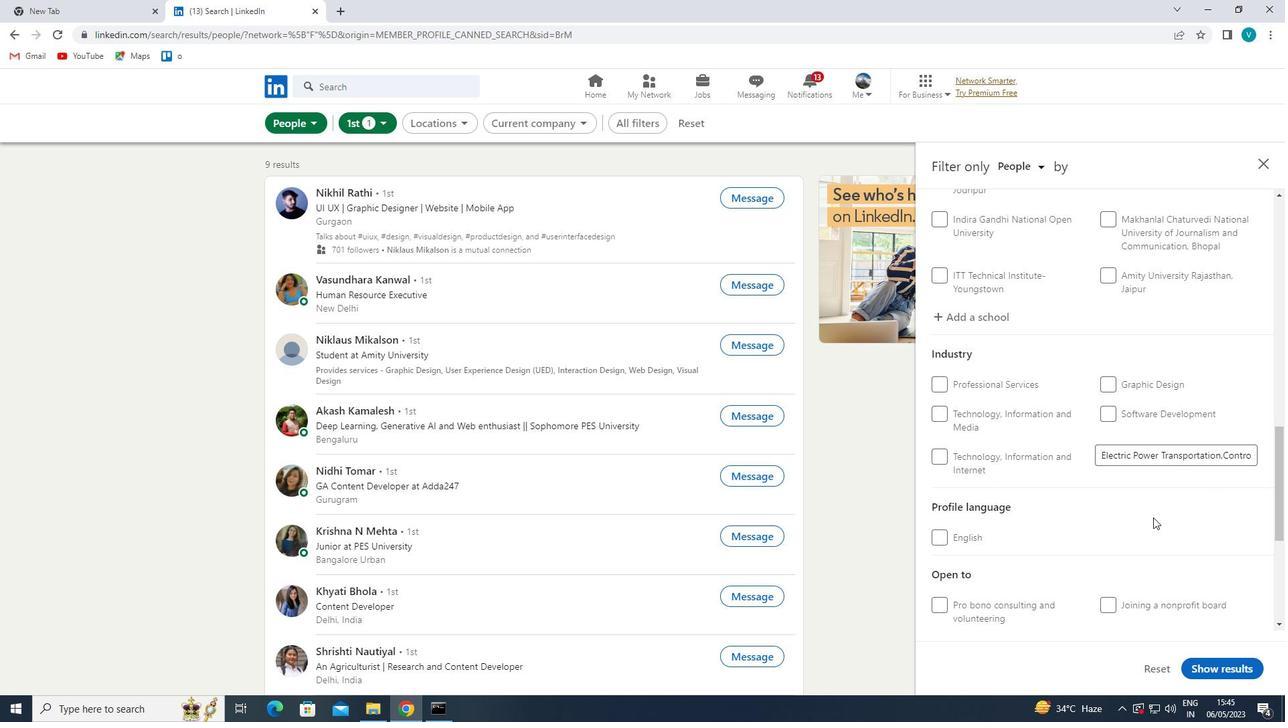 
Action: Mouse scrolled (1152, 517) with delta (0, 0)
Screenshot: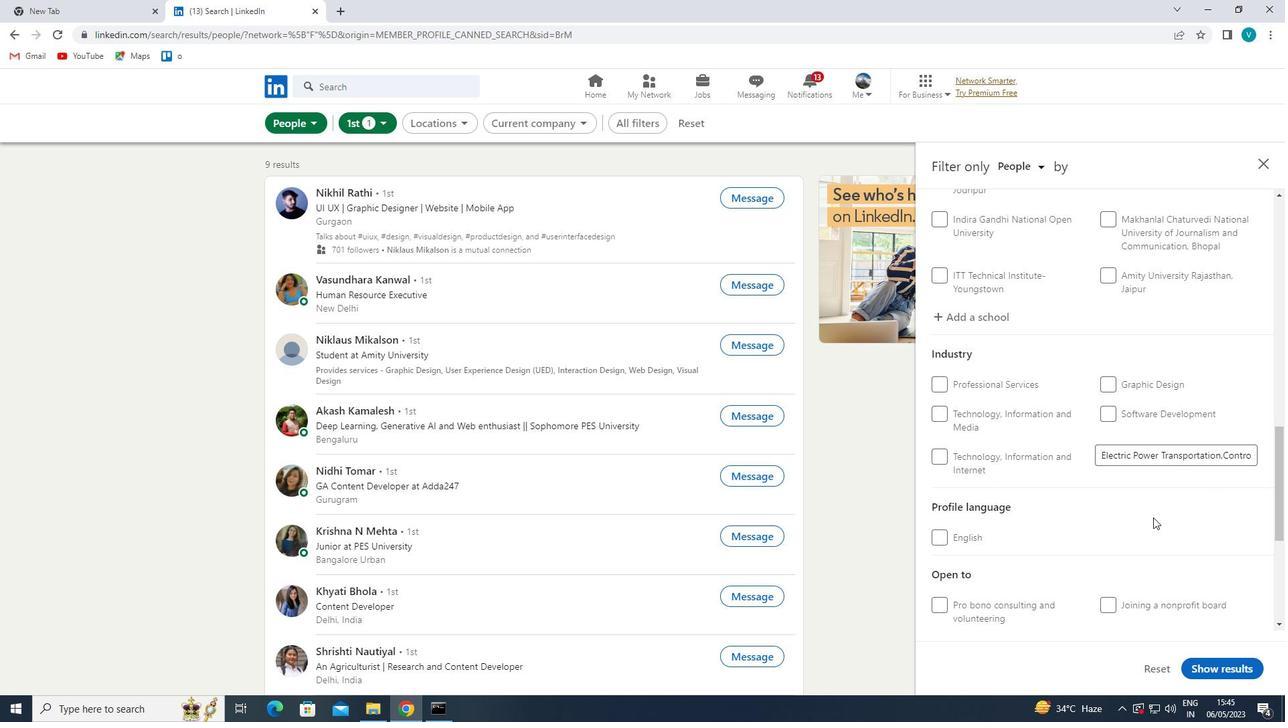 
Action: Mouse moved to (1151, 518)
Screenshot: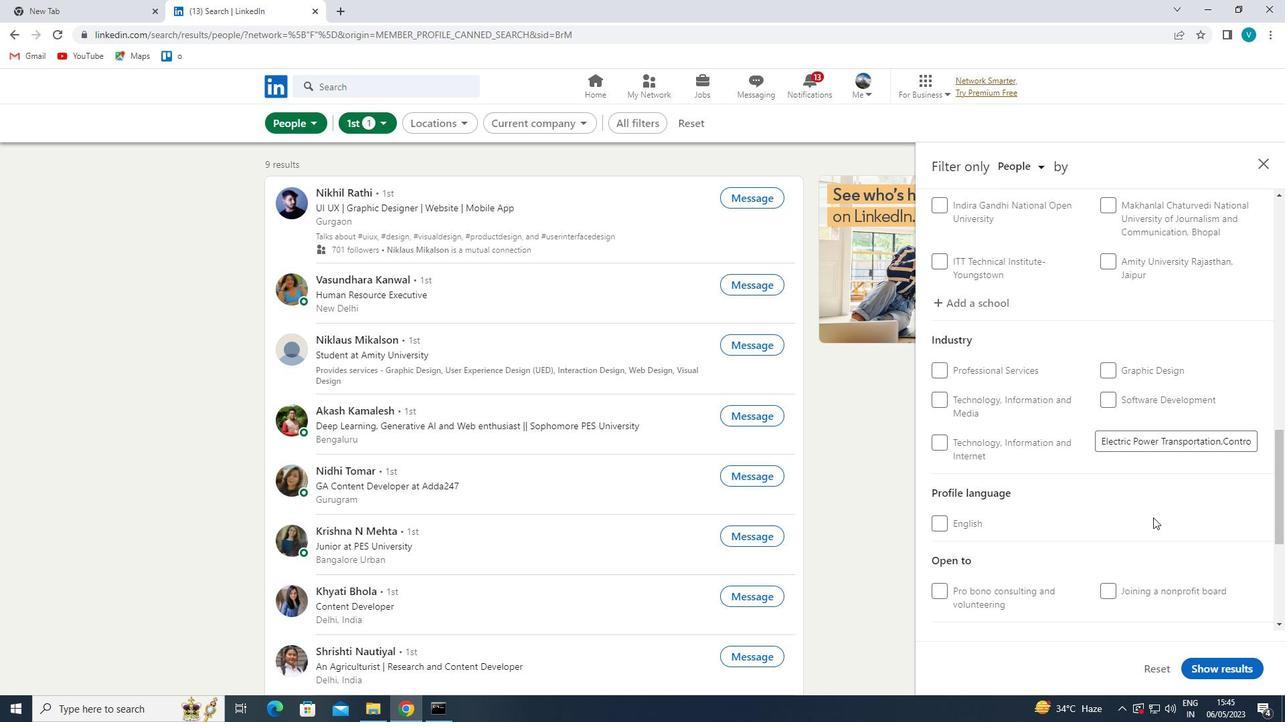 
Action: Mouse scrolled (1151, 518) with delta (0, 0)
Screenshot: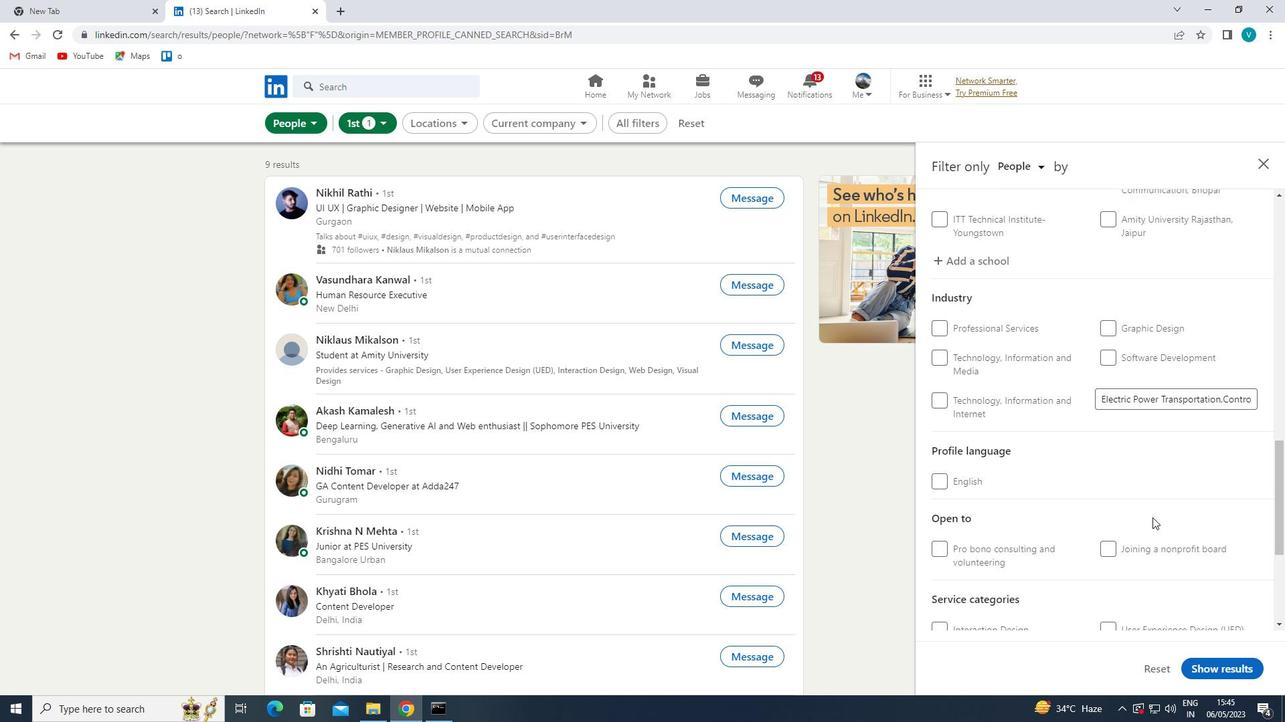 
Action: Mouse moved to (1150, 518)
Screenshot: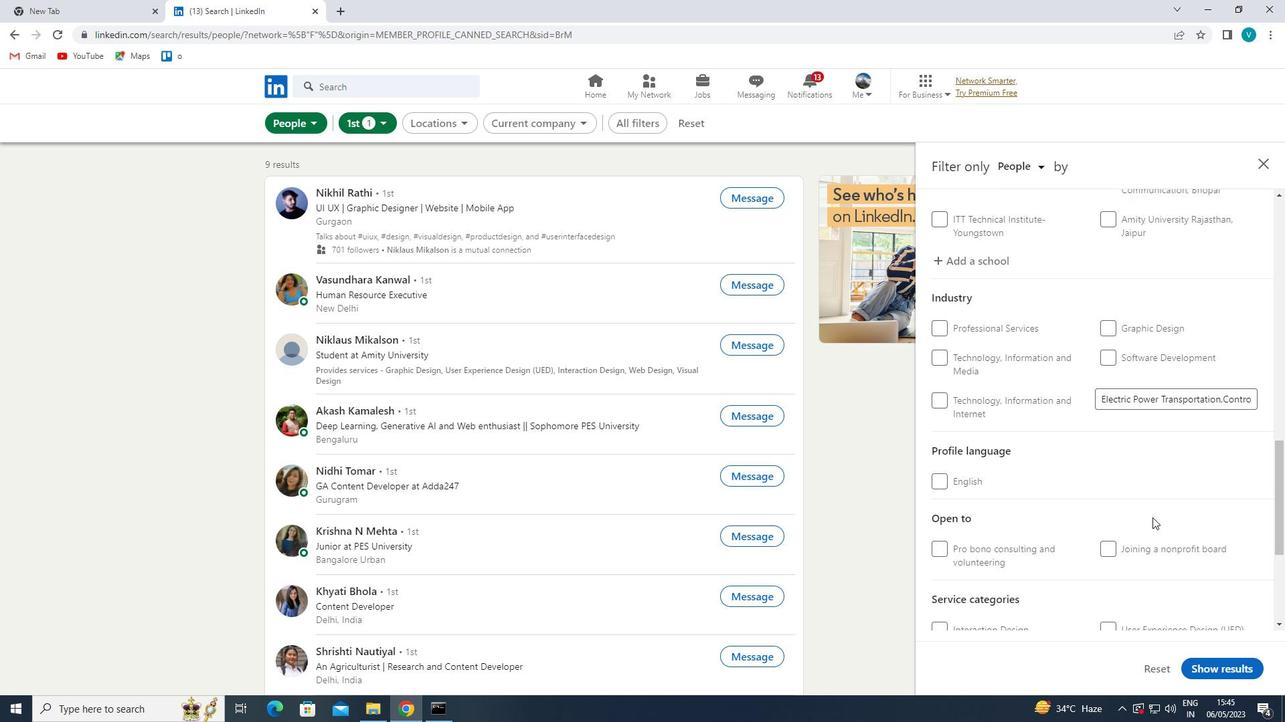 
Action: Mouse scrolled (1150, 518) with delta (0, 0)
Screenshot: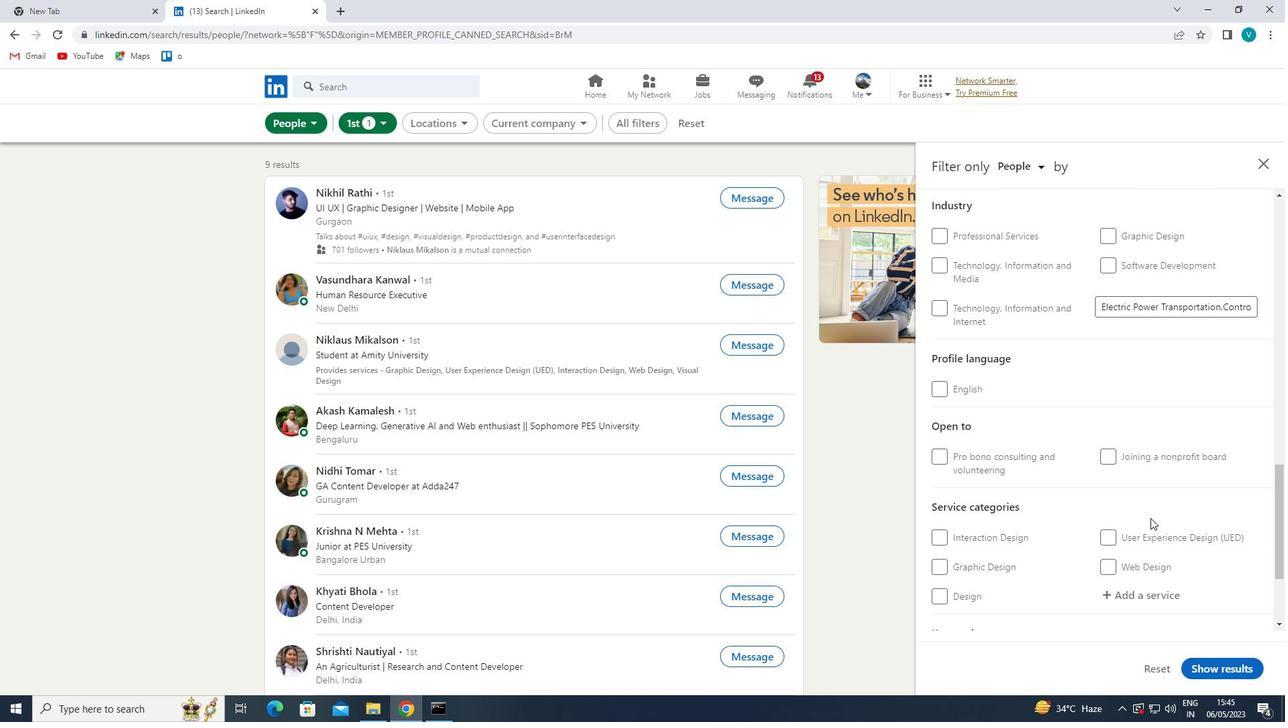 
Action: Mouse moved to (1158, 445)
Screenshot: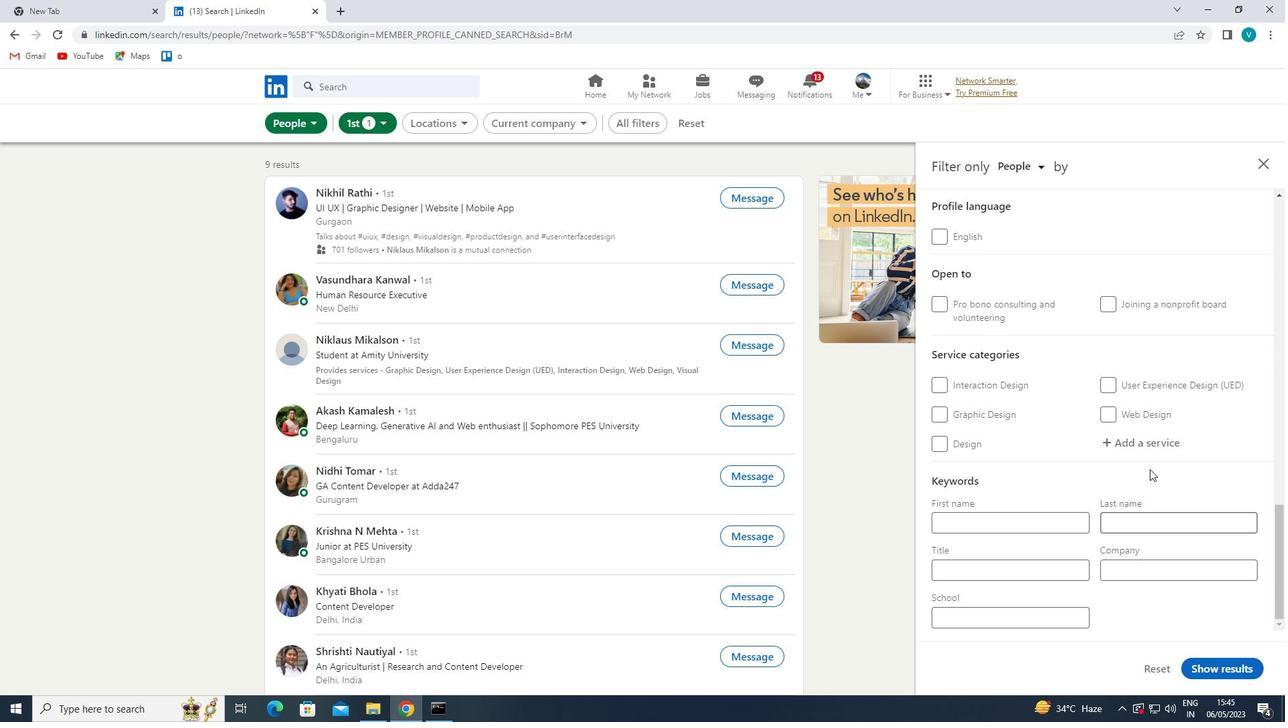
Action: Mouse pressed left at (1158, 445)
Screenshot: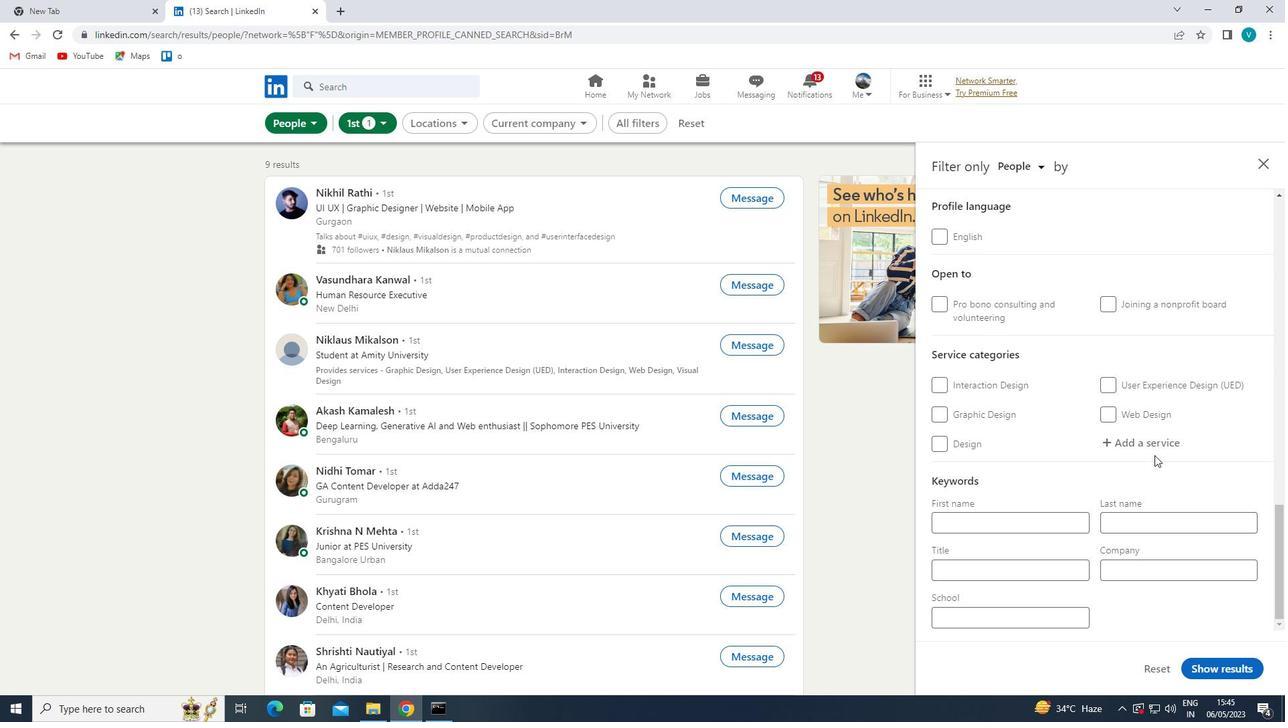 
Action: Mouse moved to (1155, 445)
Screenshot: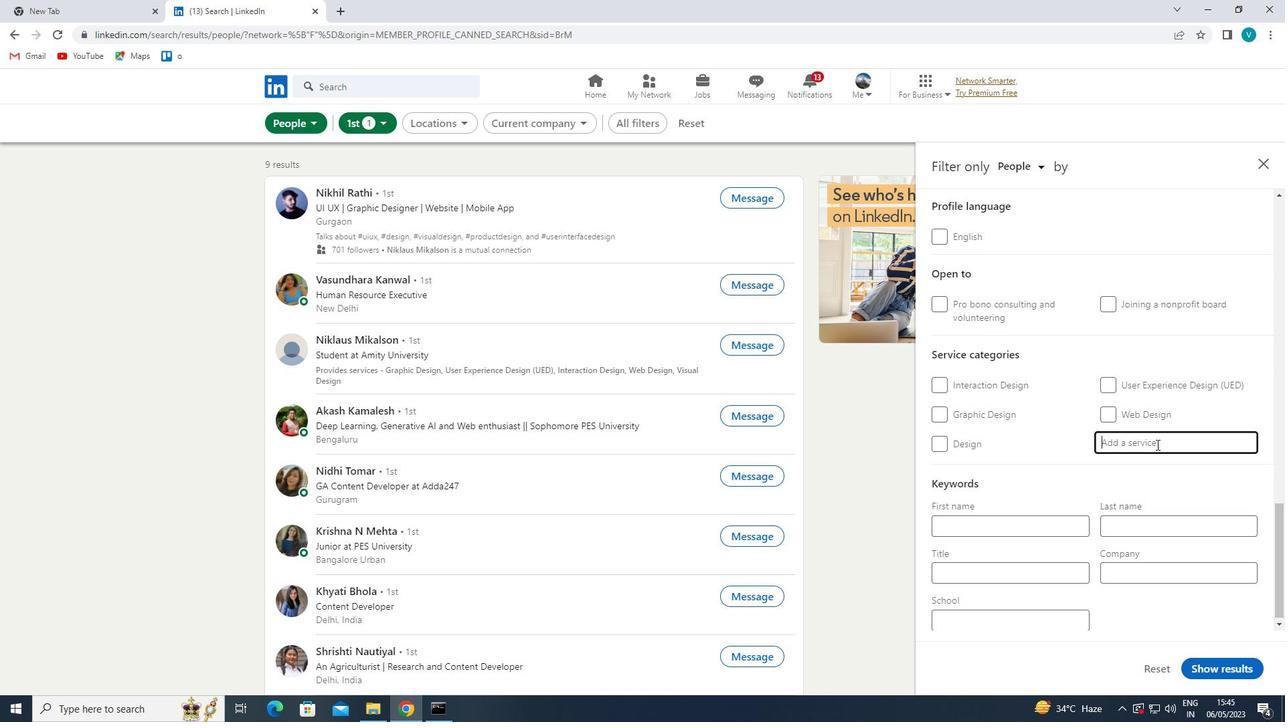 
Action: Key pressed <Key.shift>NETWORK<Key.space>
Screenshot: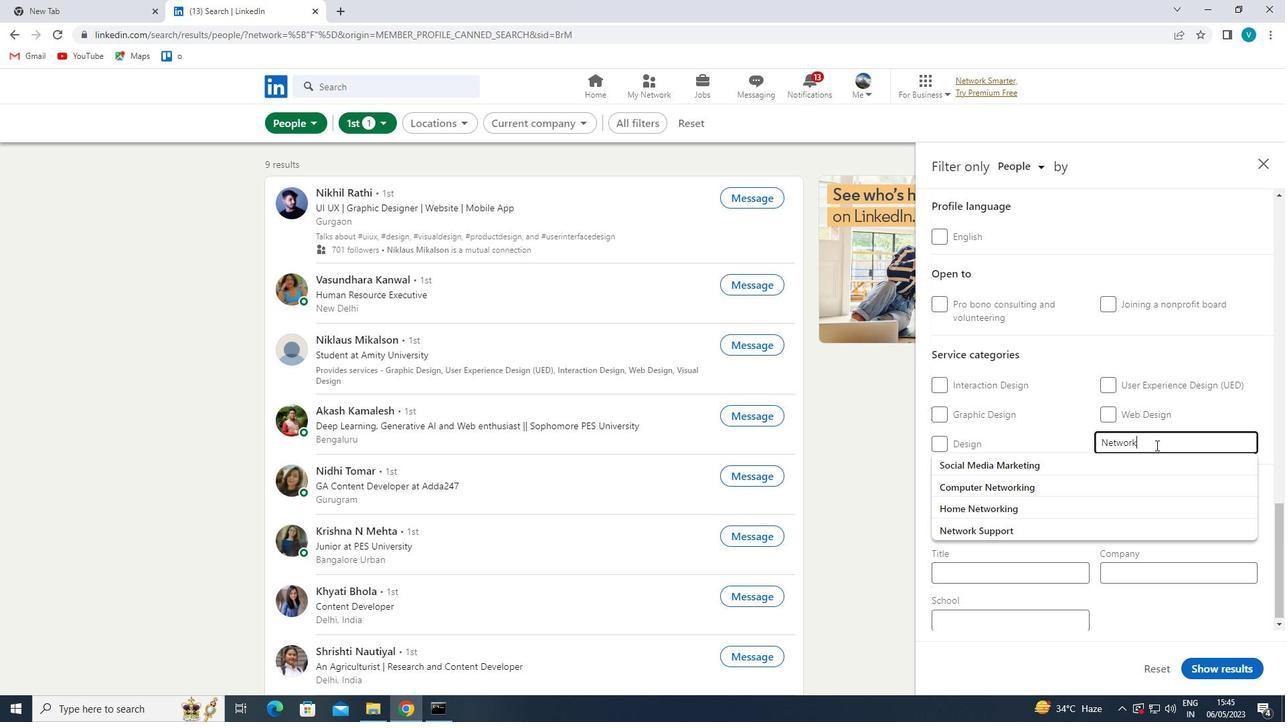 
Action: Mouse moved to (1037, 503)
Screenshot: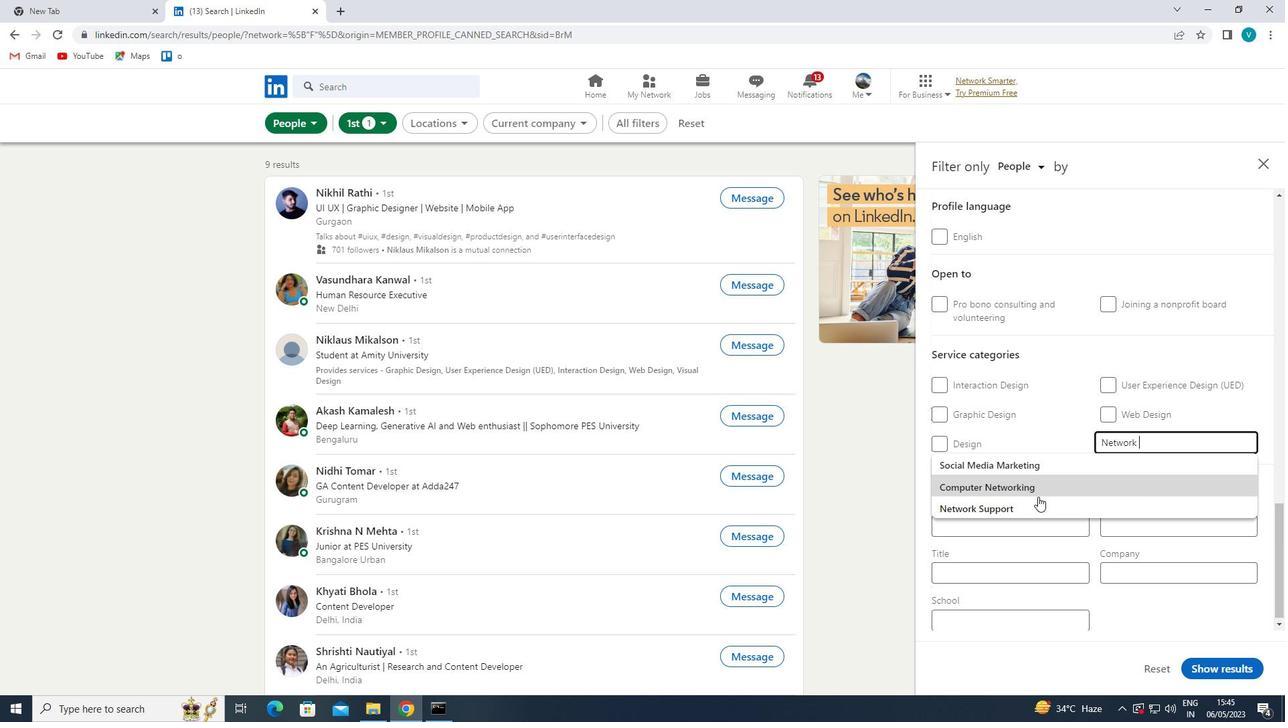 
Action: Mouse pressed left at (1037, 503)
Screenshot: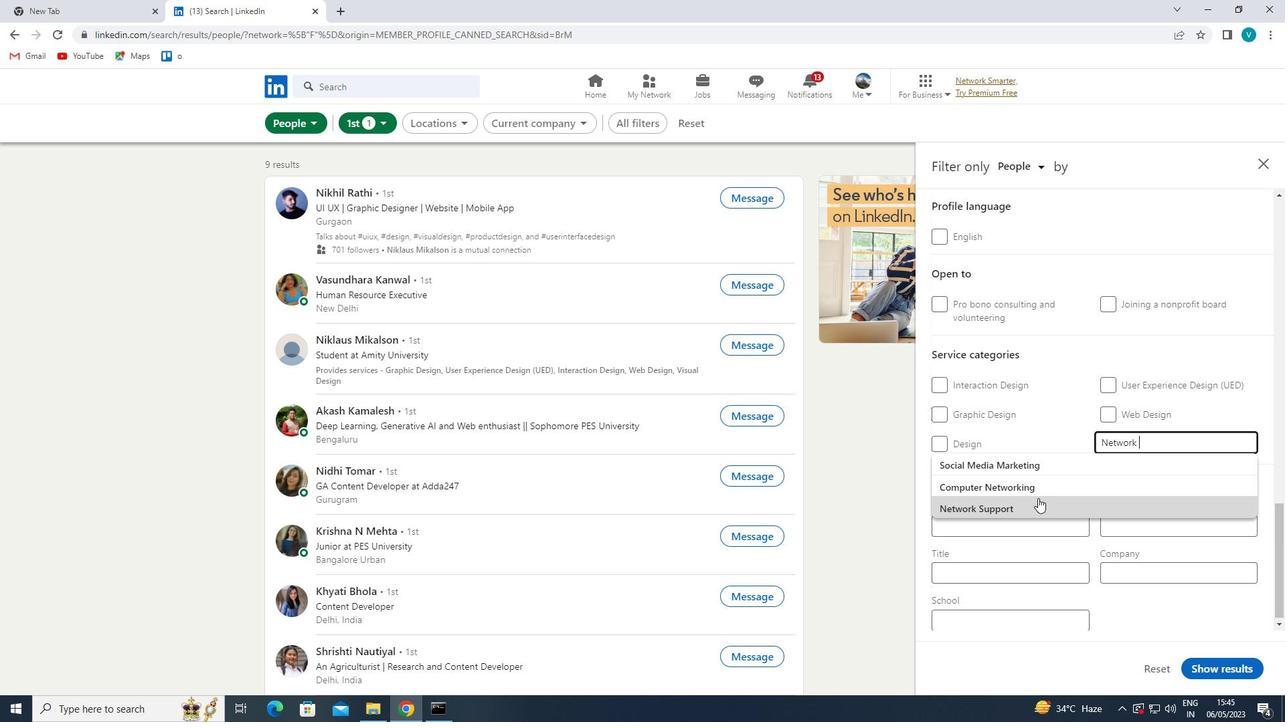 
Action: Mouse moved to (1036, 504)
Screenshot: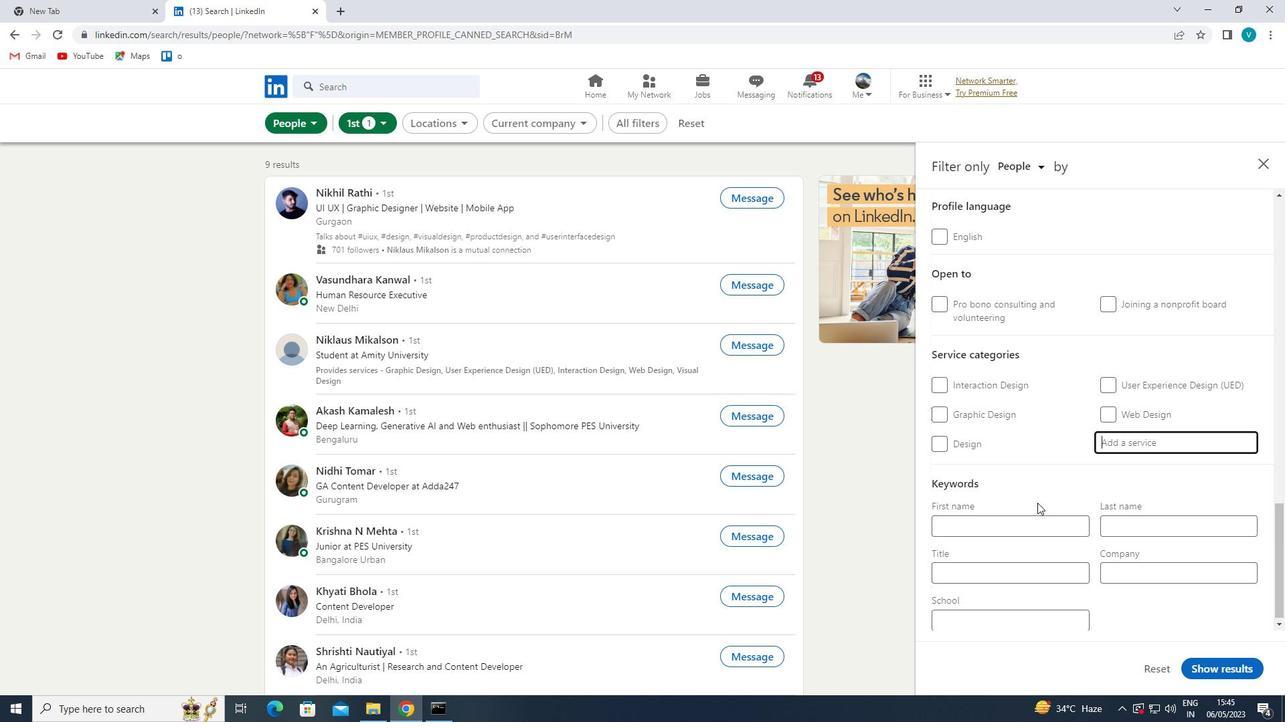 
Action: Mouse scrolled (1036, 503) with delta (0, 0)
Screenshot: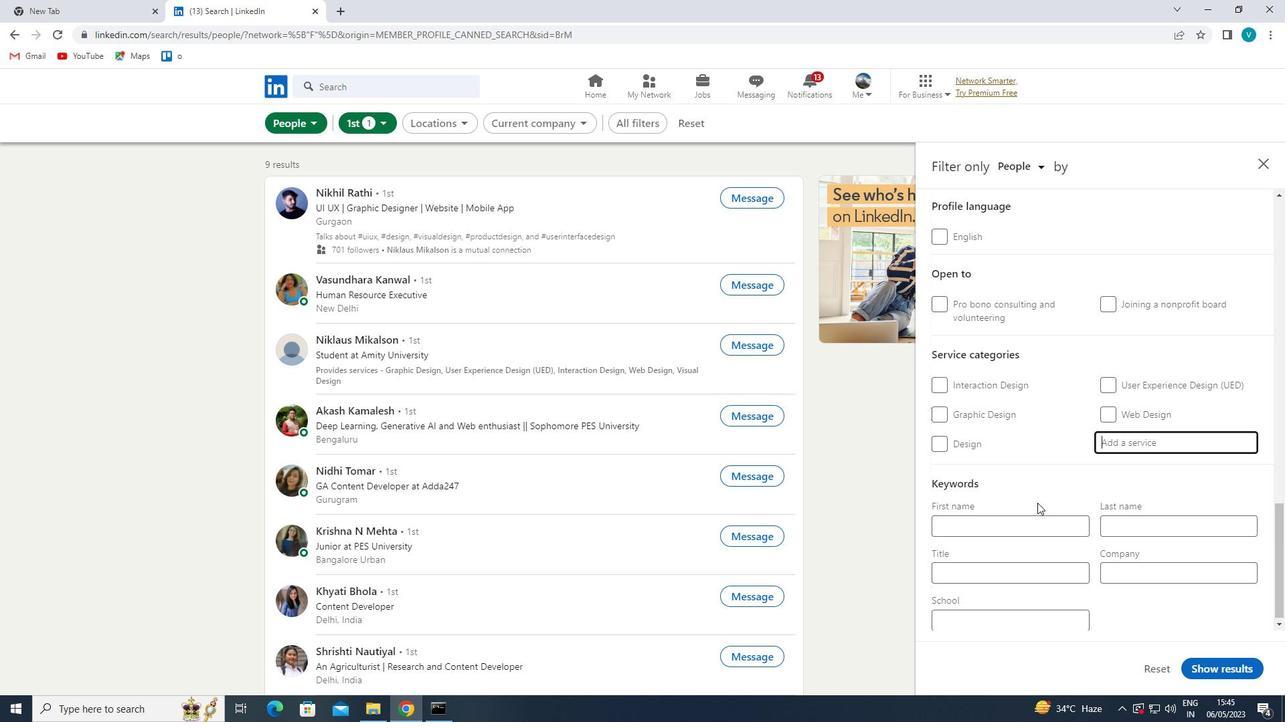 
Action: Mouse moved to (1034, 507)
Screenshot: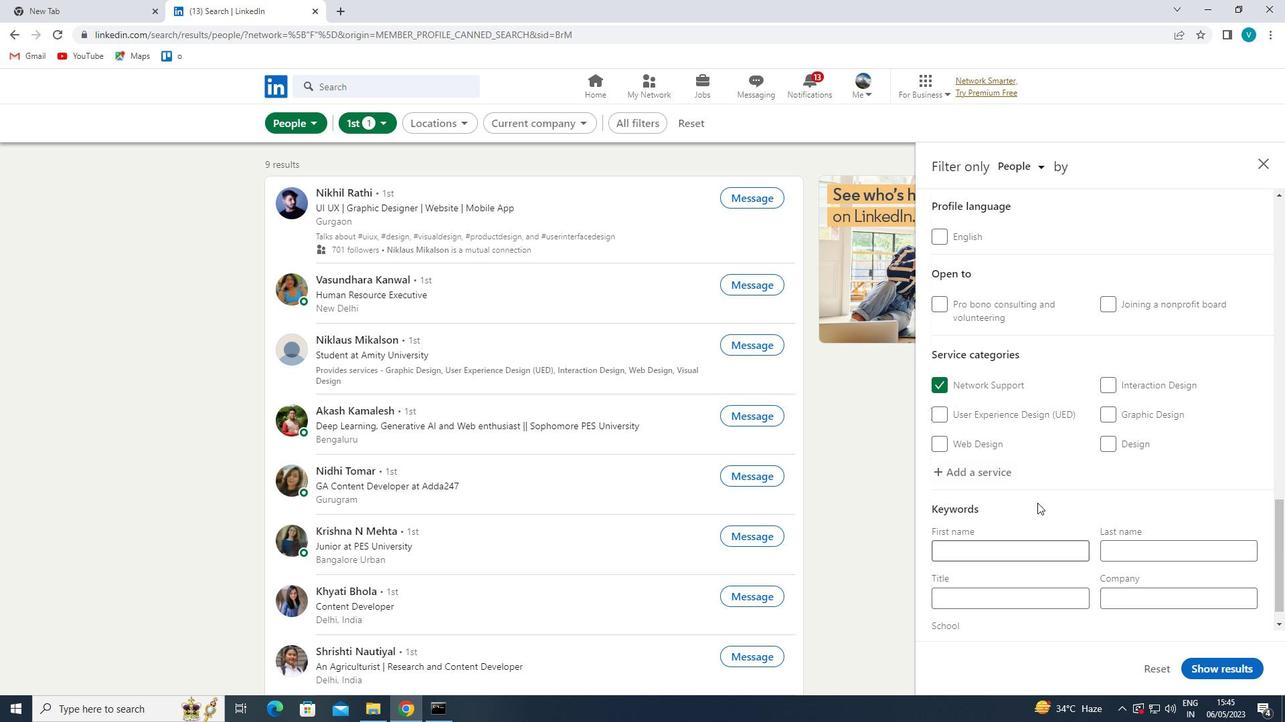 
Action: Mouse scrolled (1034, 506) with delta (0, 0)
Screenshot: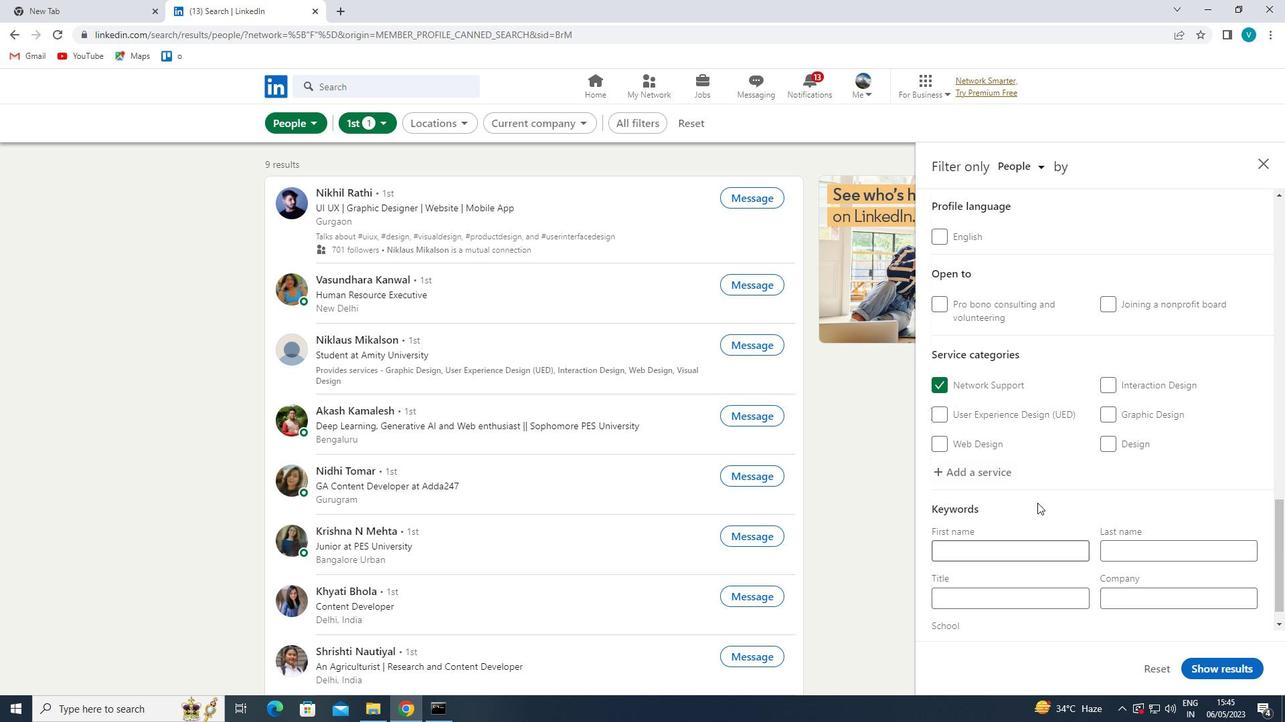 
Action: Mouse moved to (1033, 510)
Screenshot: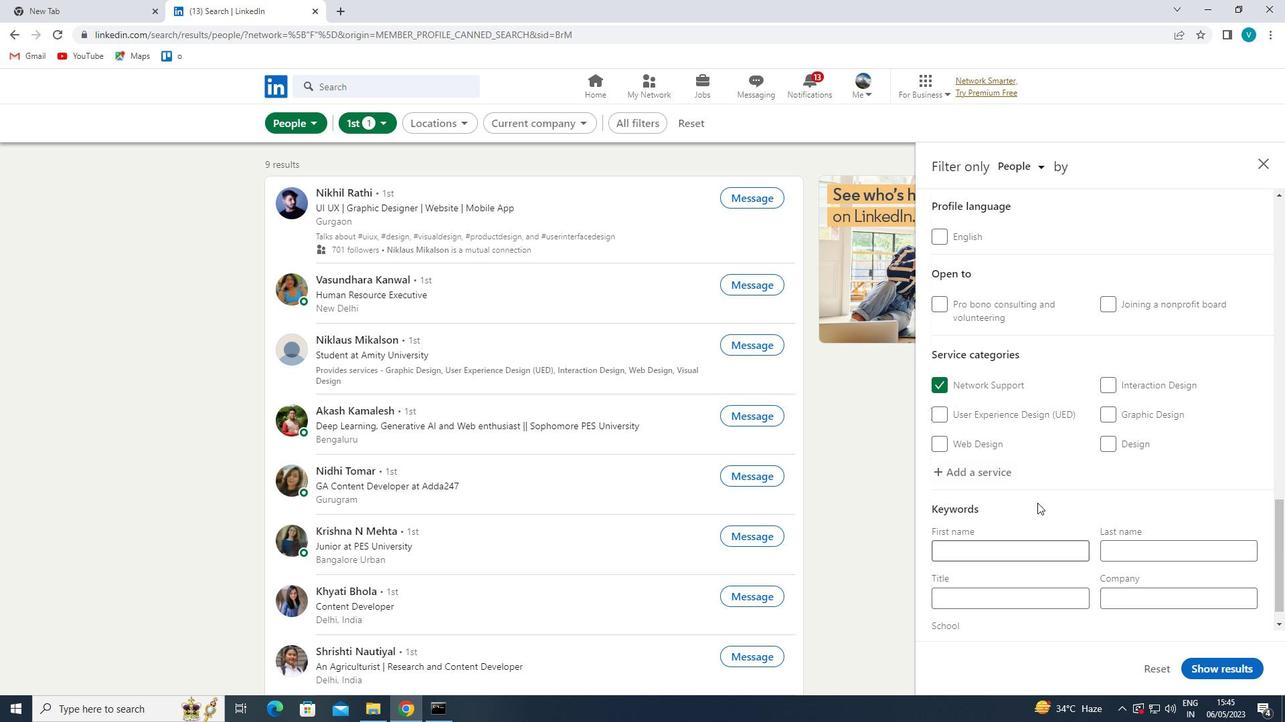 
Action: Mouse scrolled (1033, 509) with delta (0, 0)
Screenshot: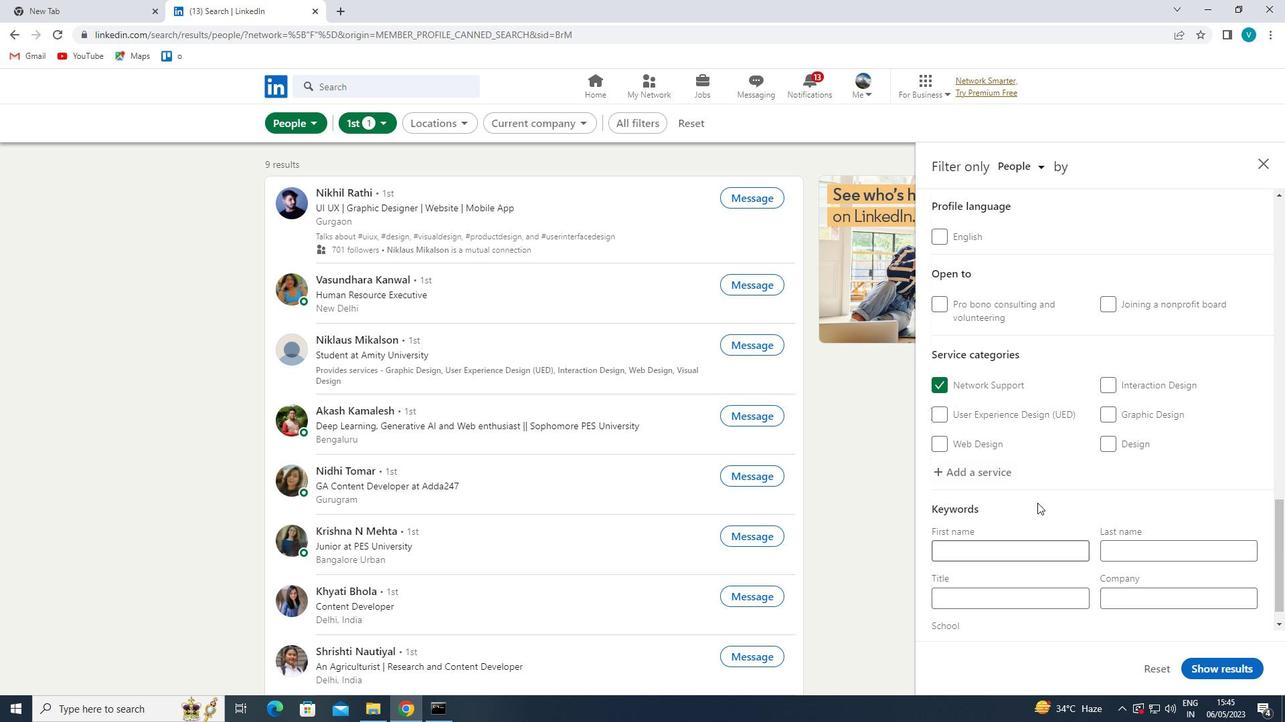 
Action: Mouse moved to (1029, 582)
Screenshot: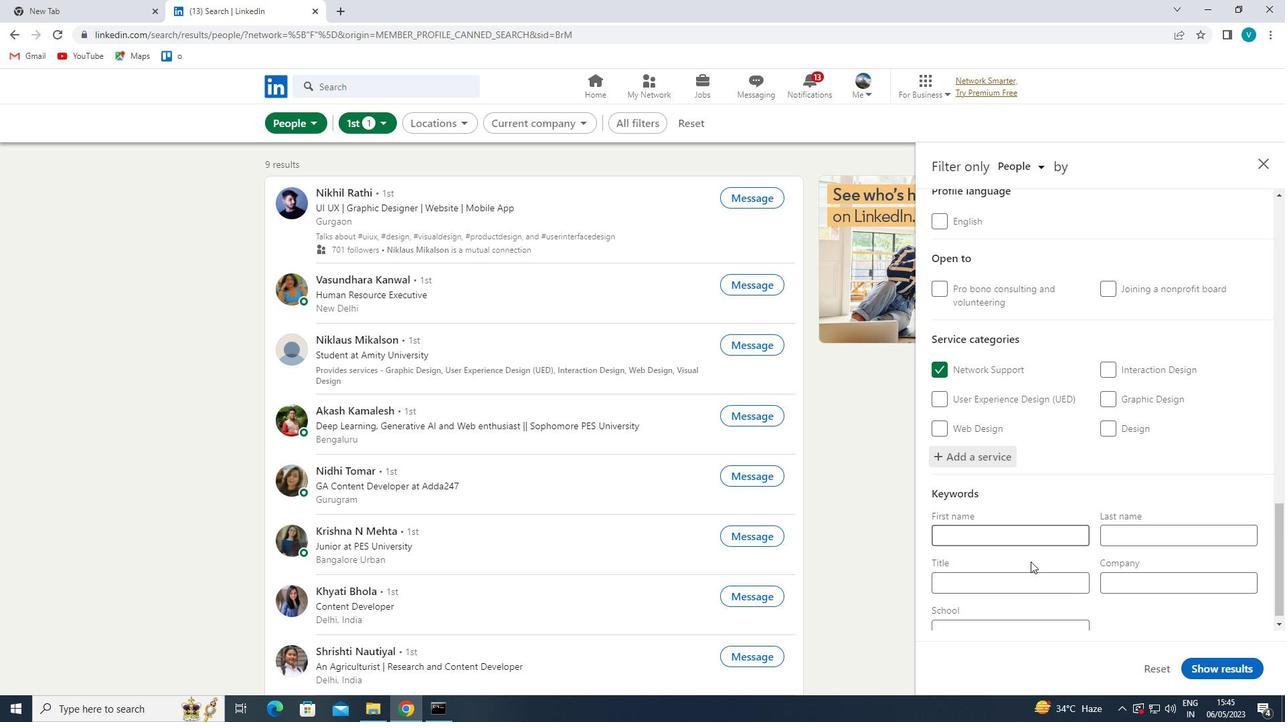 
Action: Mouse pressed left at (1029, 582)
Screenshot: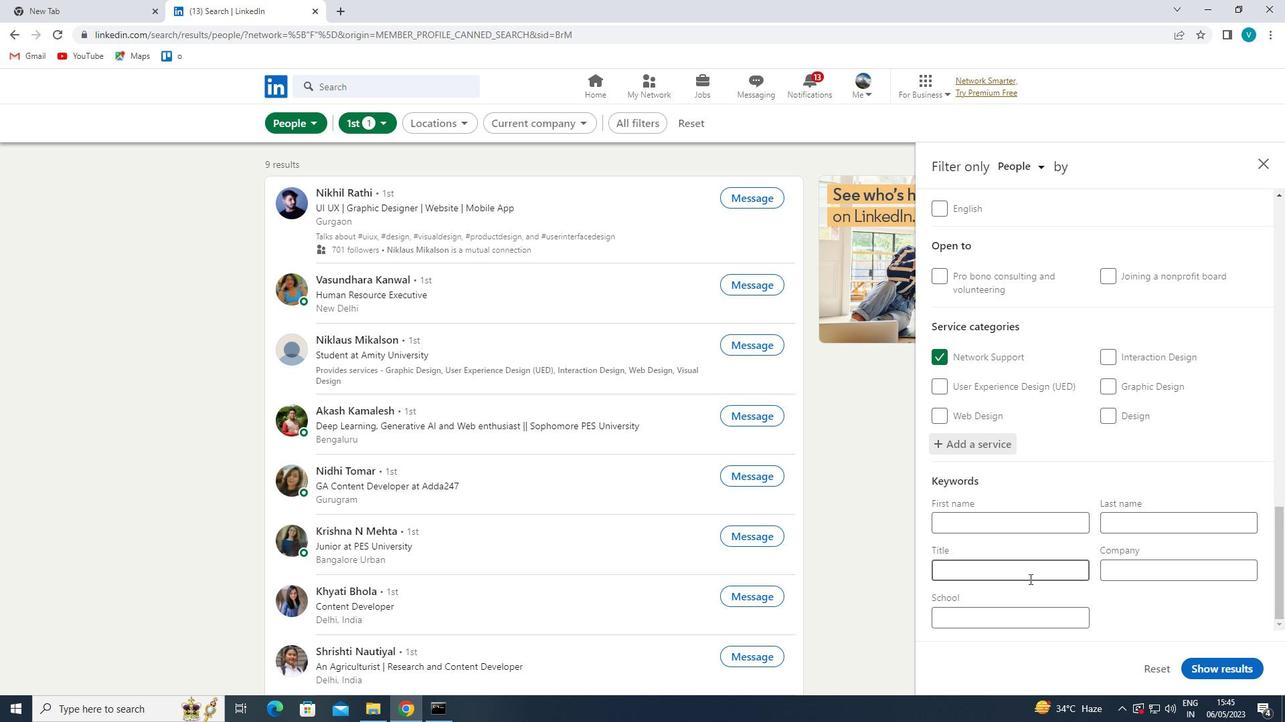 
Action: Mouse moved to (1030, 571)
Screenshot: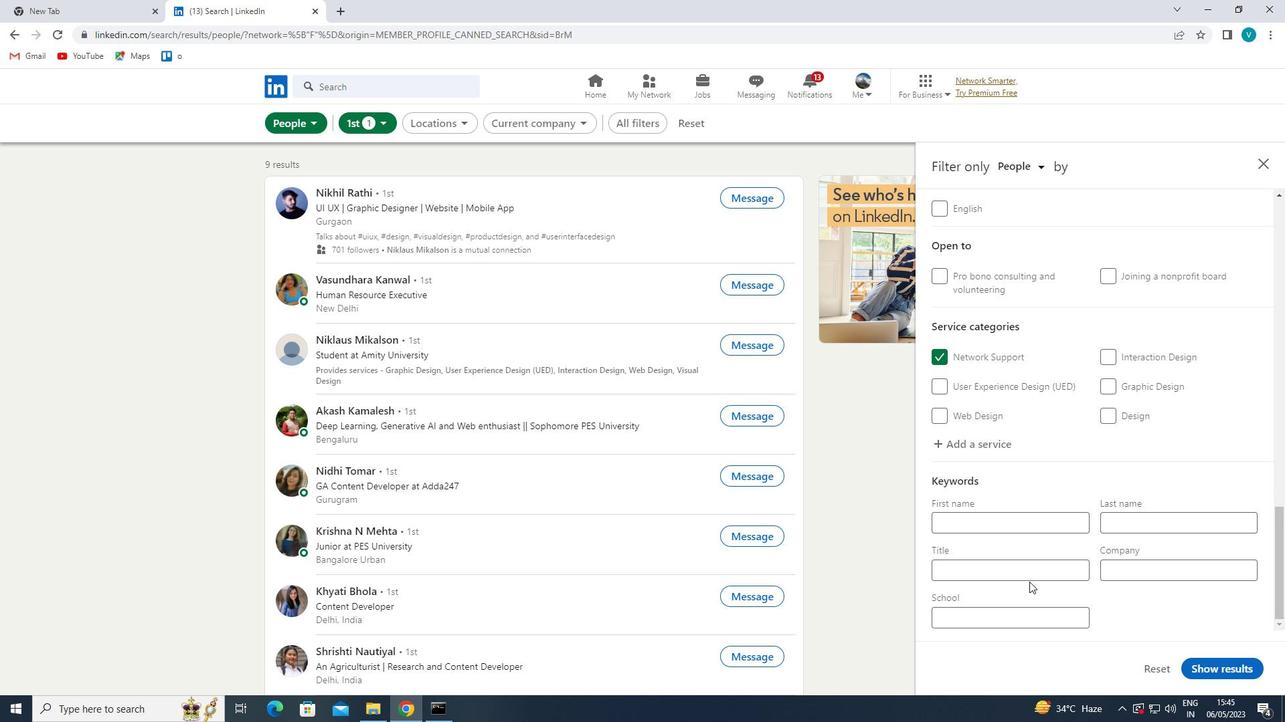 
Action: Mouse pressed left at (1030, 571)
Screenshot: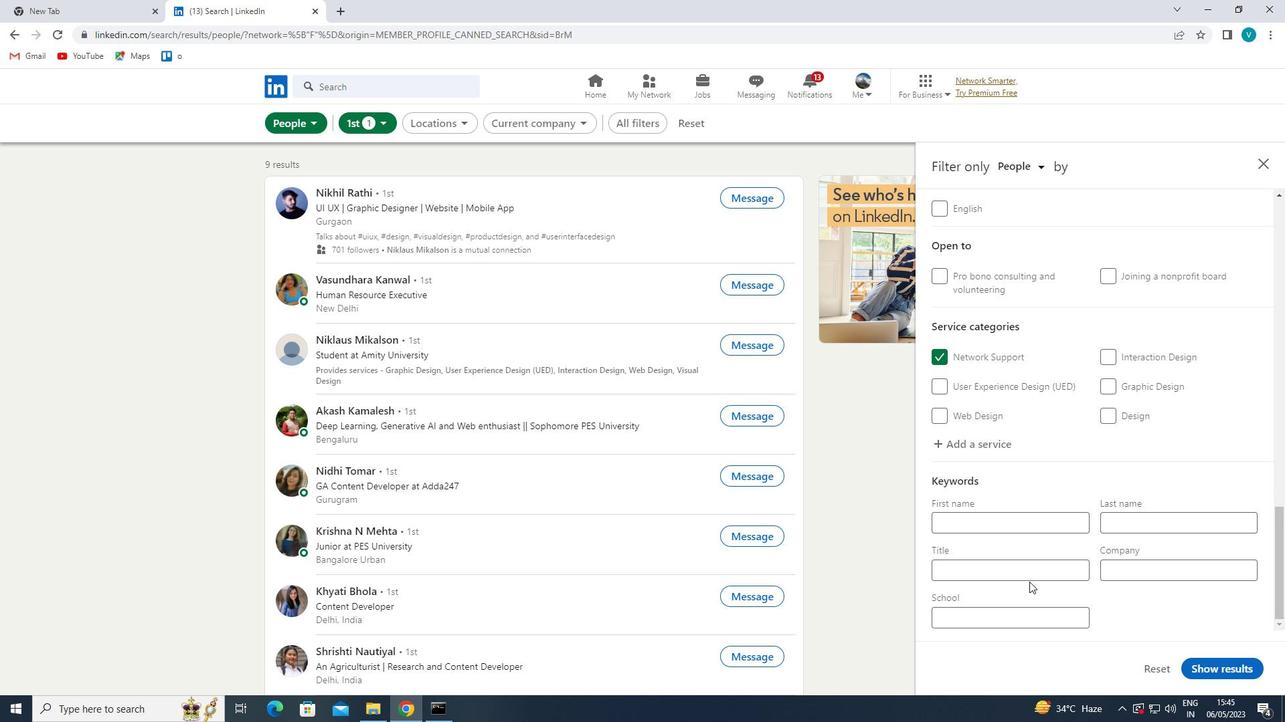 
Action: Mouse moved to (1039, 566)
Screenshot: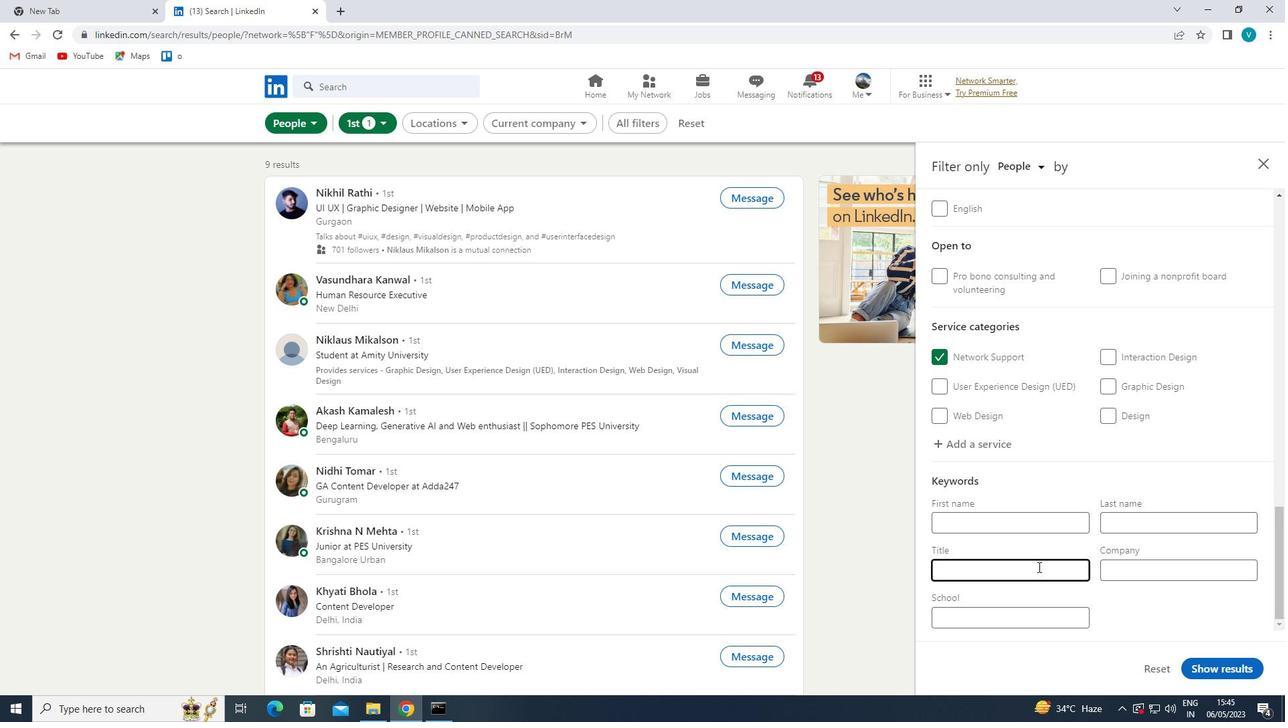 
Action: Key pressed <Key.shift>COSMETOLOGIST<Key.space>
Screenshot: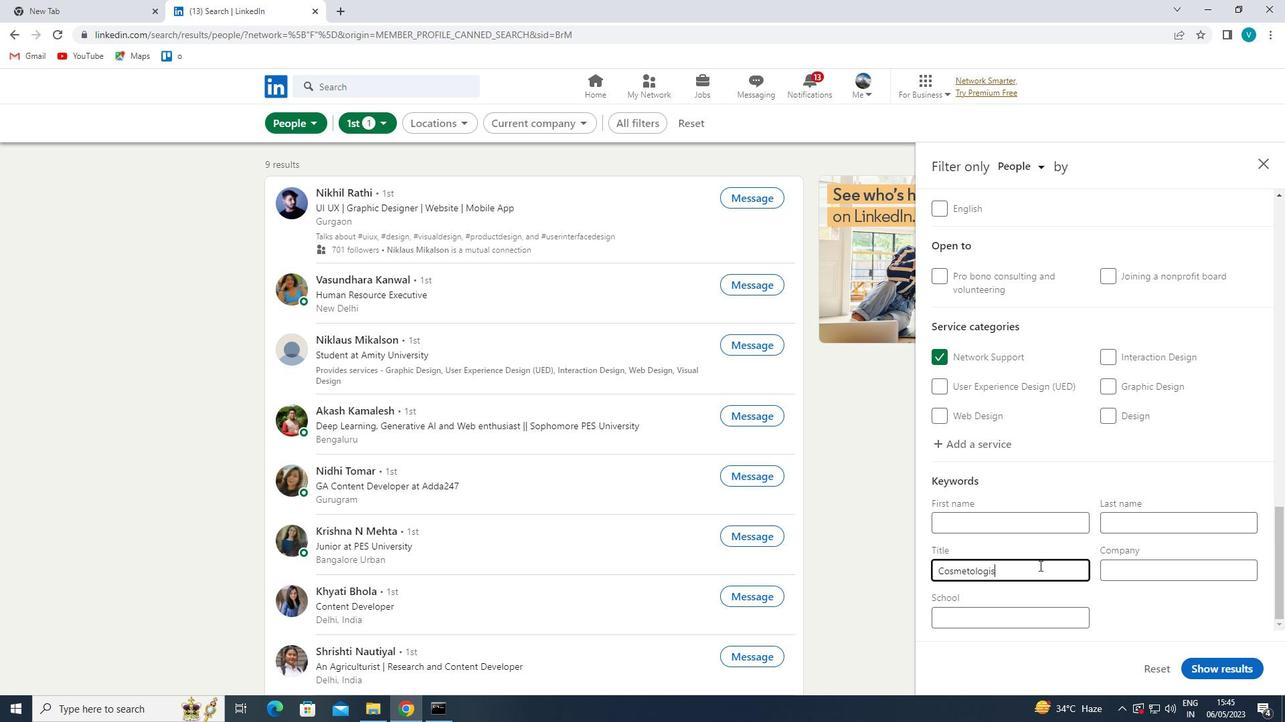 
Action: Mouse moved to (1209, 667)
Screenshot: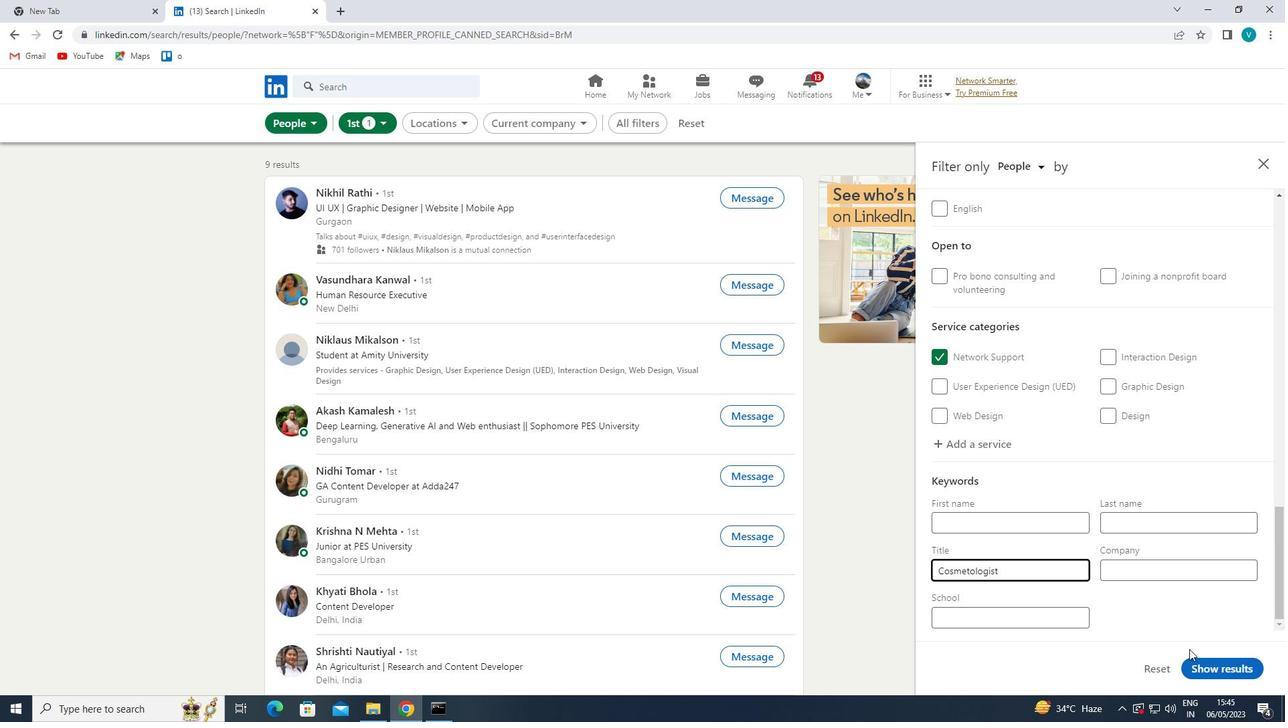 
Action: Mouse pressed left at (1209, 667)
Screenshot: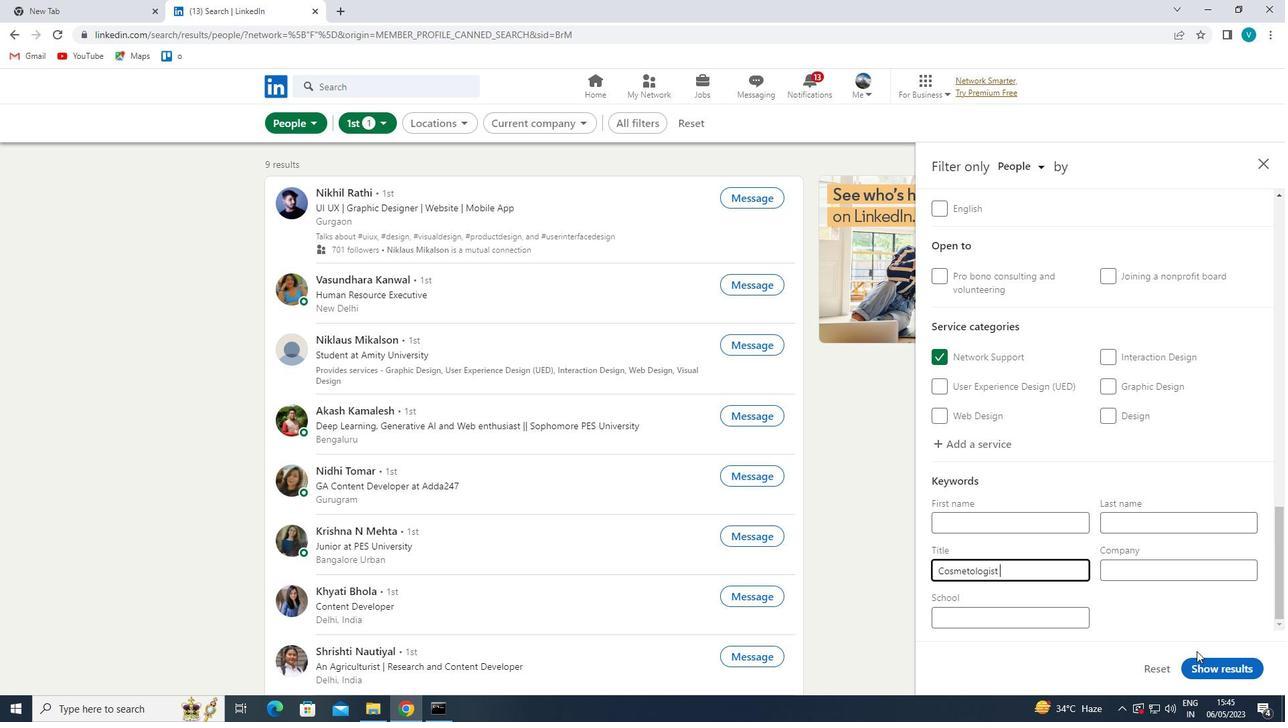 
Action: Mouse moved to (1210, 667)
Screenshot: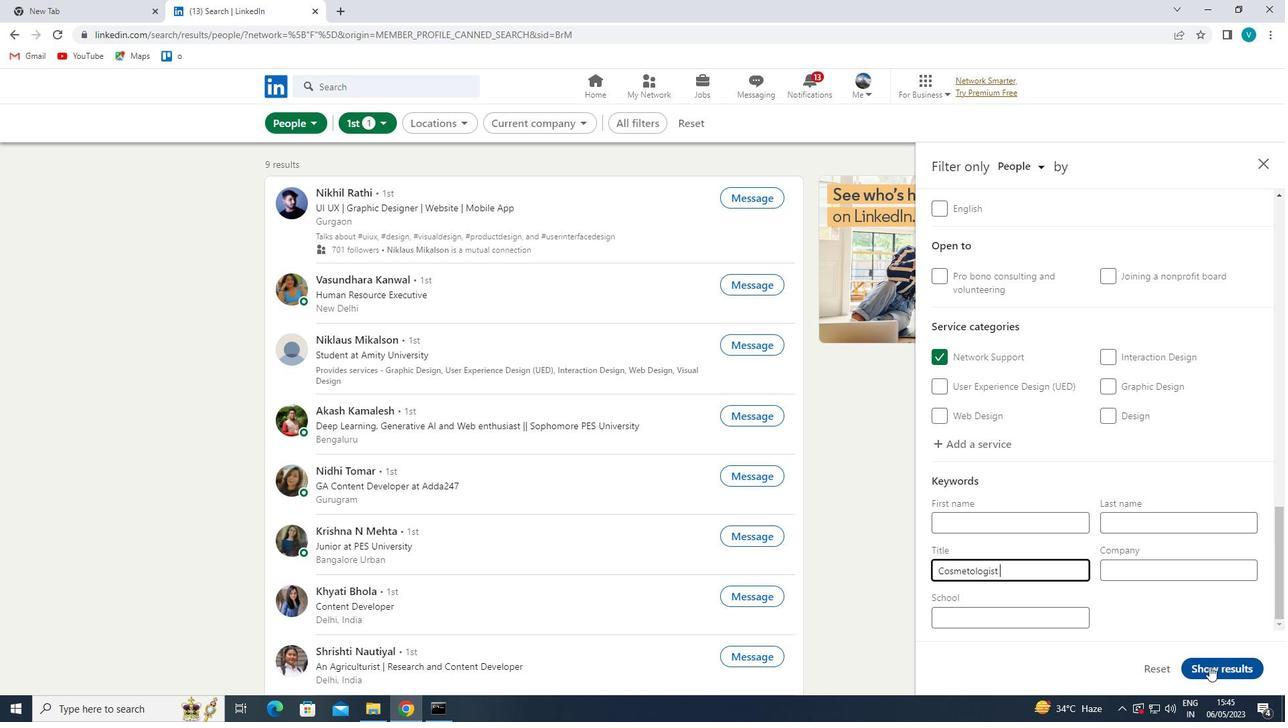 
